 Task: Search one way flight ticket for 5 adults, 2 children, 1 infant in seat and 1 infant on lap in economy from Friday Harbor: Friday Harbor Airport to Indianapolis: Indianapolis International Airport on 8-5-2023. Choice of flights is Delta. Number of bags: 10 checked bags. Price is upto 40000. Outbound departure time preference is 21:00.
Action: Mouse moved to (352, 348)
Screenshot: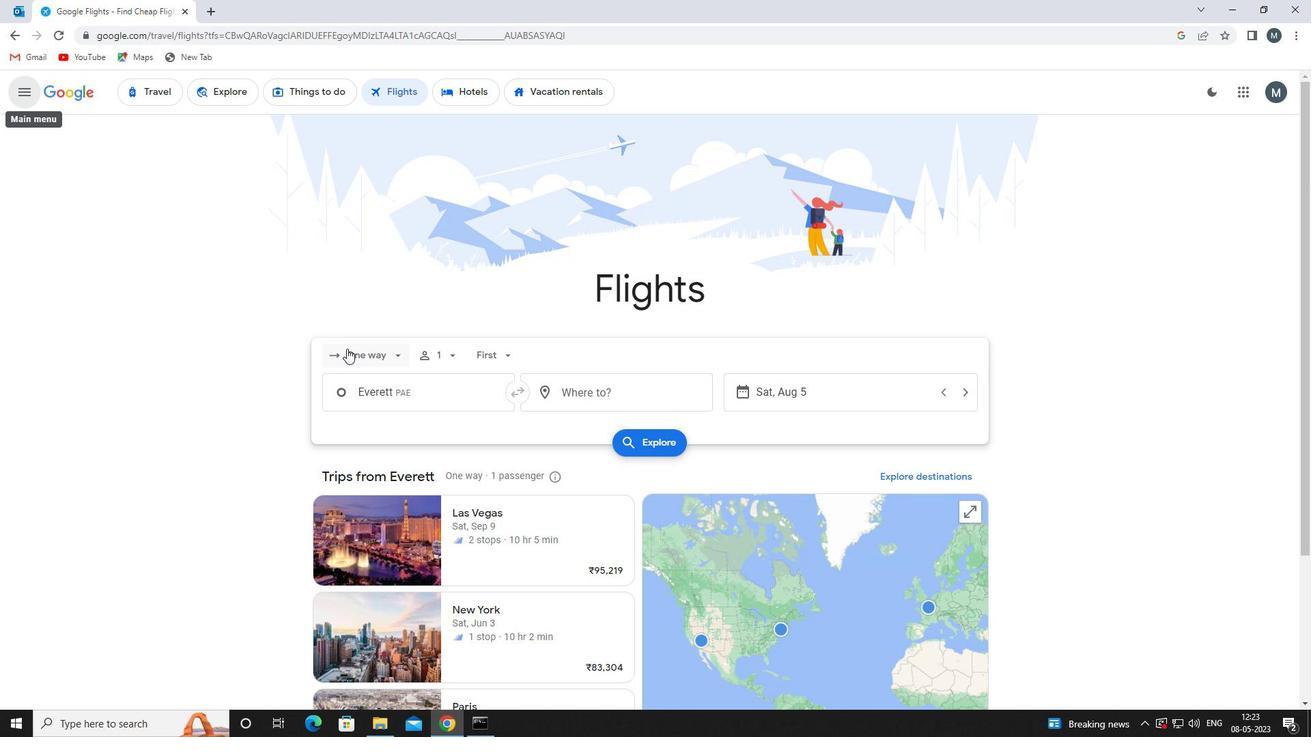 
Action: Mouse pressed left at (352, 348)
Screenshot: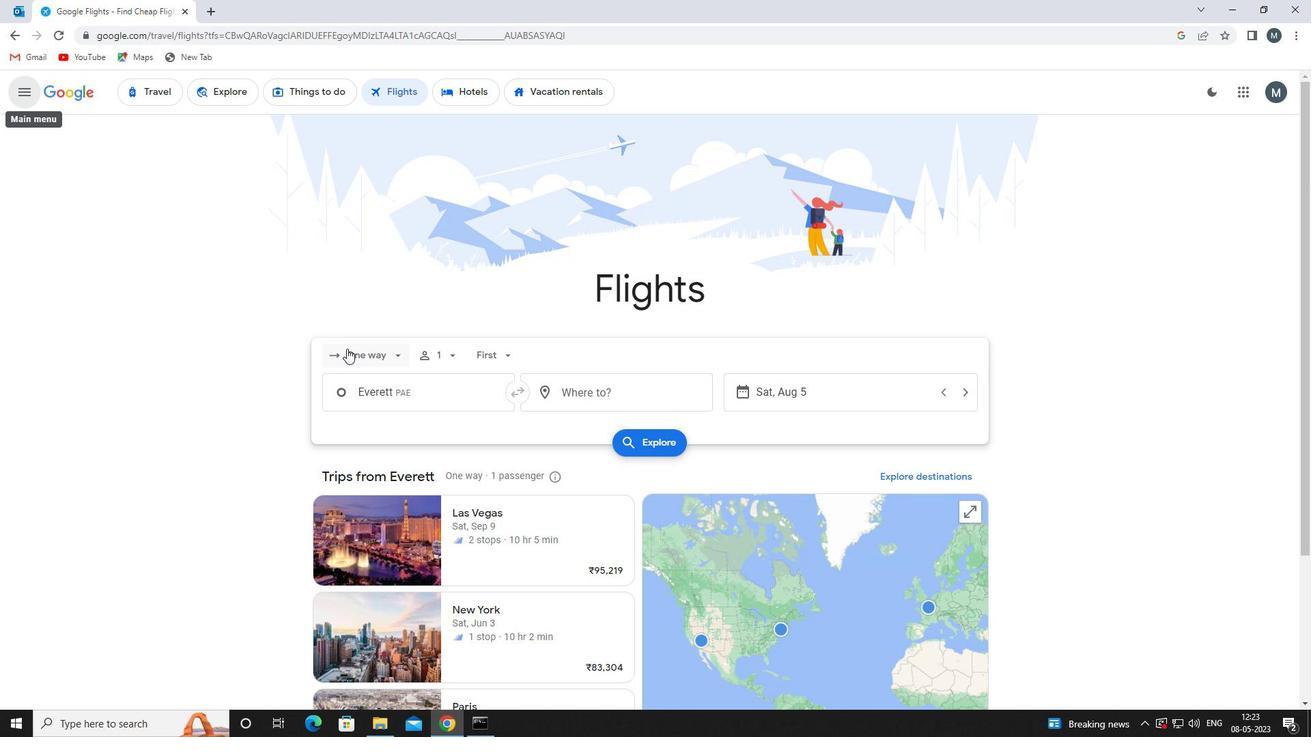 
Action: Mouse moved to (407, 420)
Screenshot: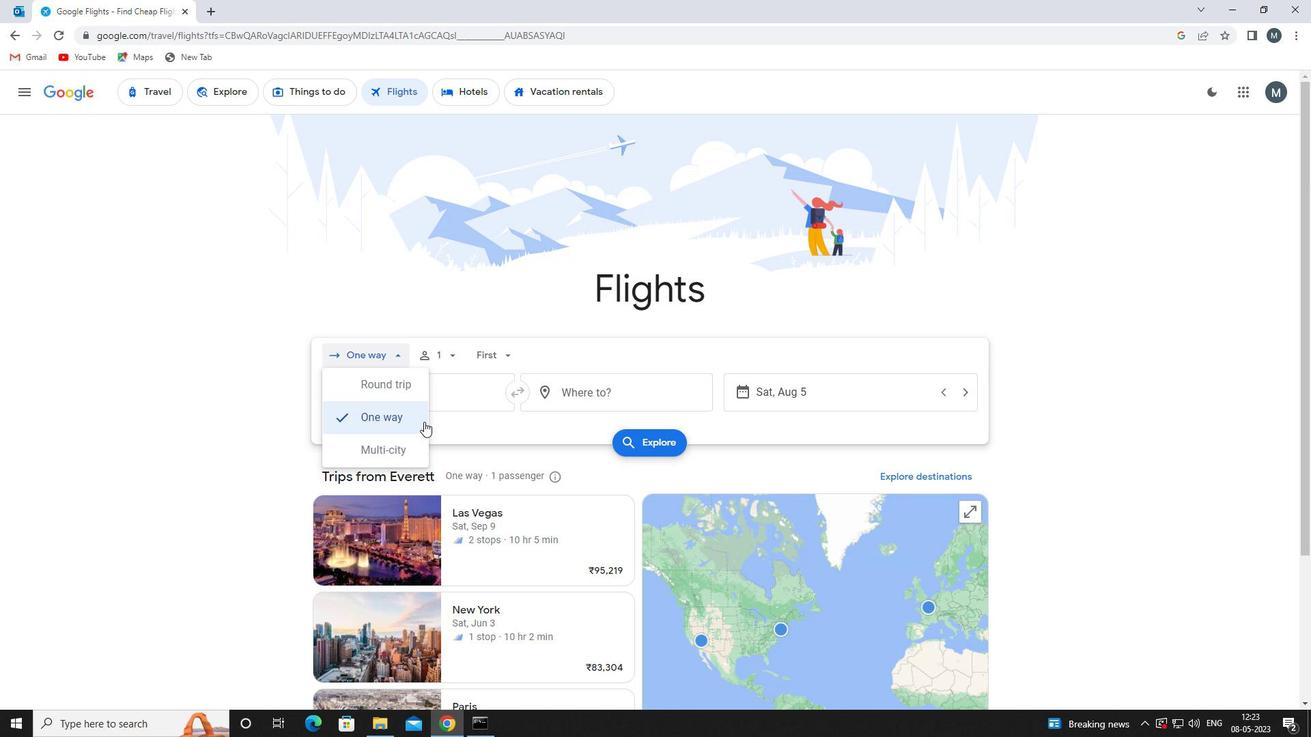
Action: Mouse pressed left at (407, 420)
Screenshot: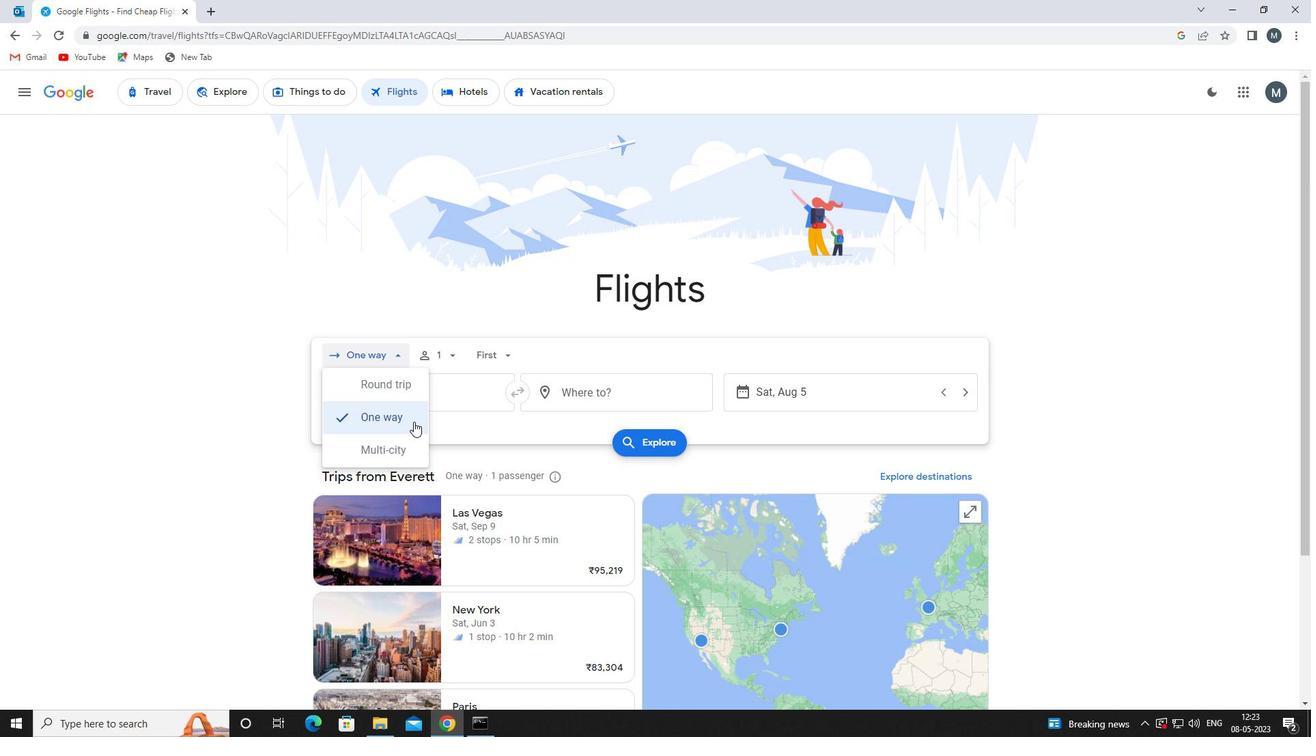 
Action: Mouse moved to (462, 354)
Screenshot: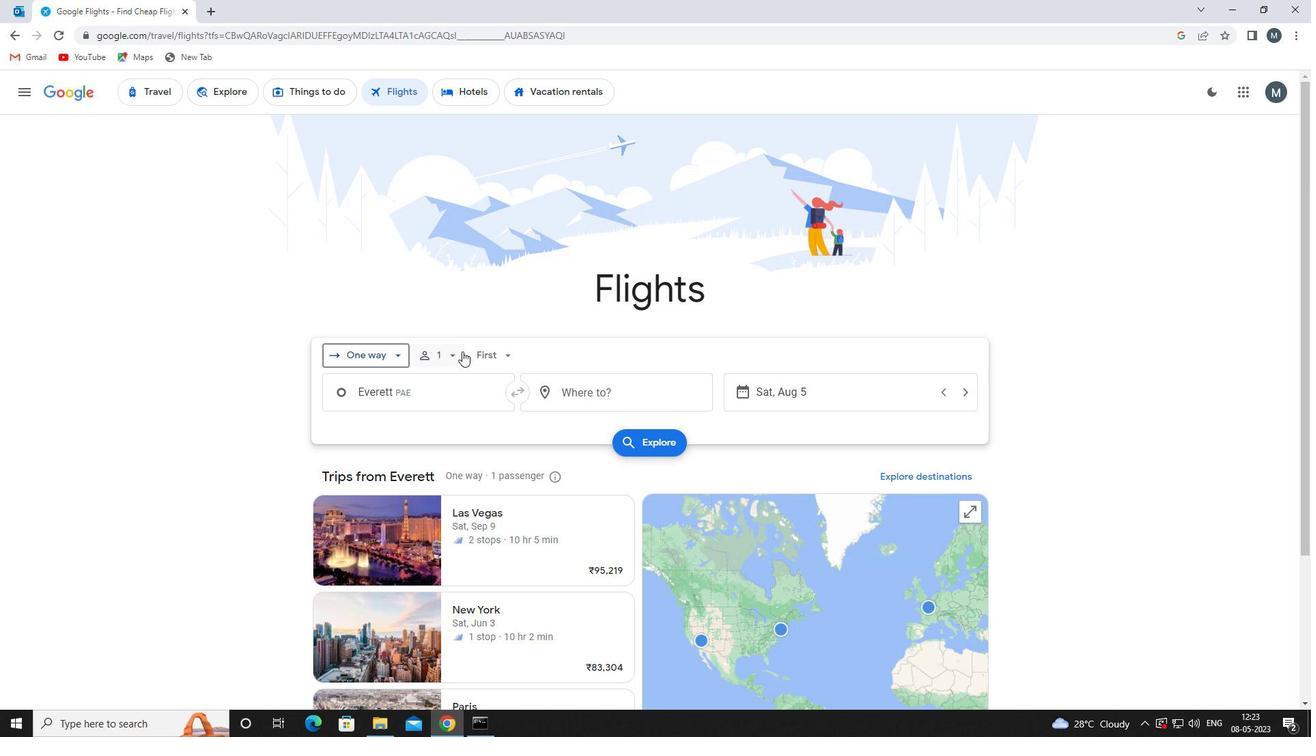 
Action: Mouse pressed left at (462, 354)
Screenshot: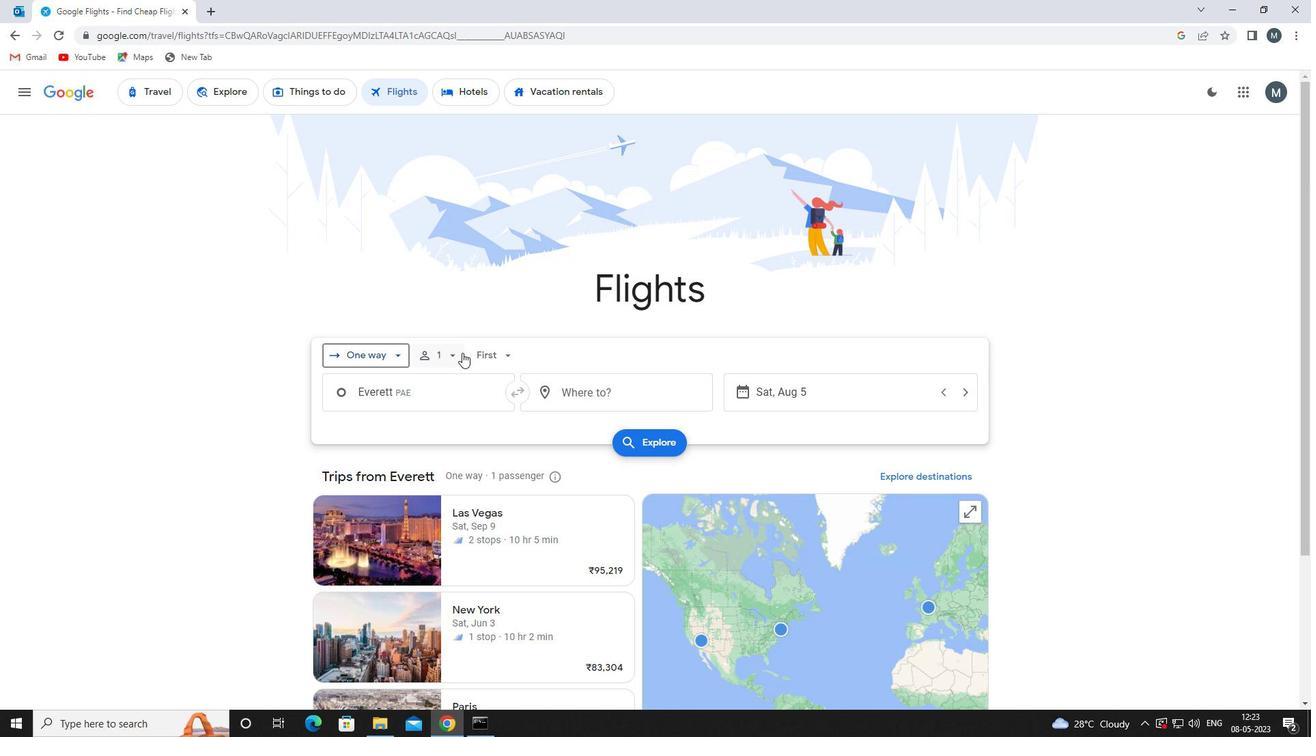 
Action: Mouse moved to (557, 391)
Screenshot: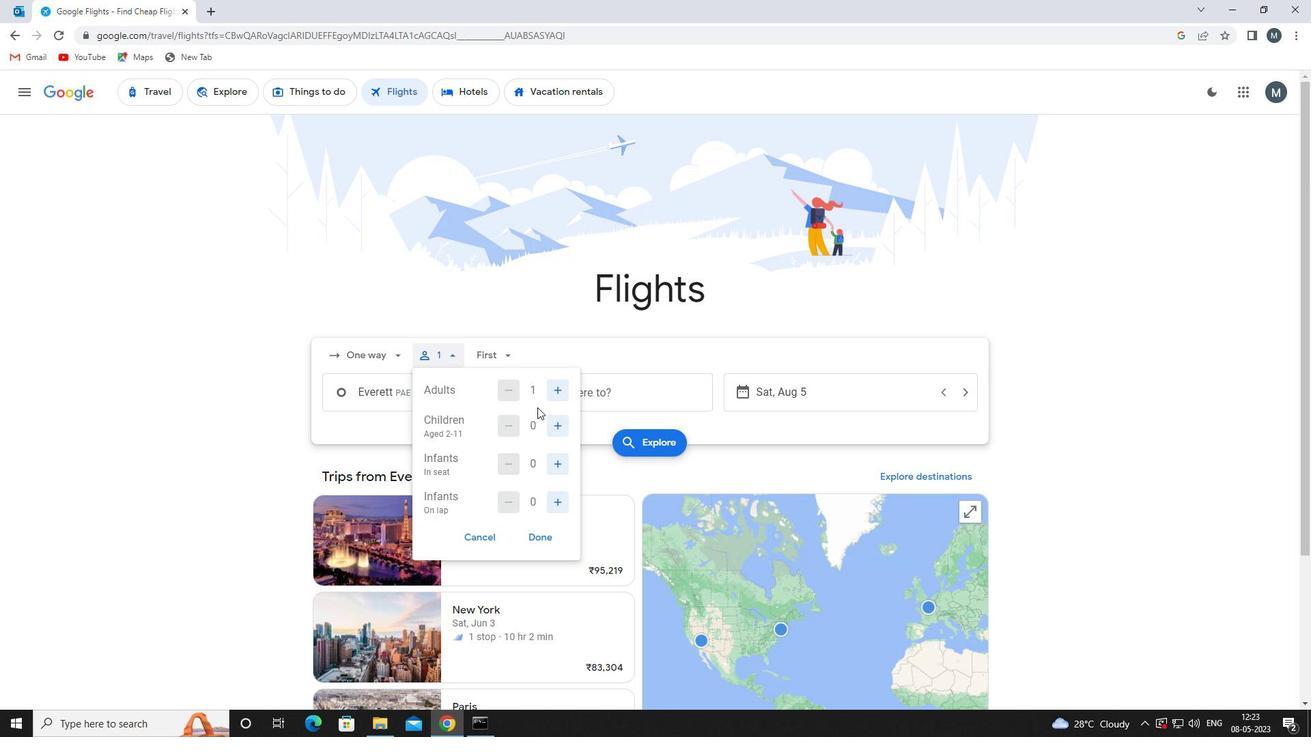 
Action: Mouse pressed left at (557, 391)
Screenshot: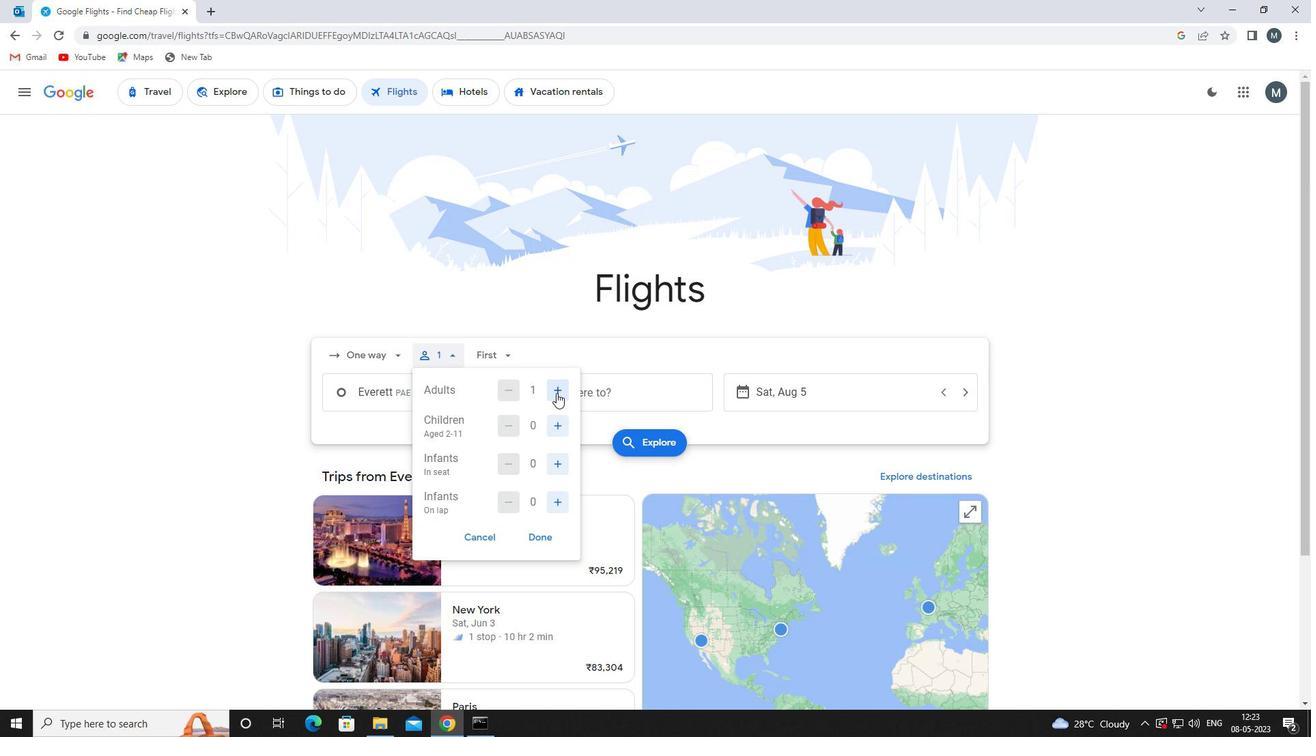 
Action: Mouse pressed left at (557, 391)
Screenshot: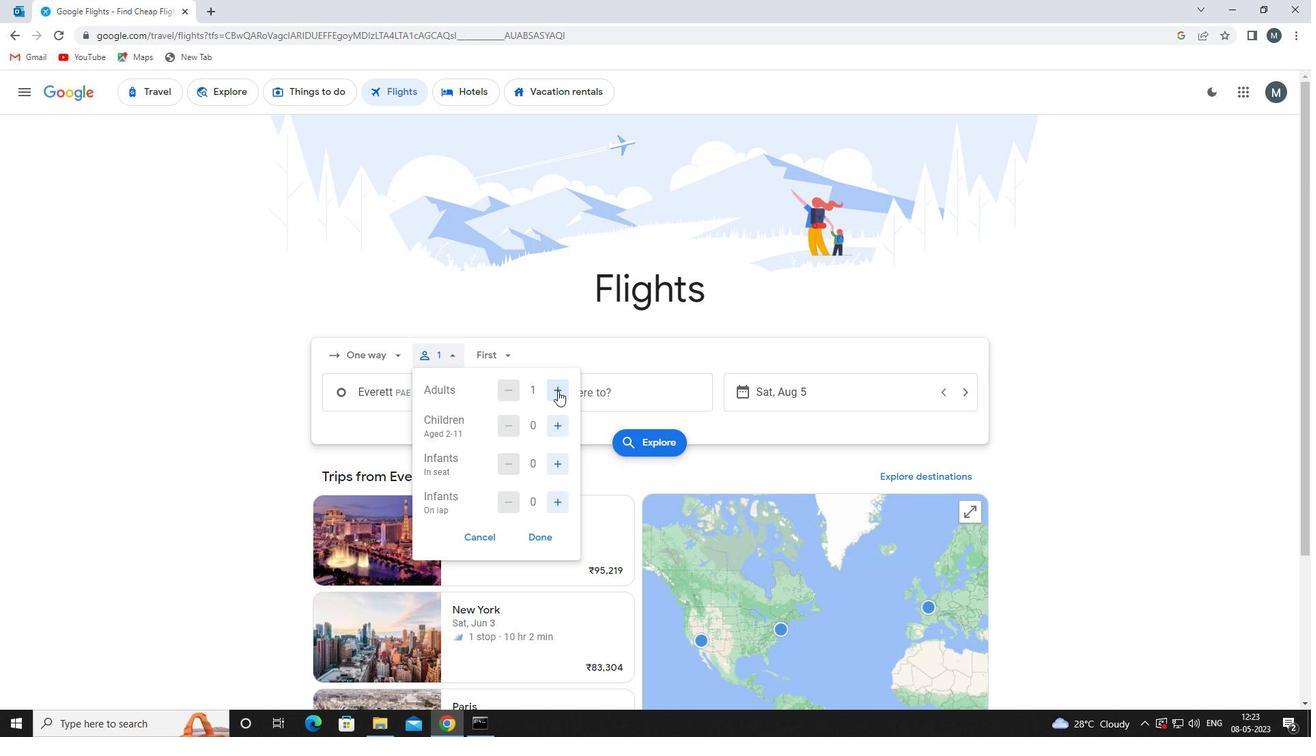 
Action: Mouse pressed left at (557, 391)
Screenshot: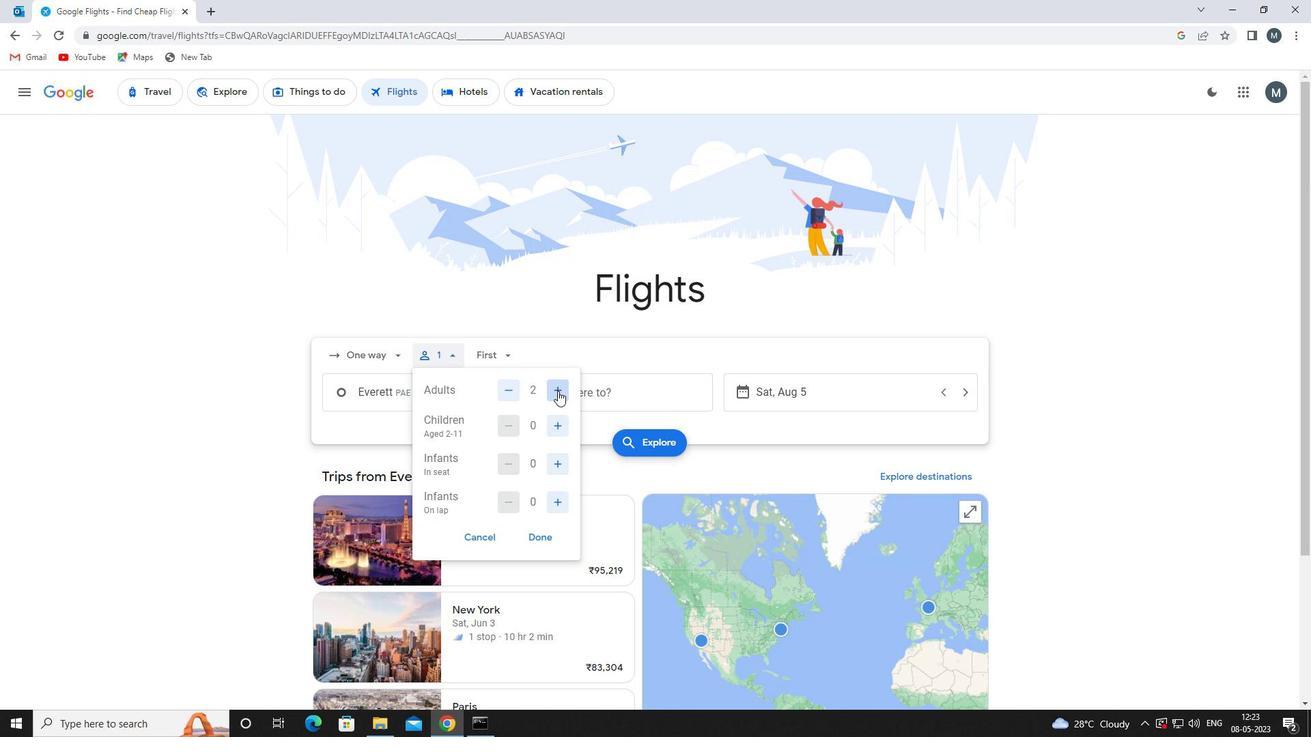
Action: Mouse pressed left at (557, 391)
Screenshot: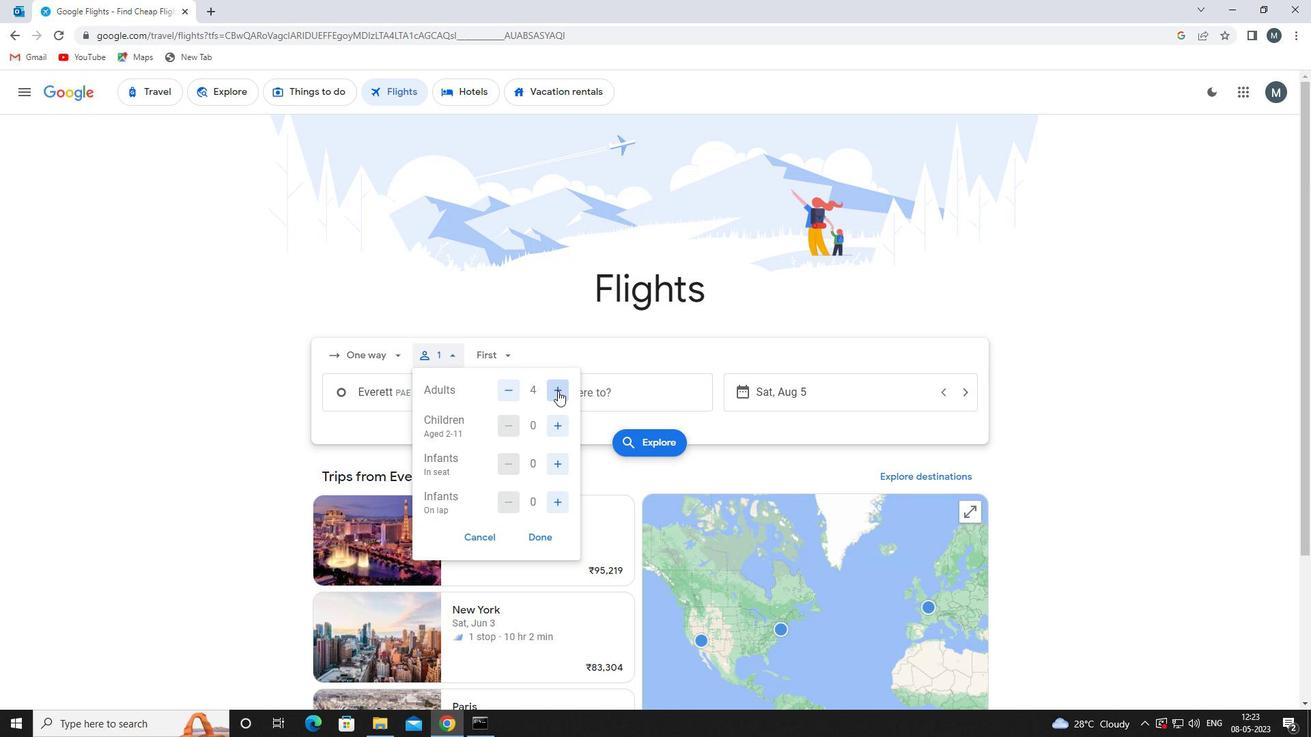 
Action: Mouse moved to (557, 423)
Screenshot: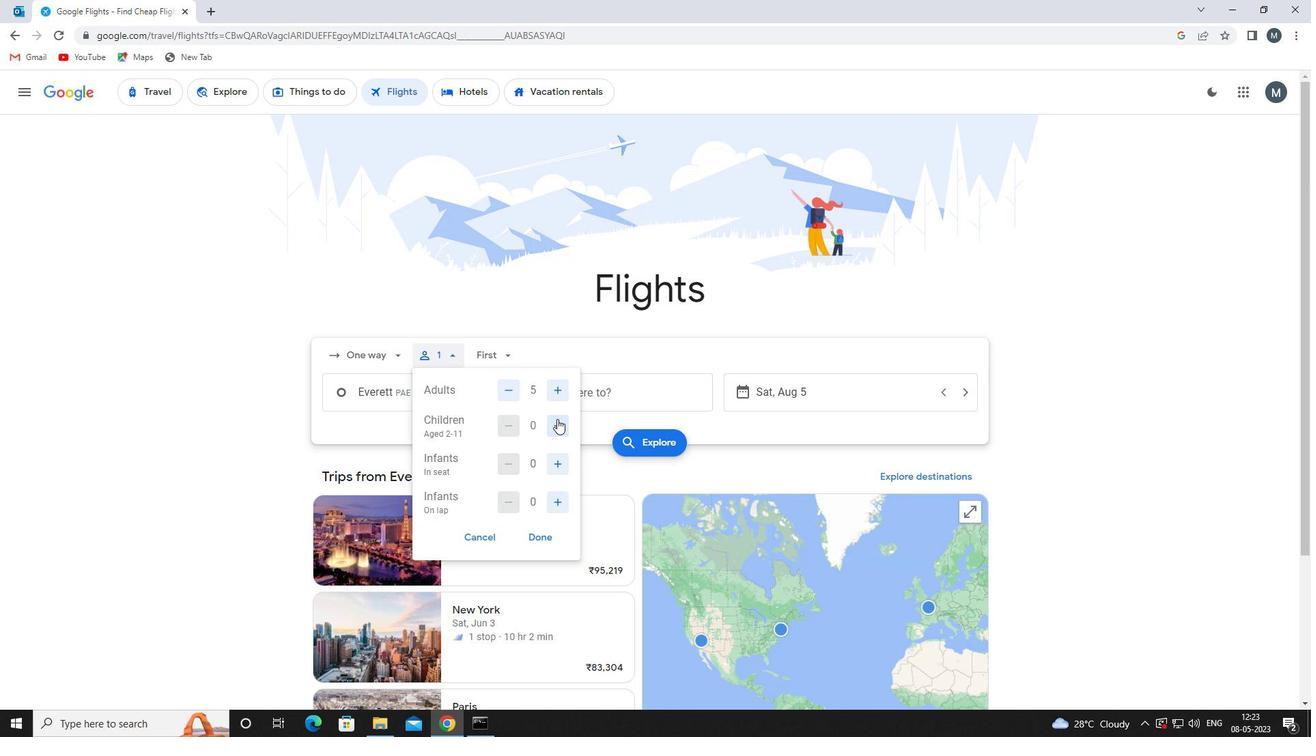 
Action: Mouse pressed left at (557, 423)
Screenshot: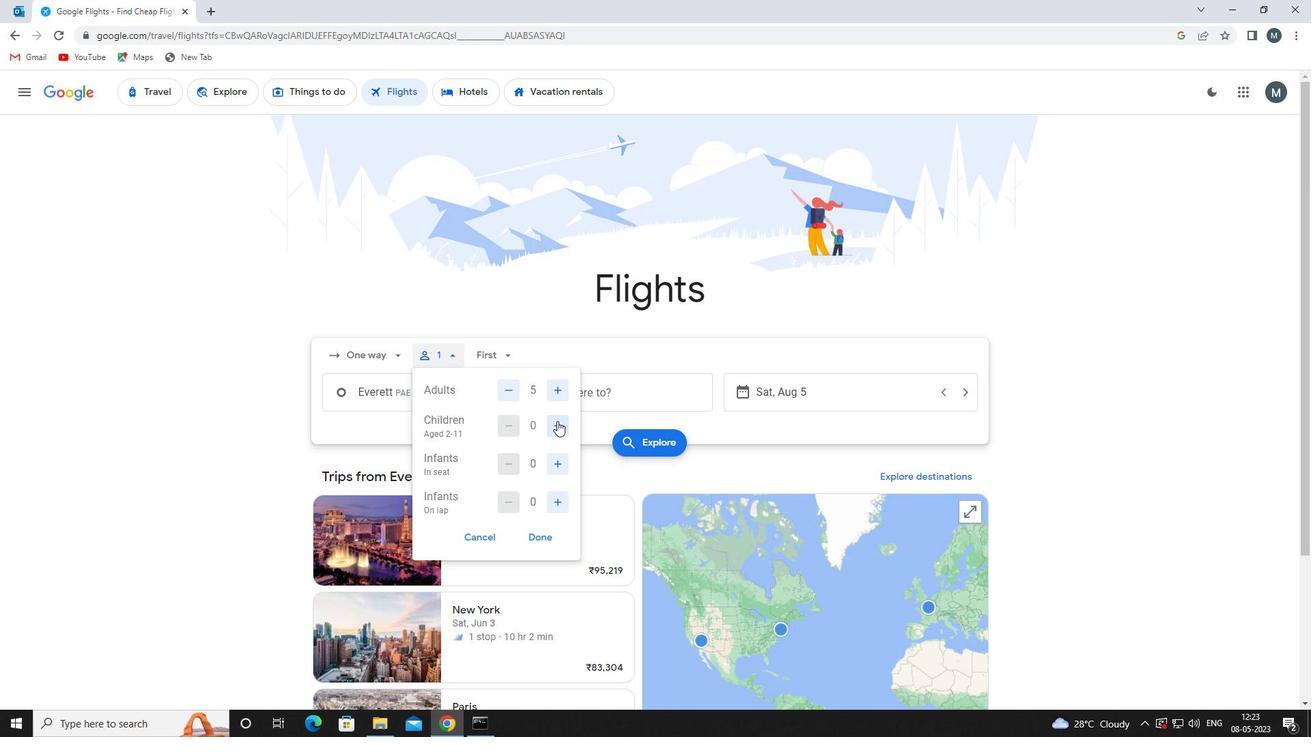 
Action: Mouse pressed left at (557, 423)
Screenshot: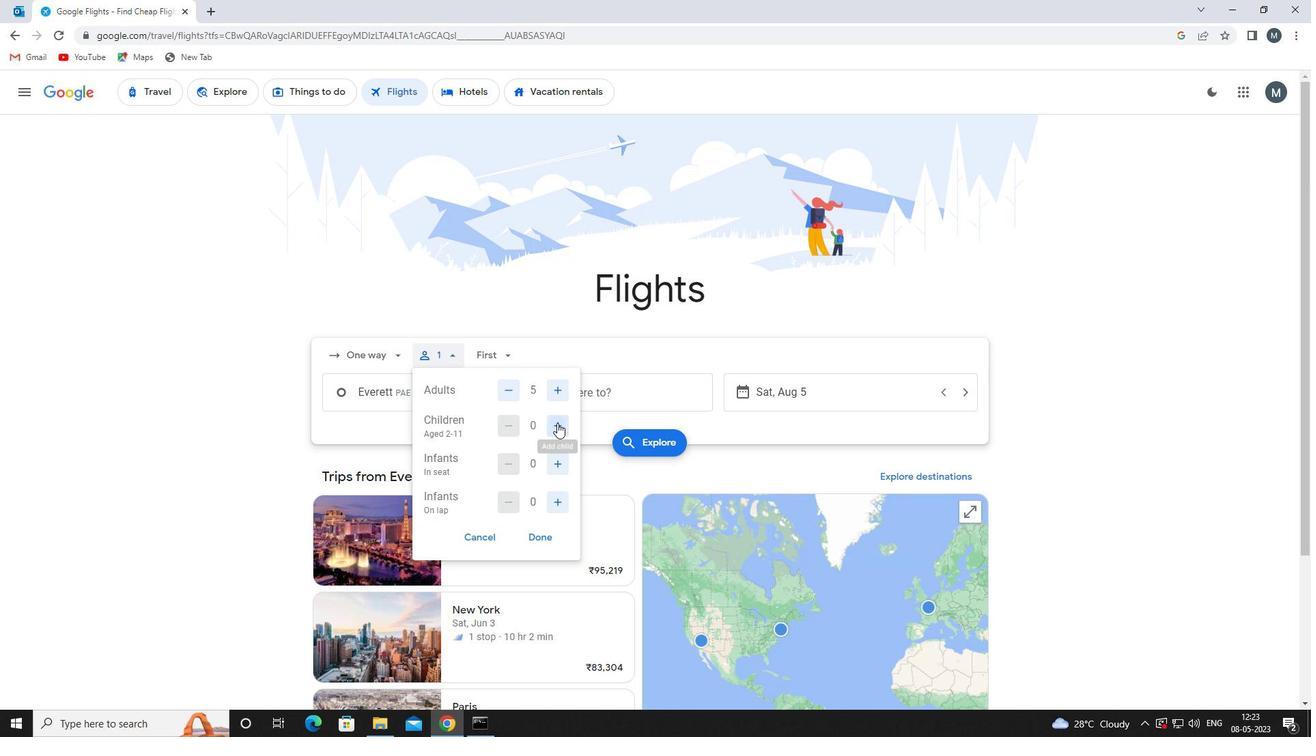 
Action: Mouse moved to (557, 469)
Screenshot: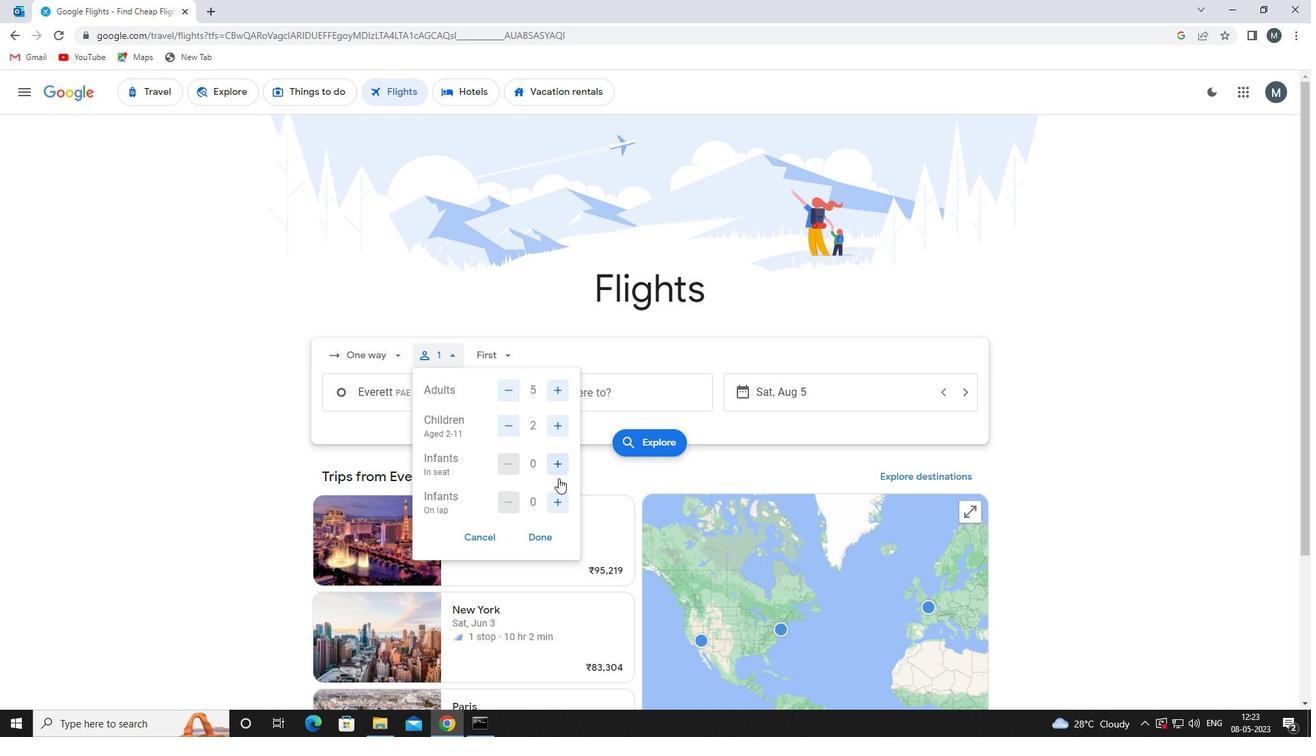 
Action: Mouse pressed left at (557, 469)
Screenshot: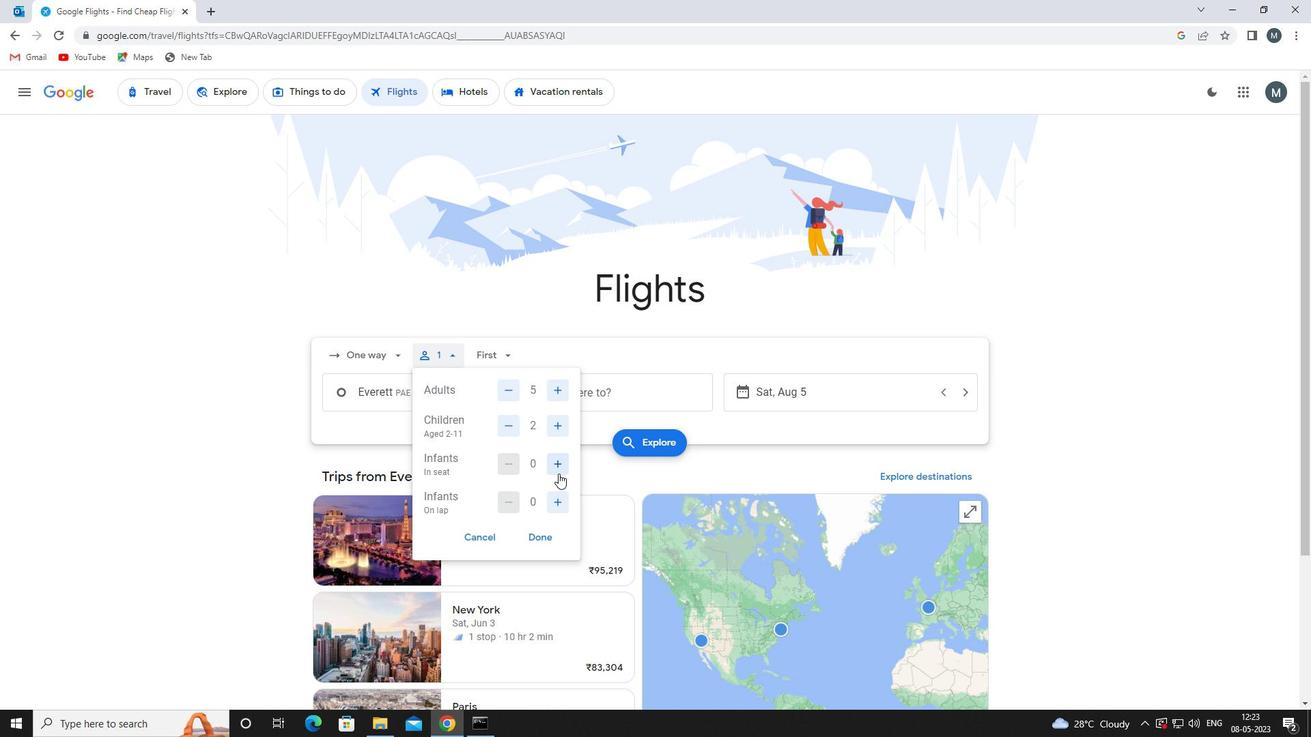 
Action: Mouse moved to (556, 507)
Screenshot: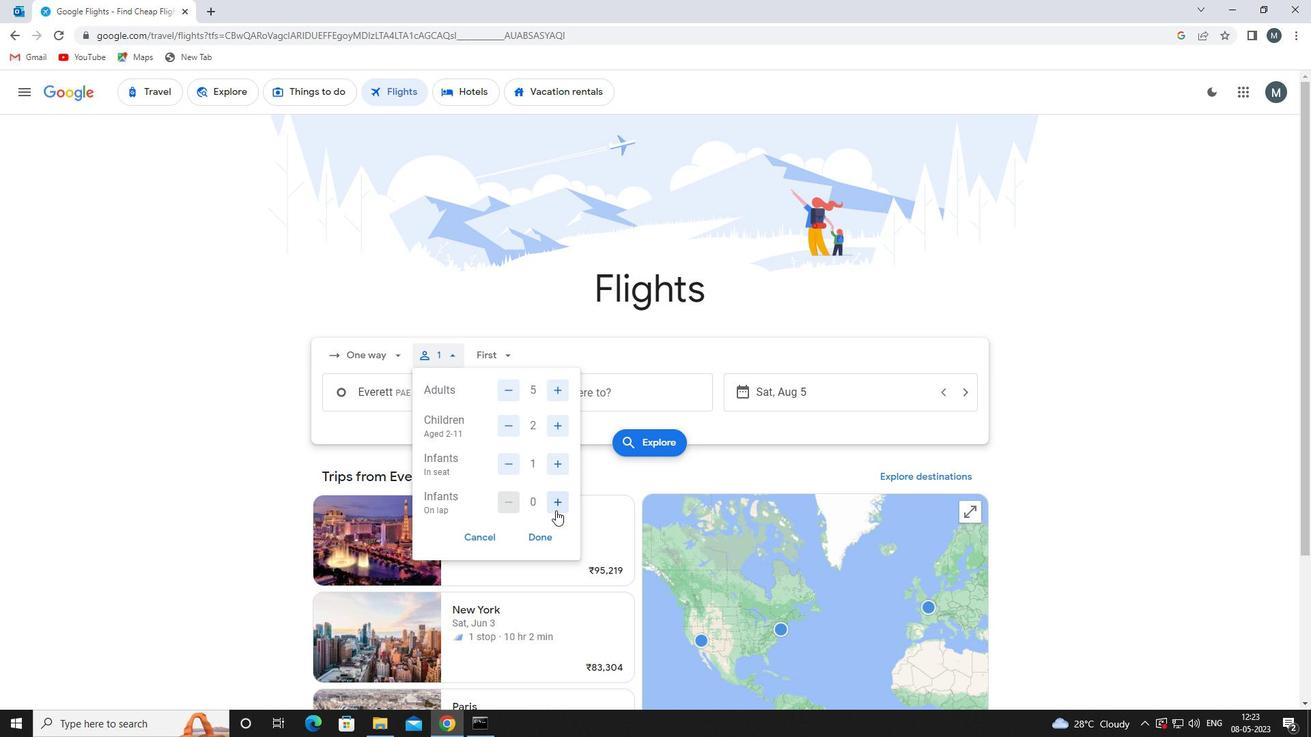 
Action: Mouse pressed left at (556, 507)
Screenshot: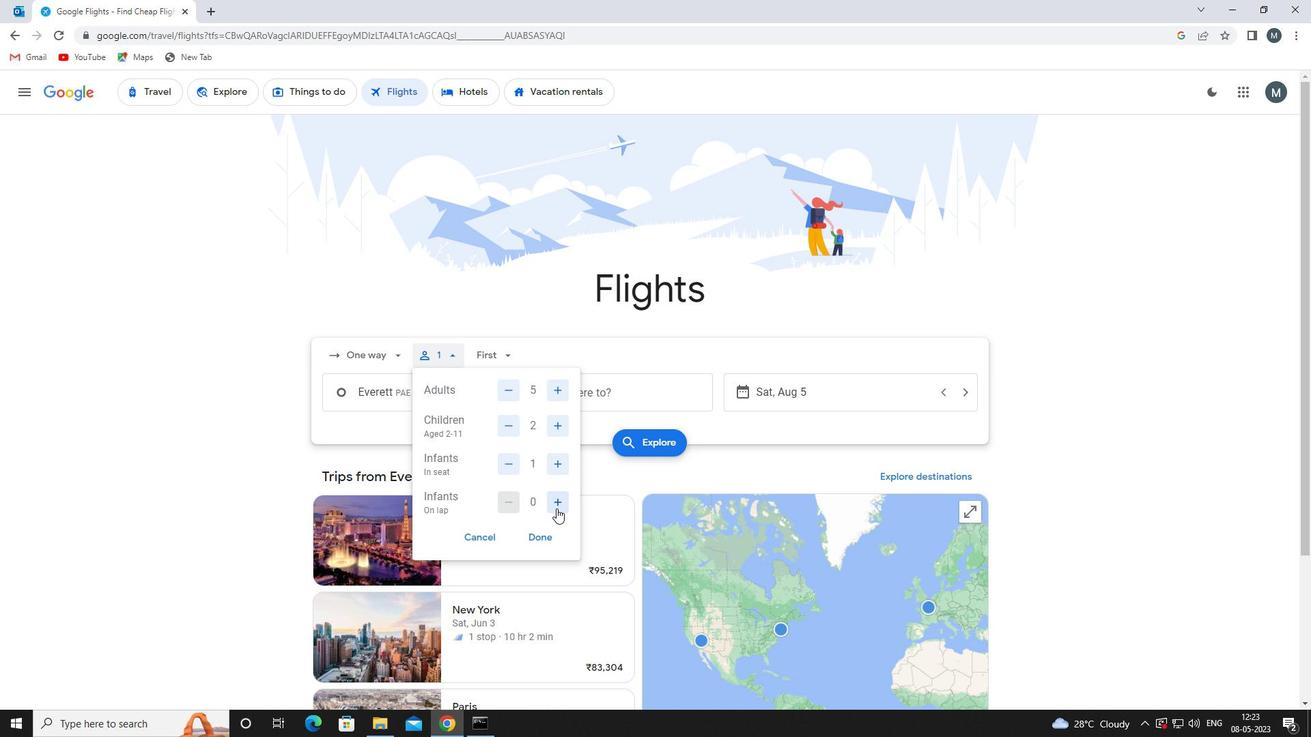 
Action: Mouse moved to (540, 538)
Screenshot: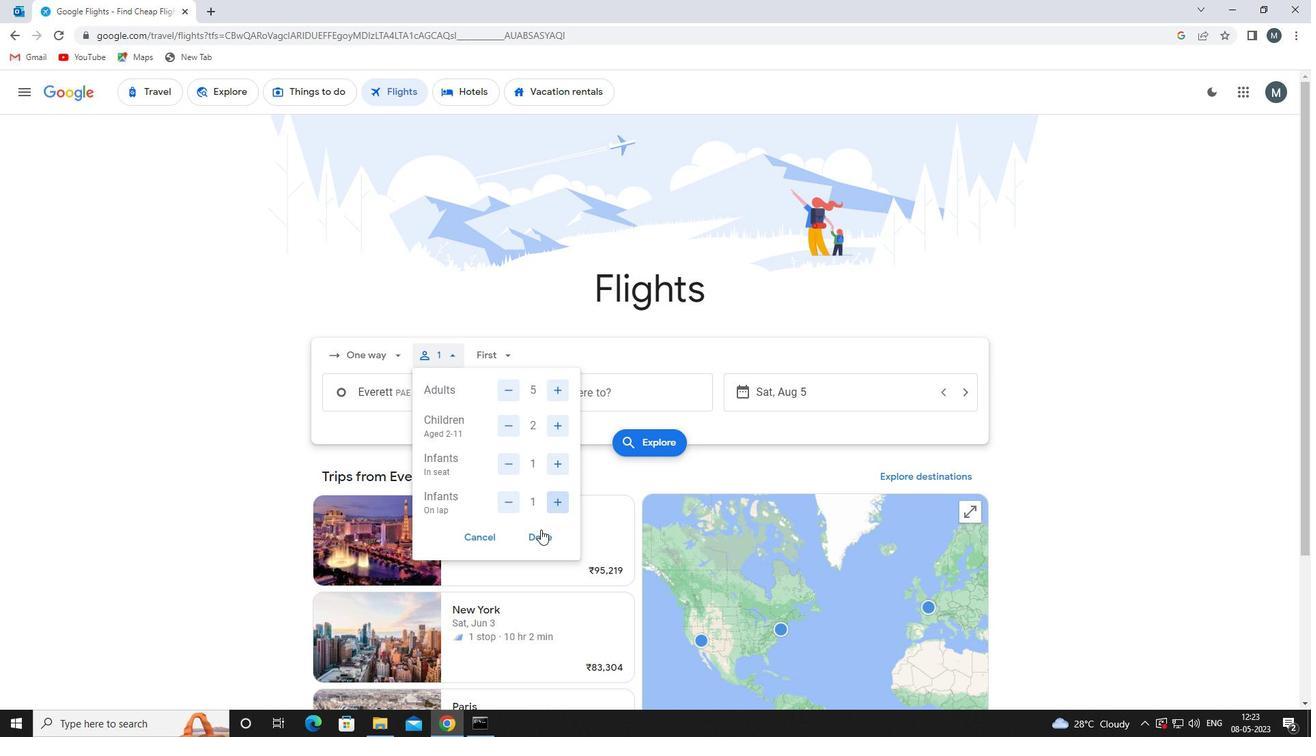 
Action: Mouse pressed left at (540, 538)
Screenshot: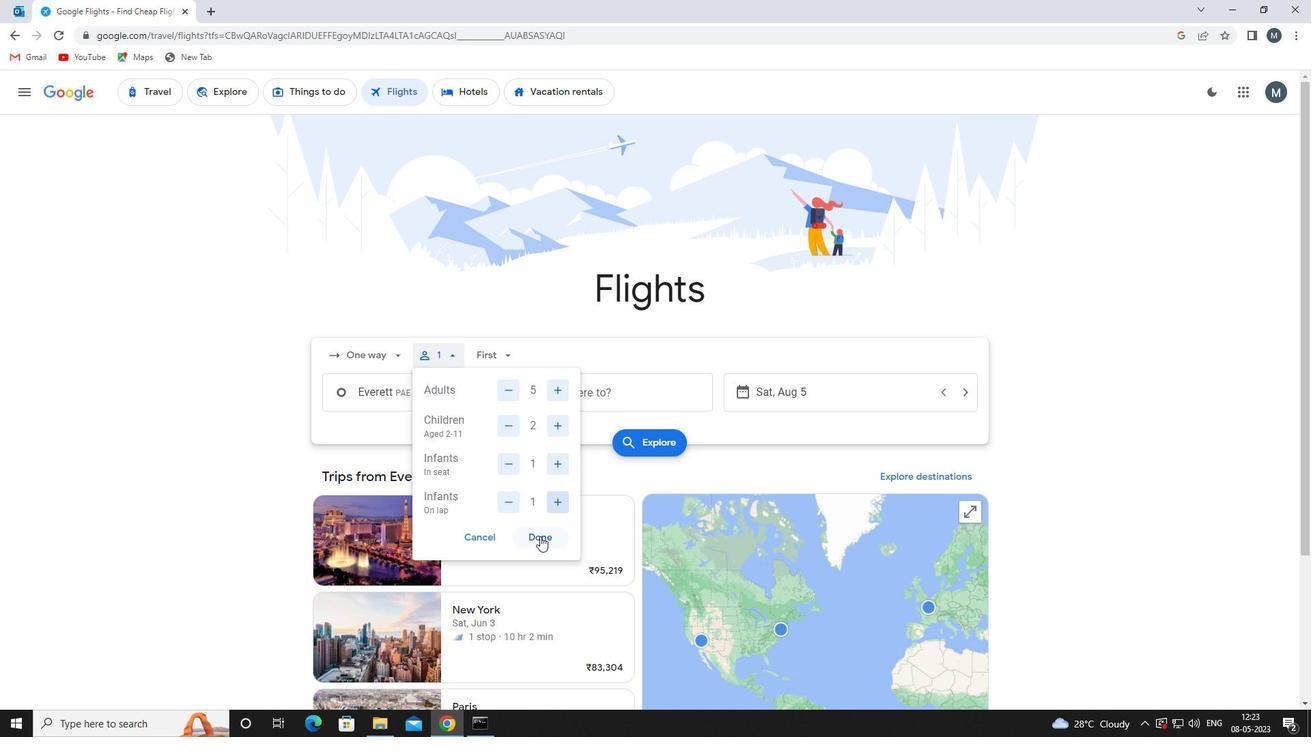
Action: Mouse moved to (480, 353)
Screenshot: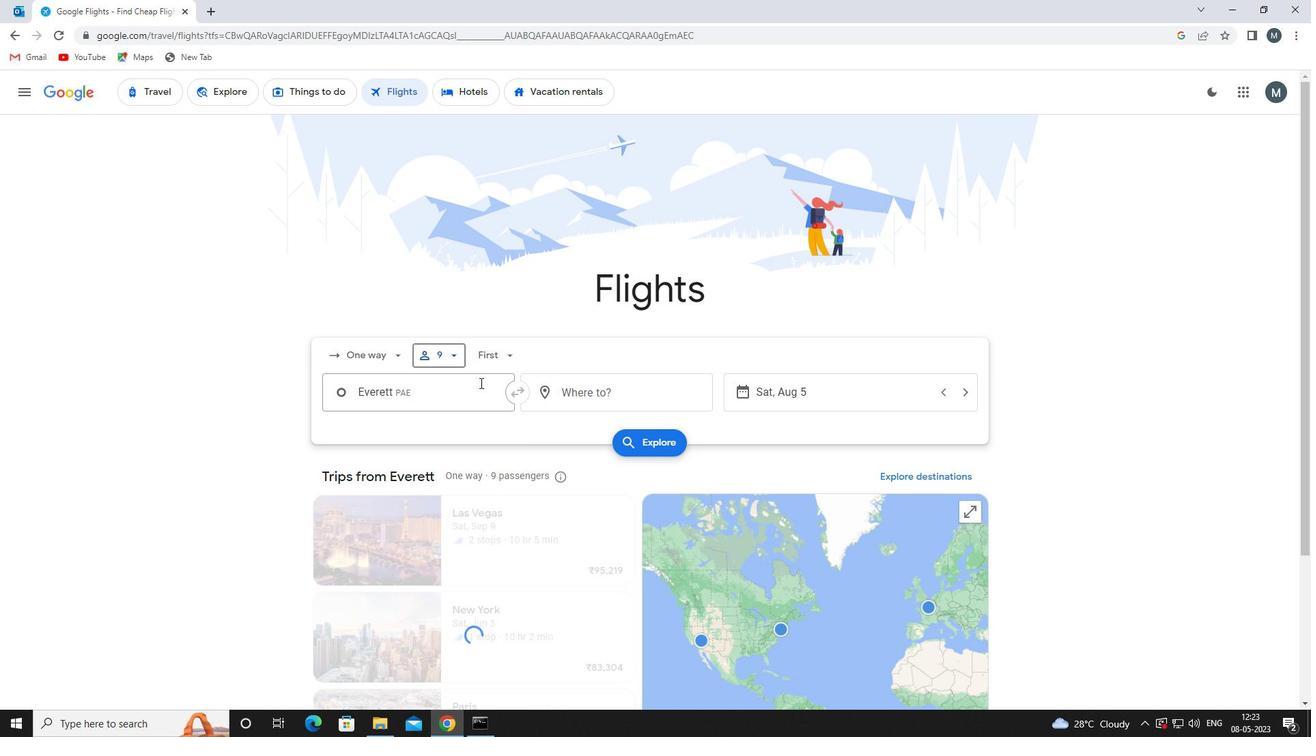 
Action: Mouse pressed left at (480, 353)
Screenshot: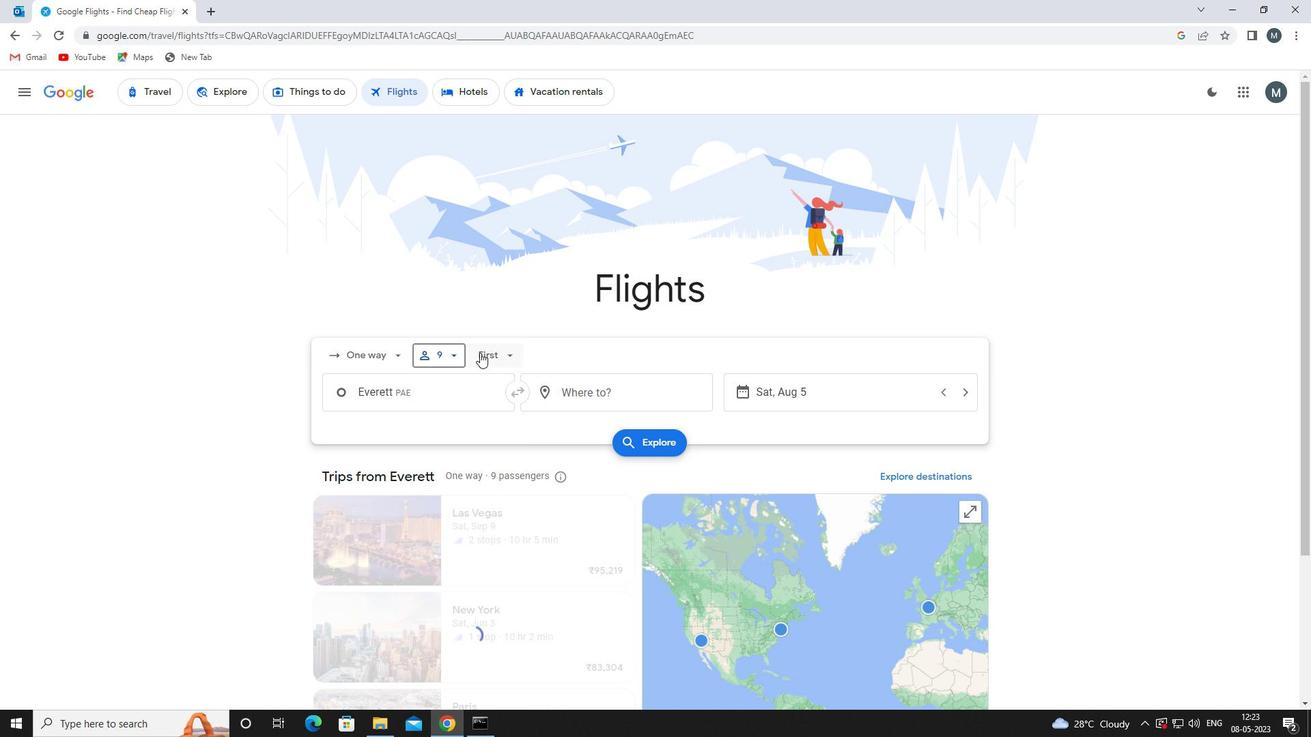 
Action: Mouse moved to (536, 385)
Screenshot: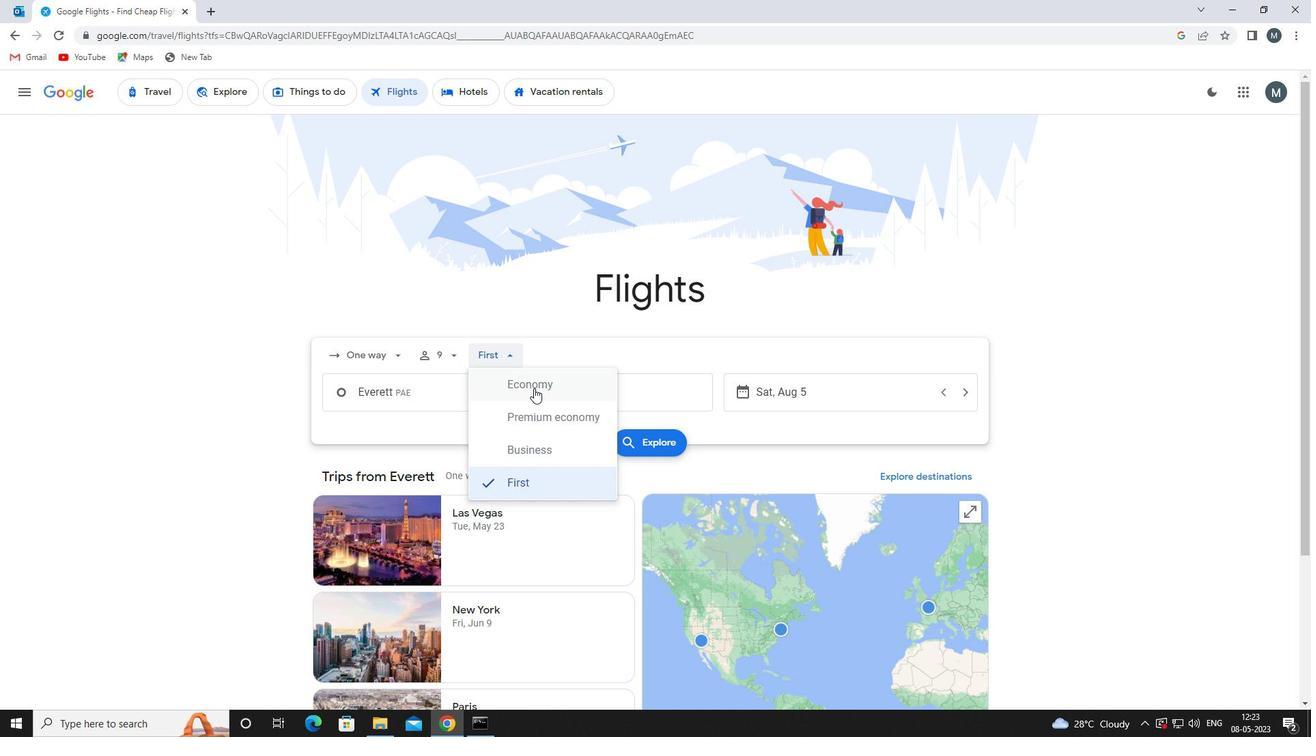 
Action: Mouse pressed left at (536, 385)
Screenshot: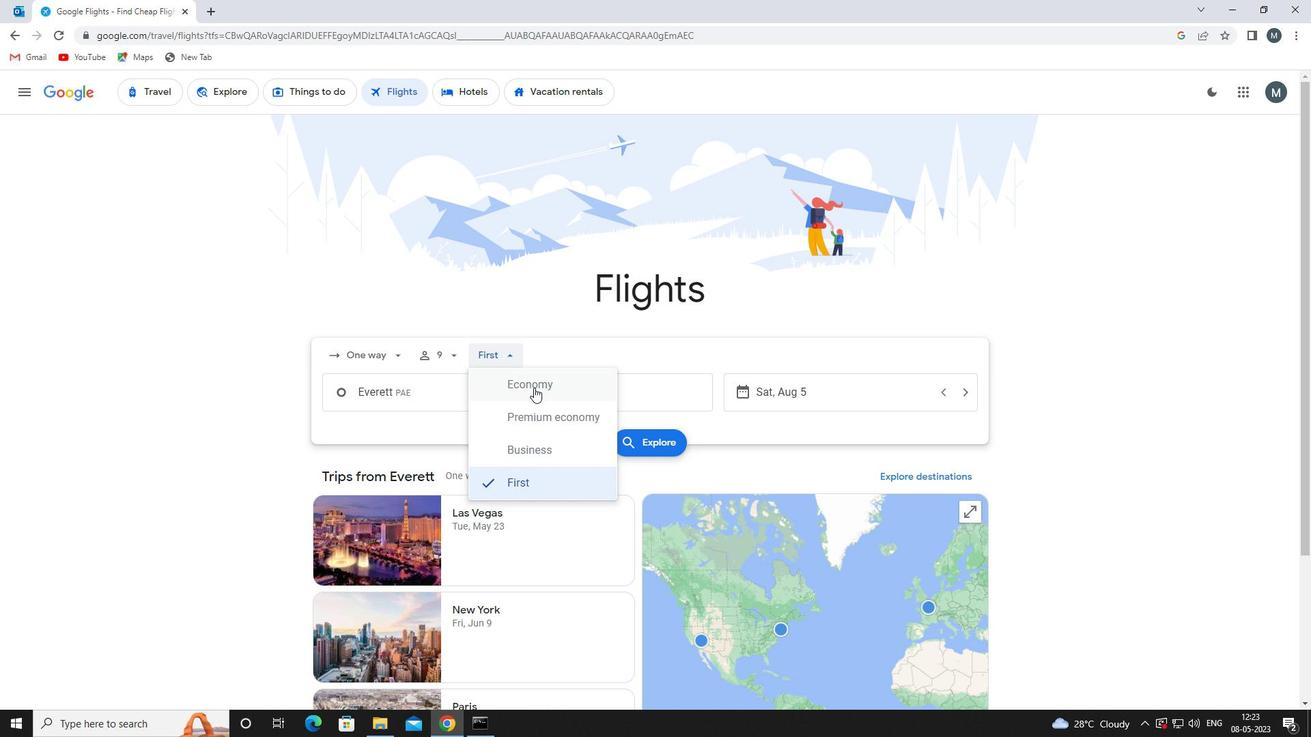 
Action: Mouse moved to (428, 392)
Screenshot: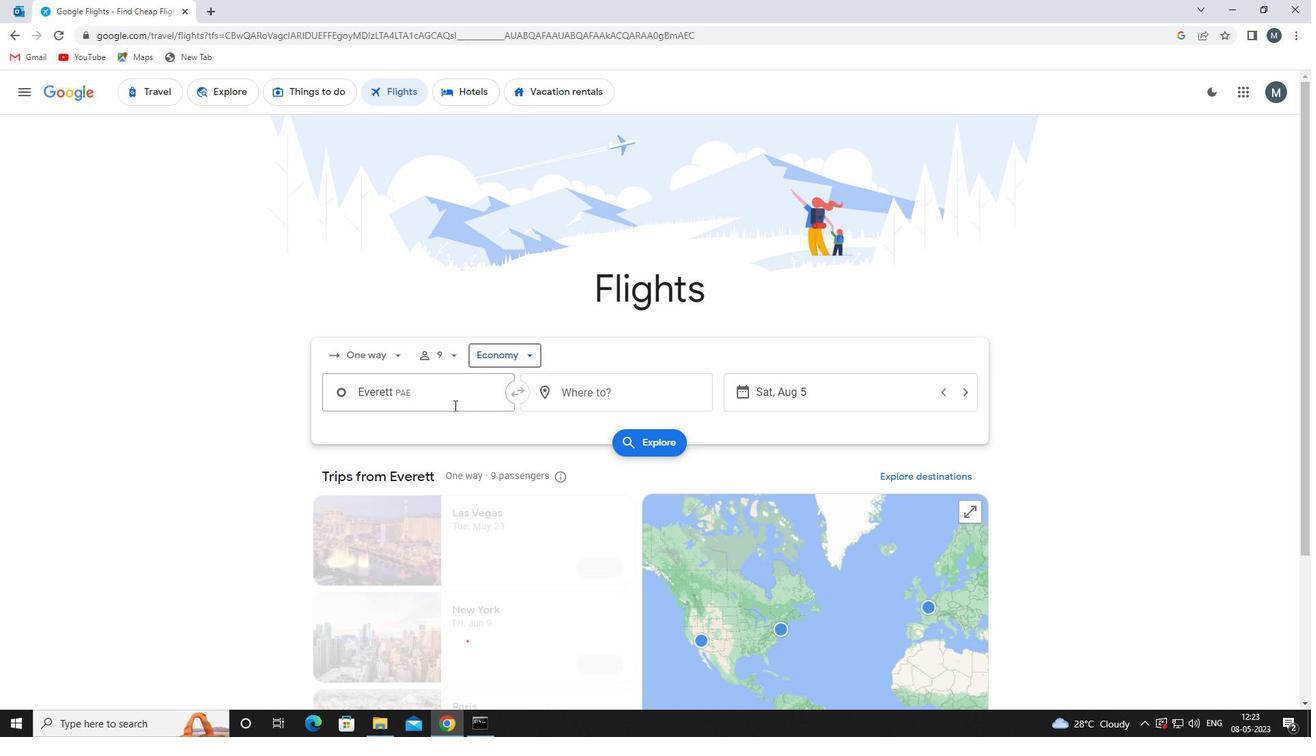 
Action: Mouse pressed left at (428, 392)
Screenshot: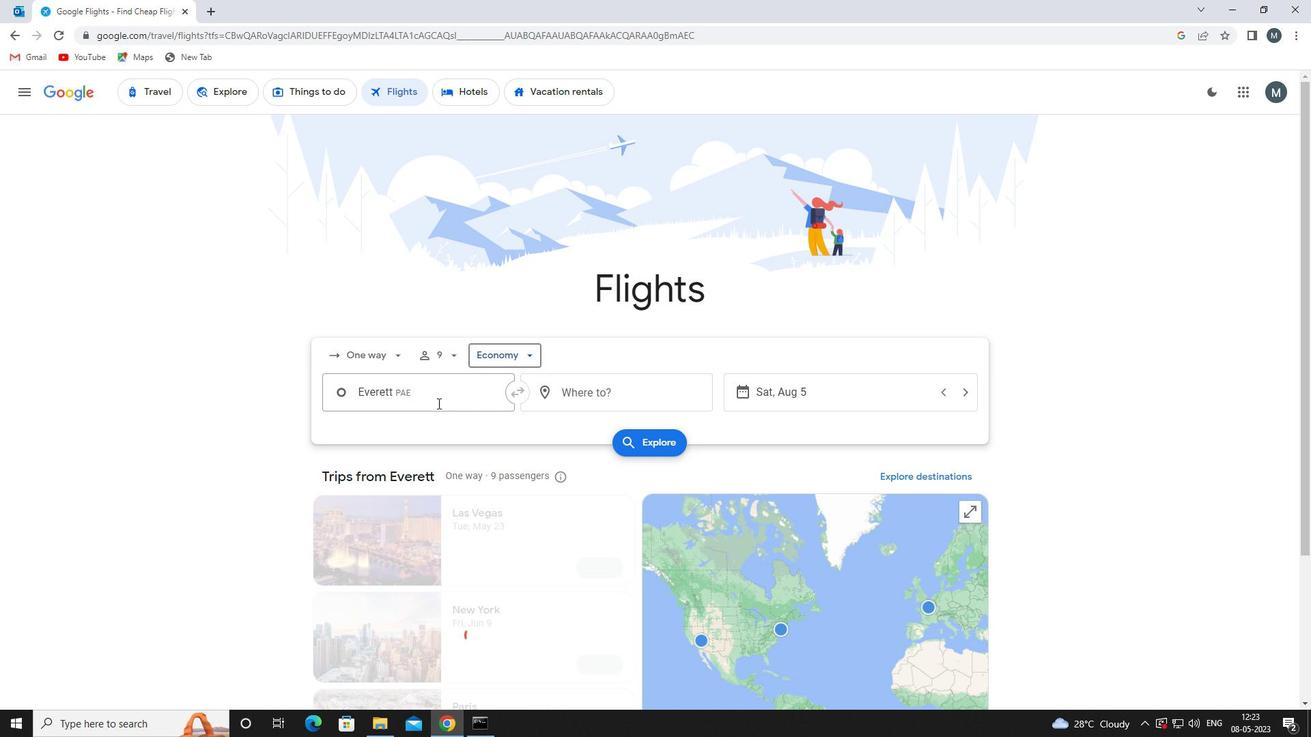 
Action: Key pressed friday<Key.space>har
Screenshot: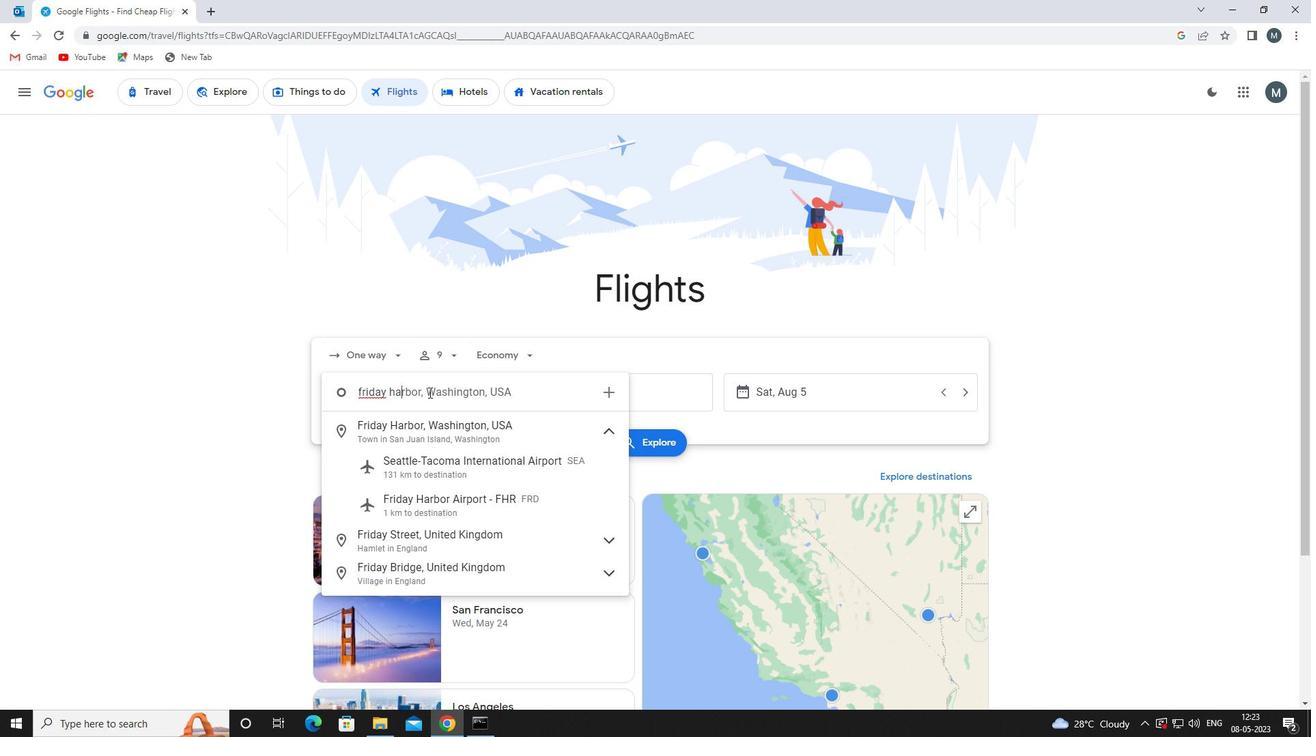 
Action: Mouse moved to (450, 437)
Screenshot: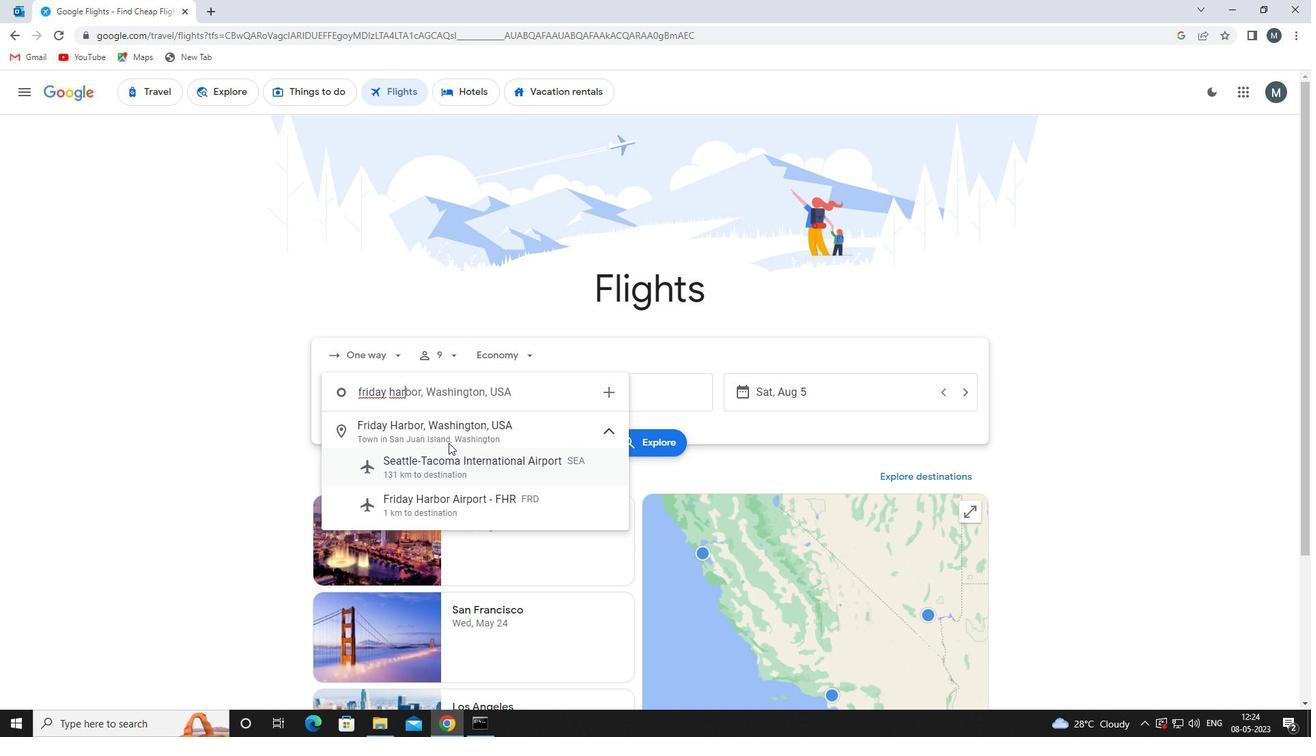 
Action: Mouse pressed left at (450, 437)
Screenshot: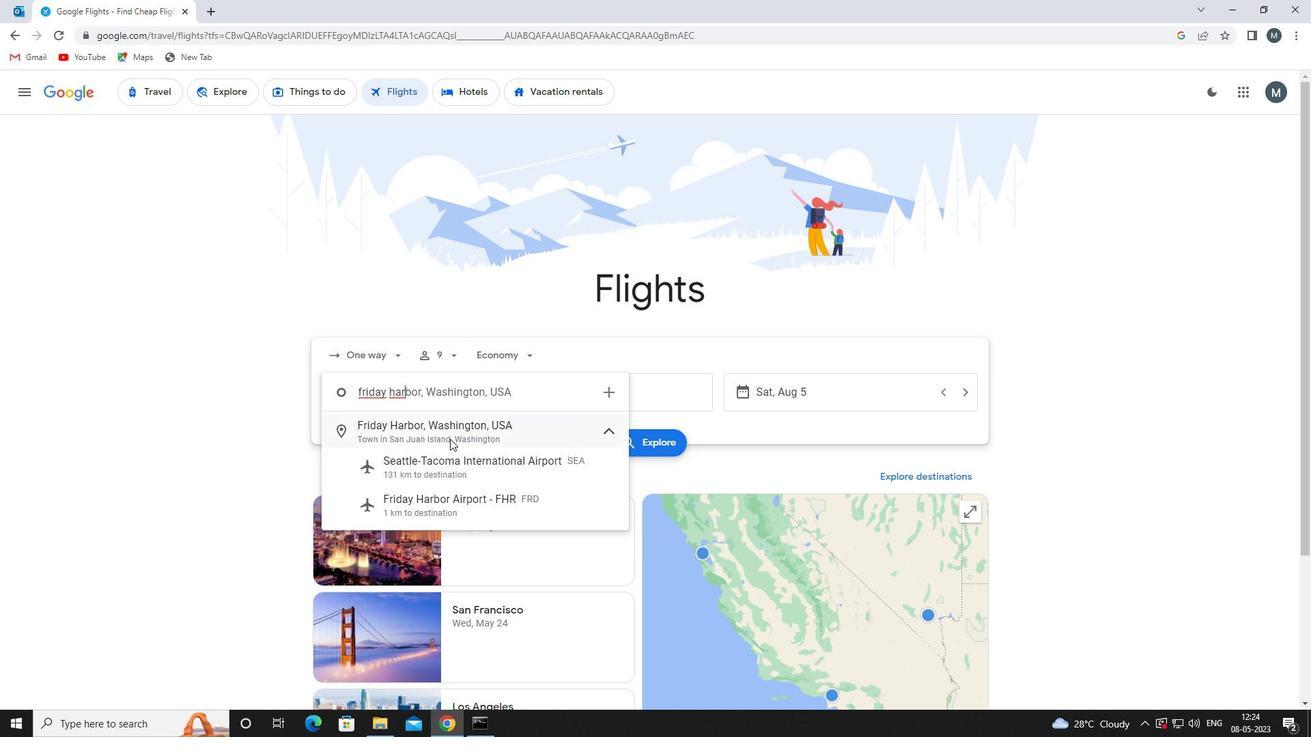 
Action: Mouse moved to (594, 396)
Screenshot: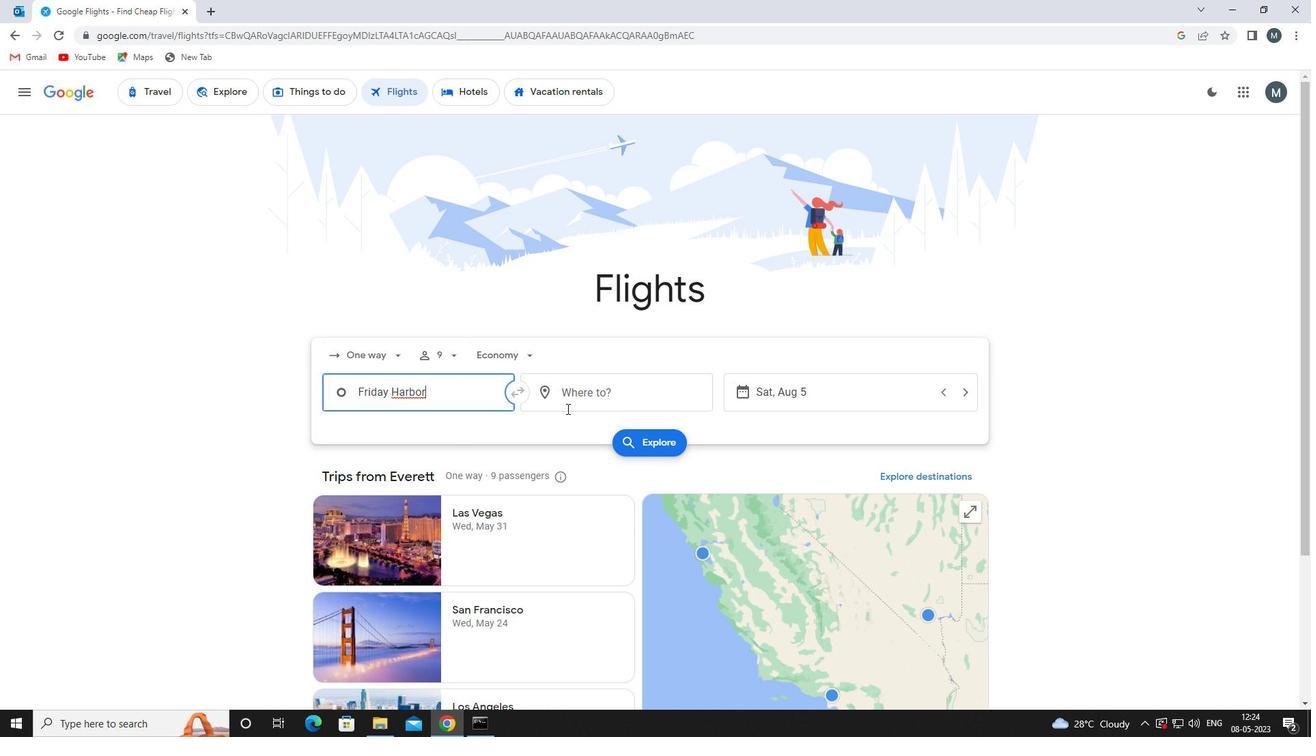 
Action: Mouse pressed left at (594, 396)
Screenshot: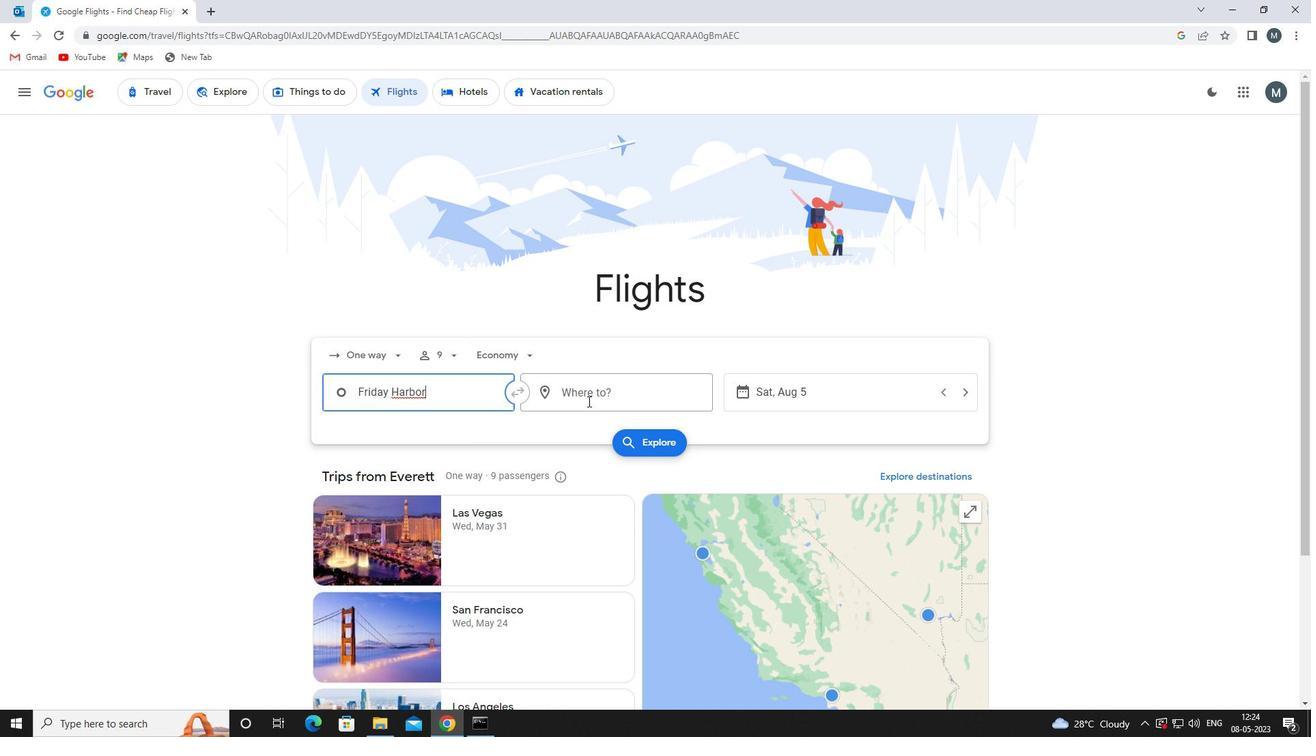 
Action: Mouse moved to (594, 396)
Screenshot: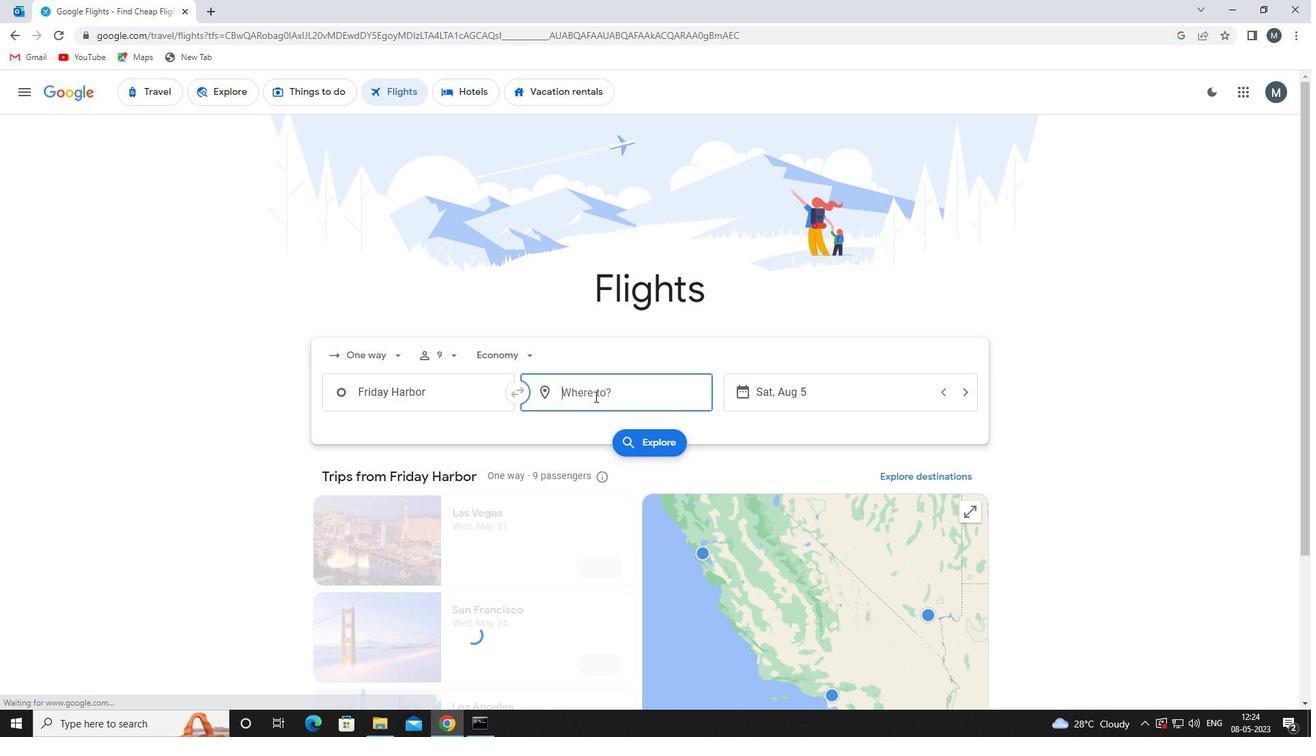 
Action: Key pressed ind
Screenshot: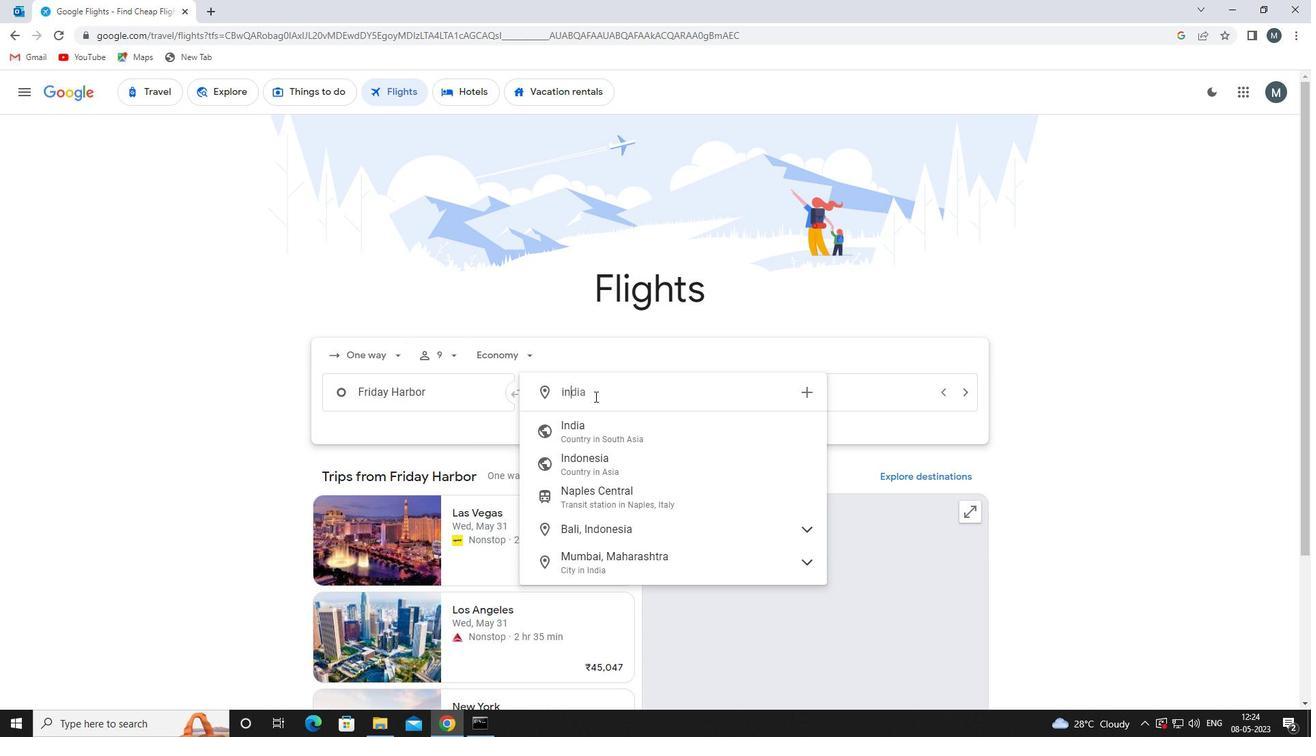 
Action: Mouse moved to (611, 425)
Screenshot: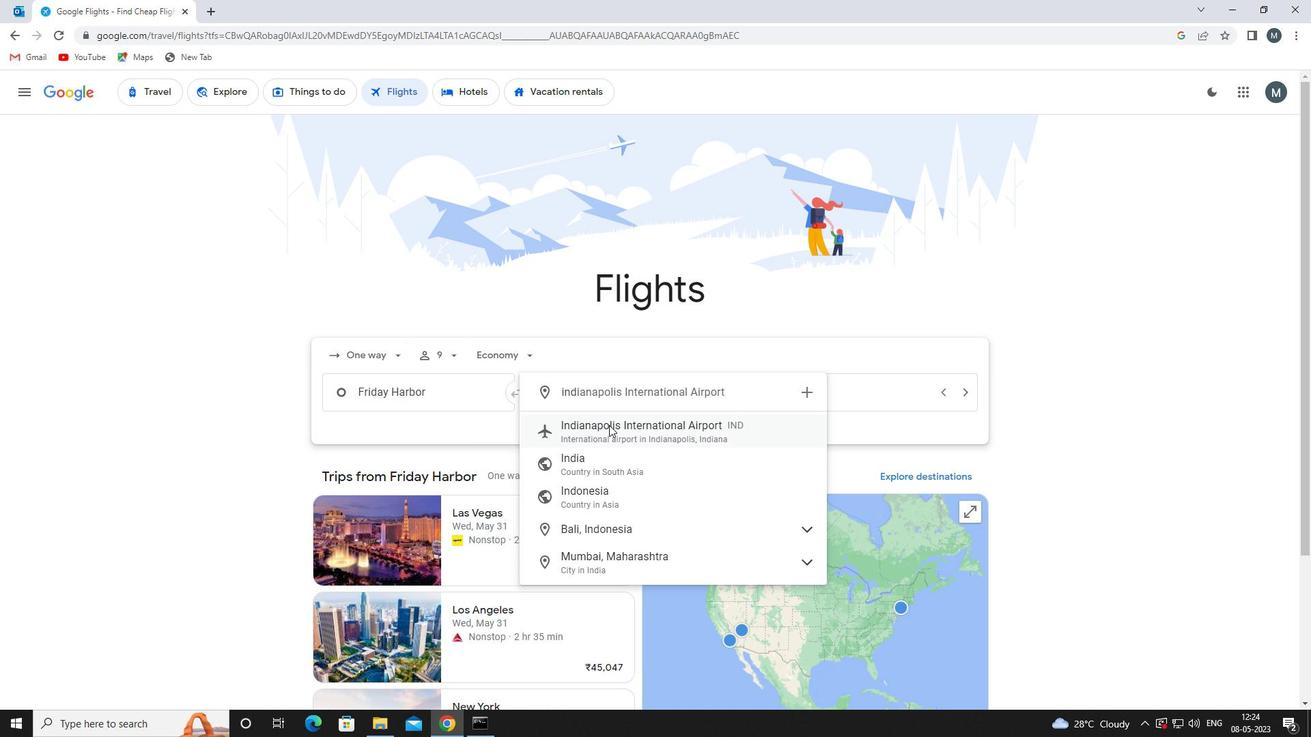 
Action: Mouse pressed left at (611, 425)
Screenshot: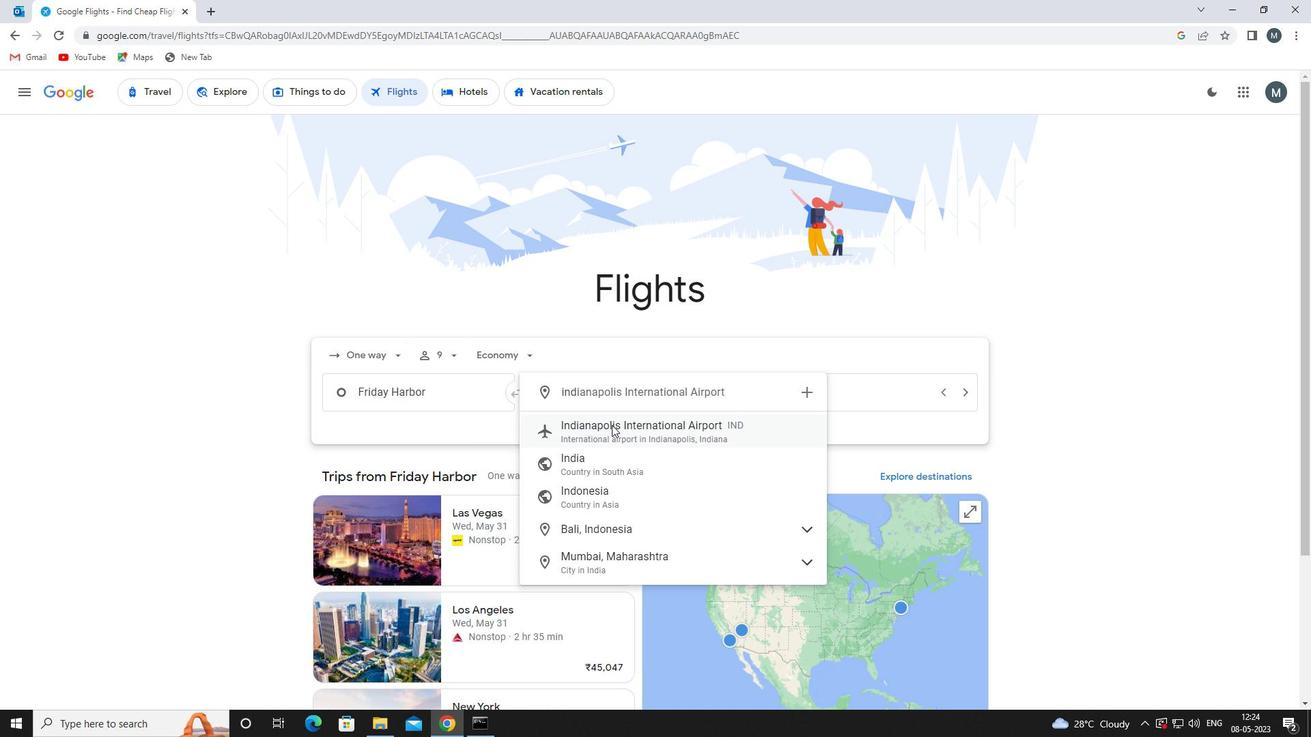 
Action: Mouse moved to (749, 393)
Screenshot: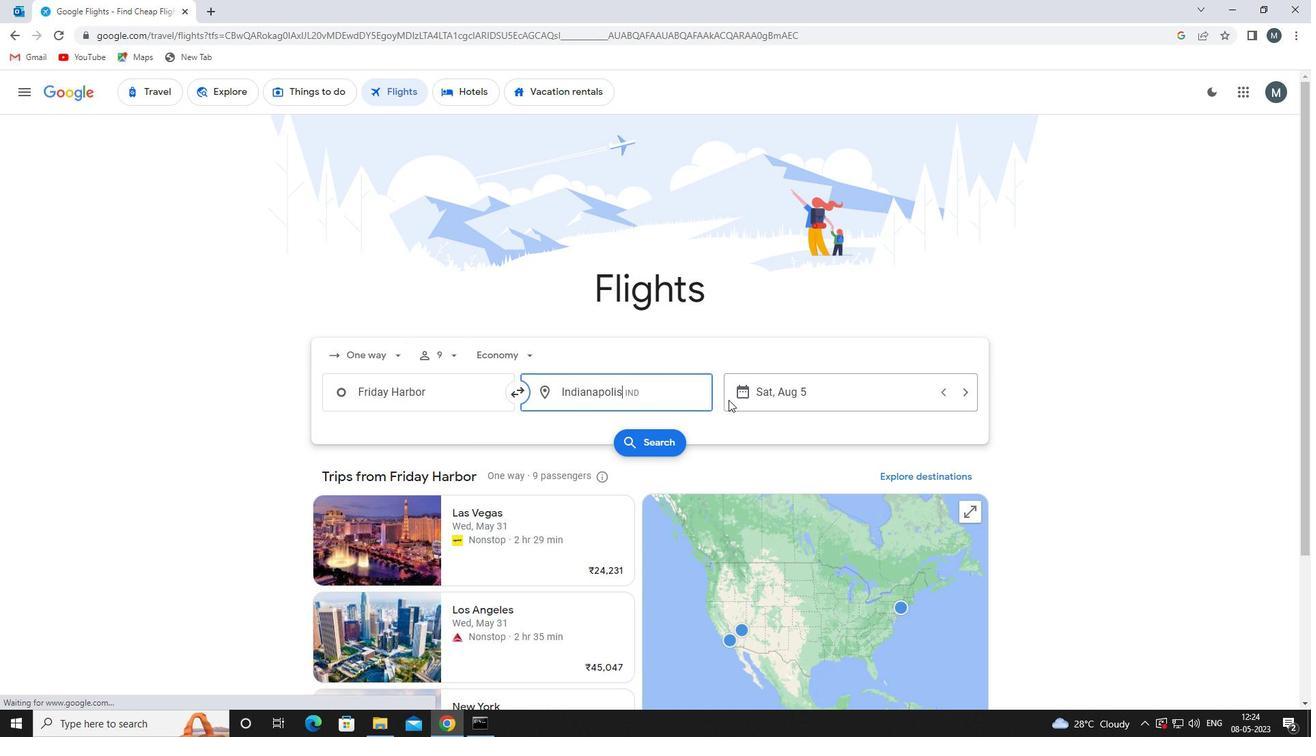 
Action: Mouse pressed left at (749, 393)
Screenshot: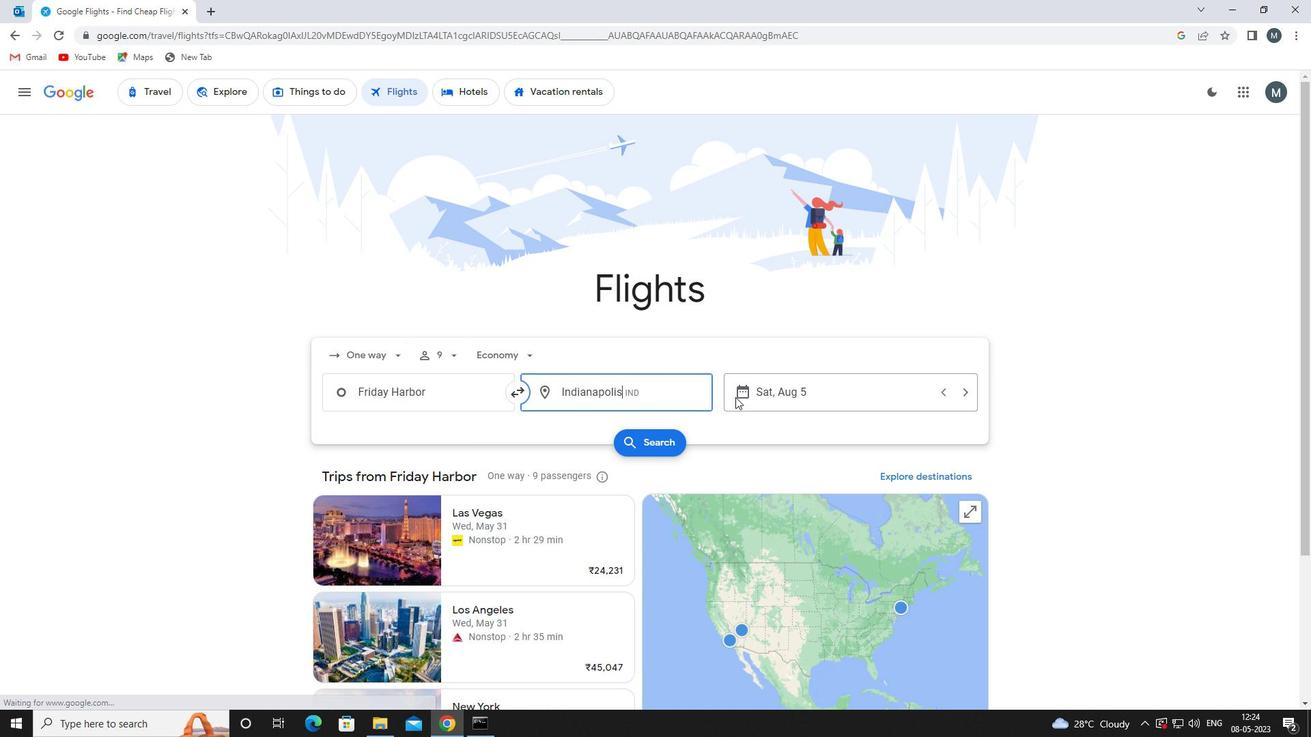 
Action: Mouse moved to (685, 454)
Screenshot: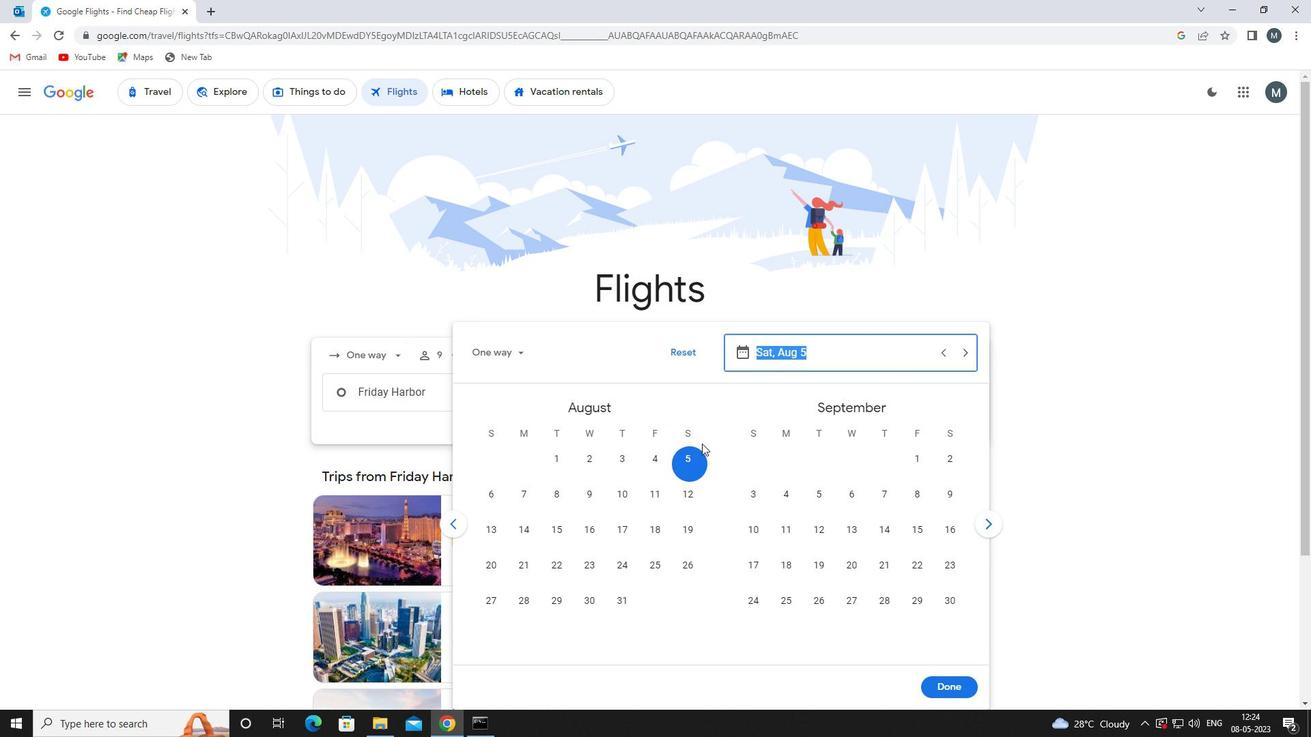 
Action: Mouse pressed left at (685, 454)
Screenshot: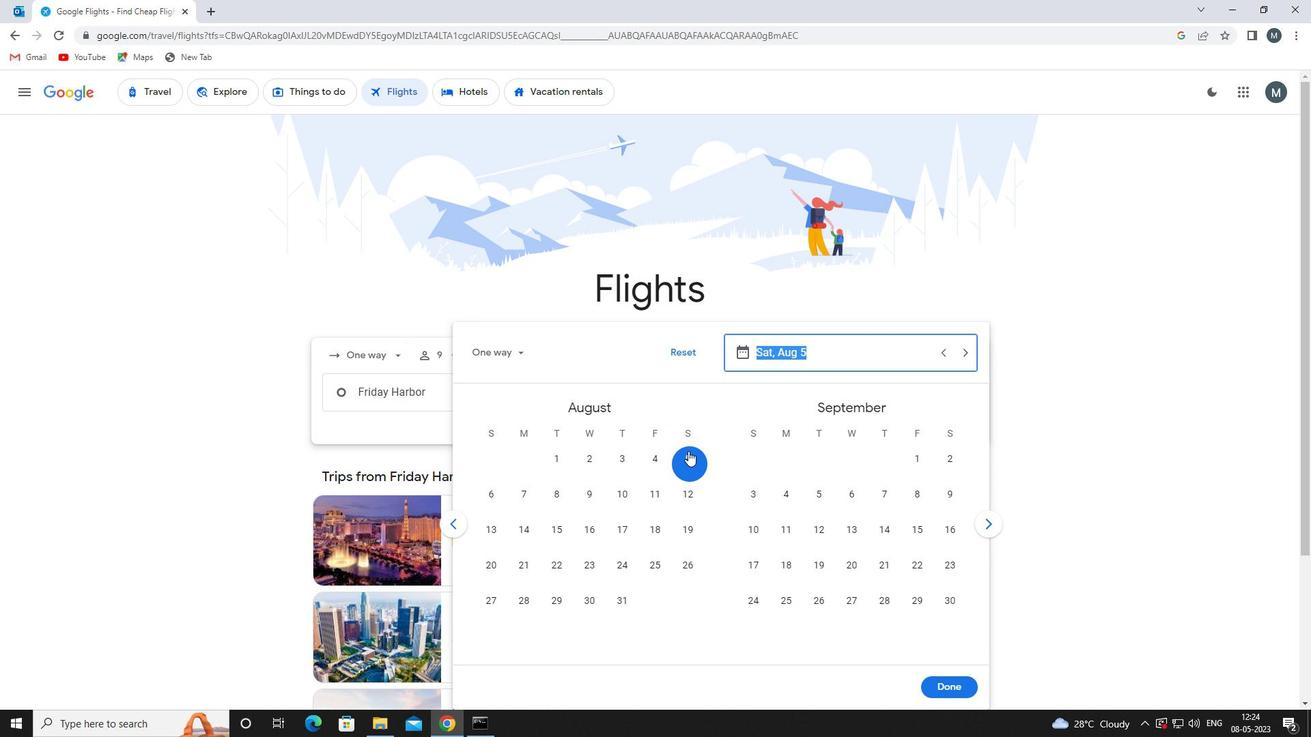 
Action: Mouse moved to (957, 681)
Screenshot: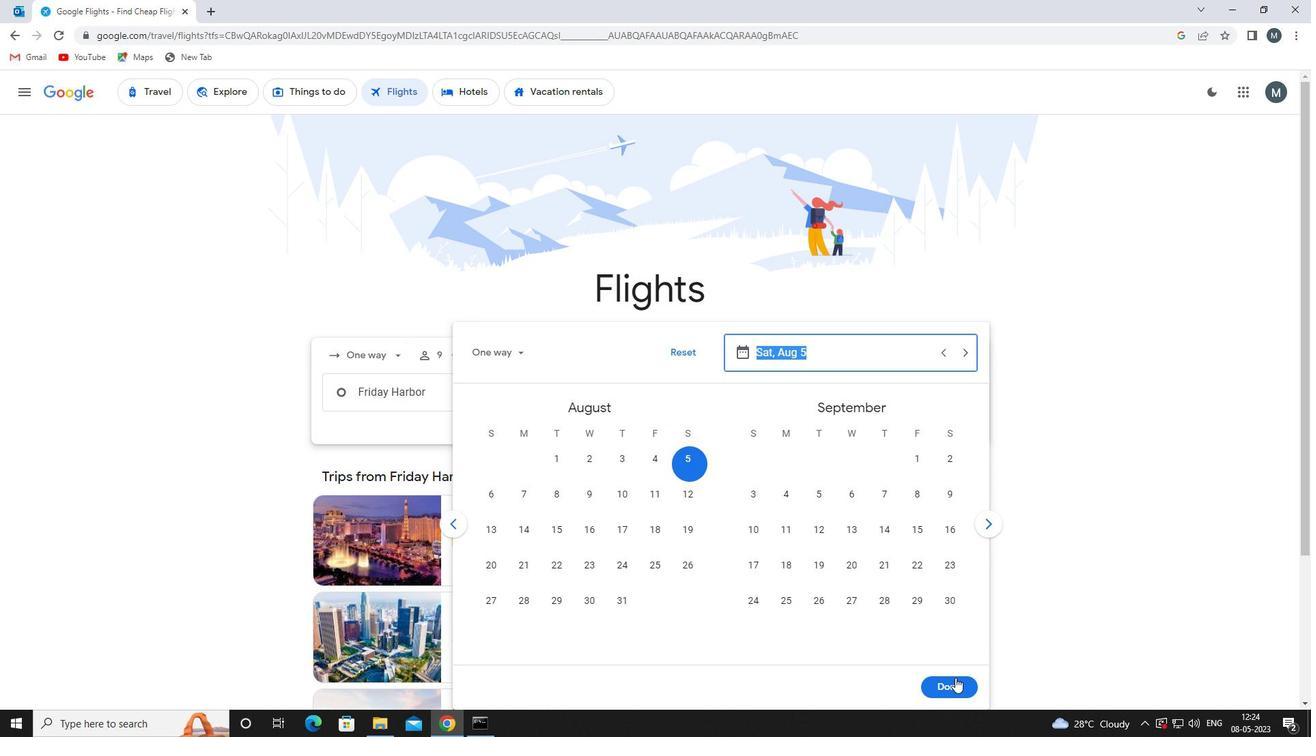 
Action: Mouse pressed left at (957, 681)
Screenshot: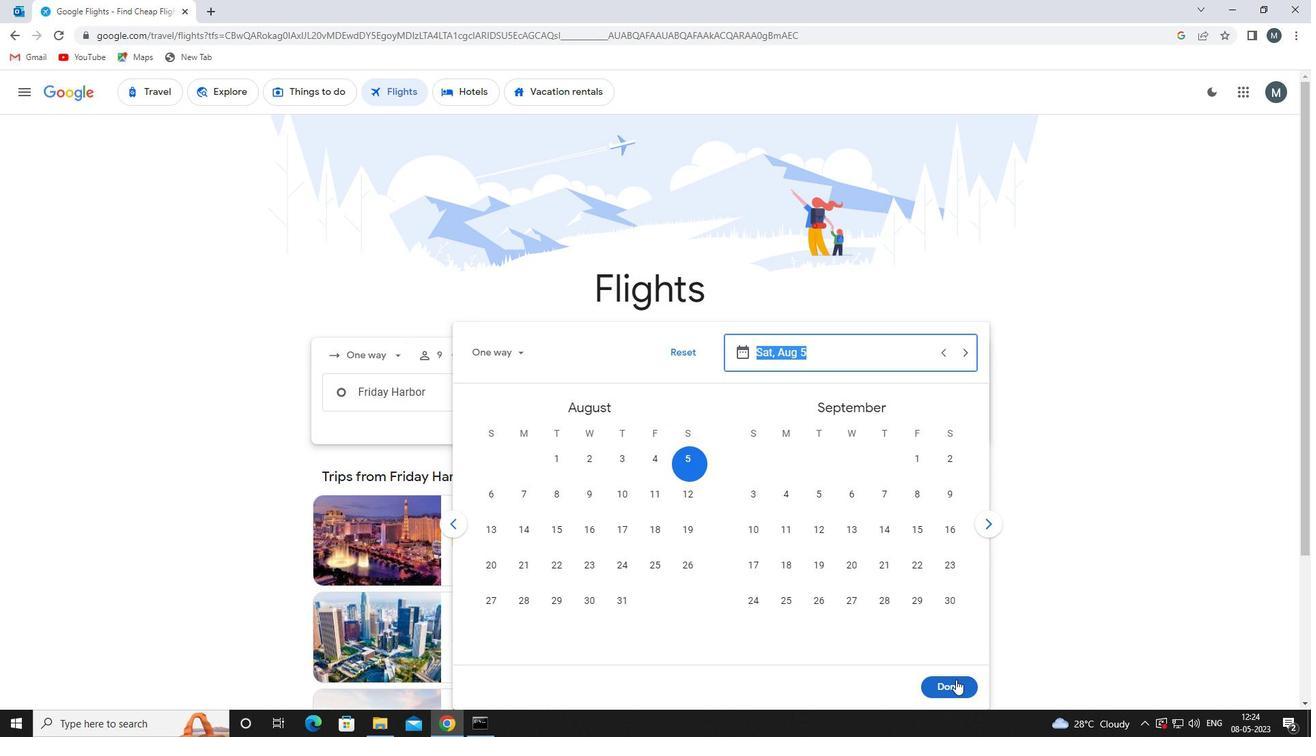 
Action: Mouse moved to (641, 447)
Screenshot: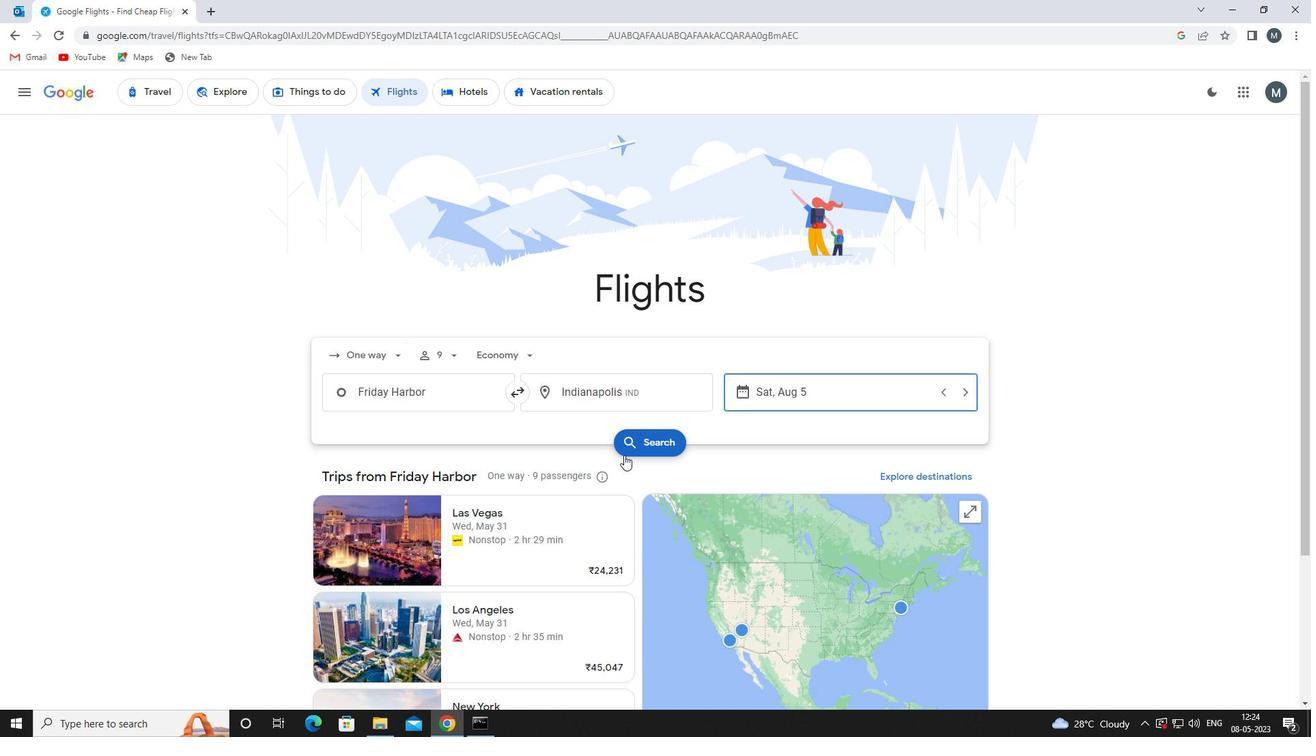 
Action: Mouse pressed left at (641, 447)
Screenshot: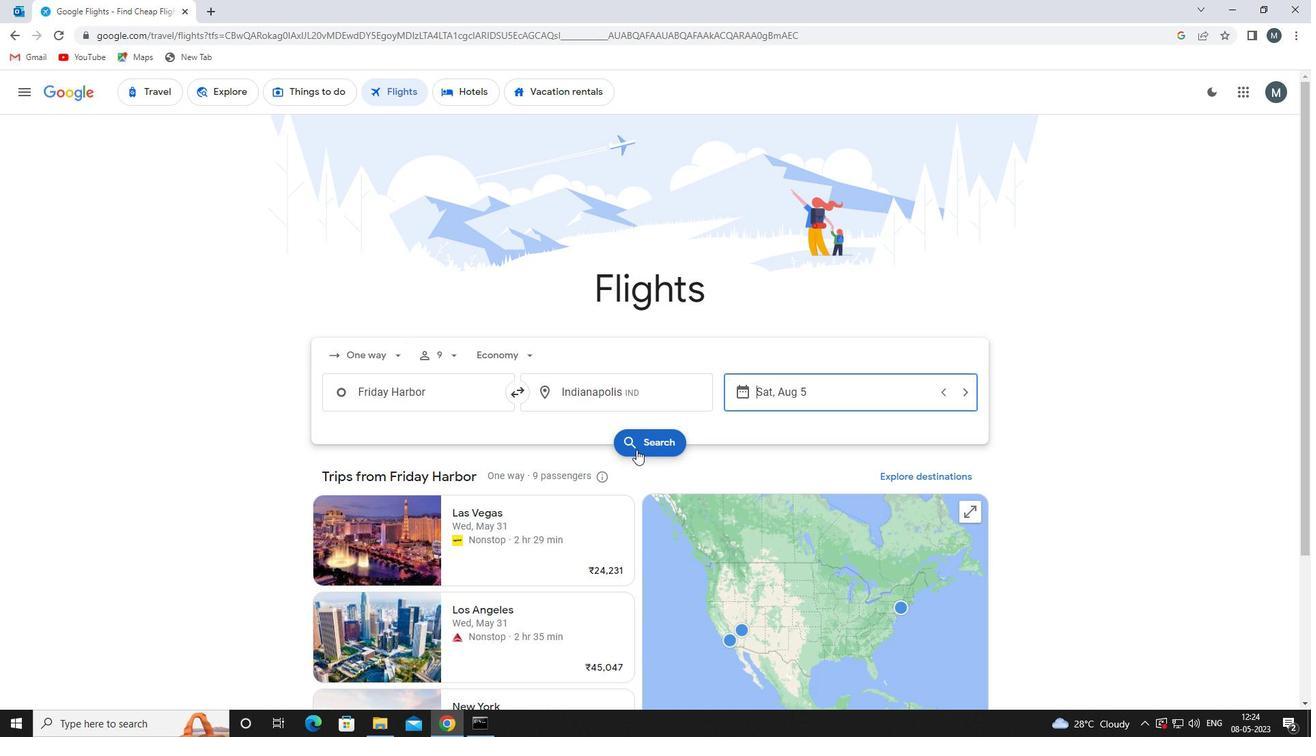 
Action: Mouse moved to (318, 226)
Screenshot: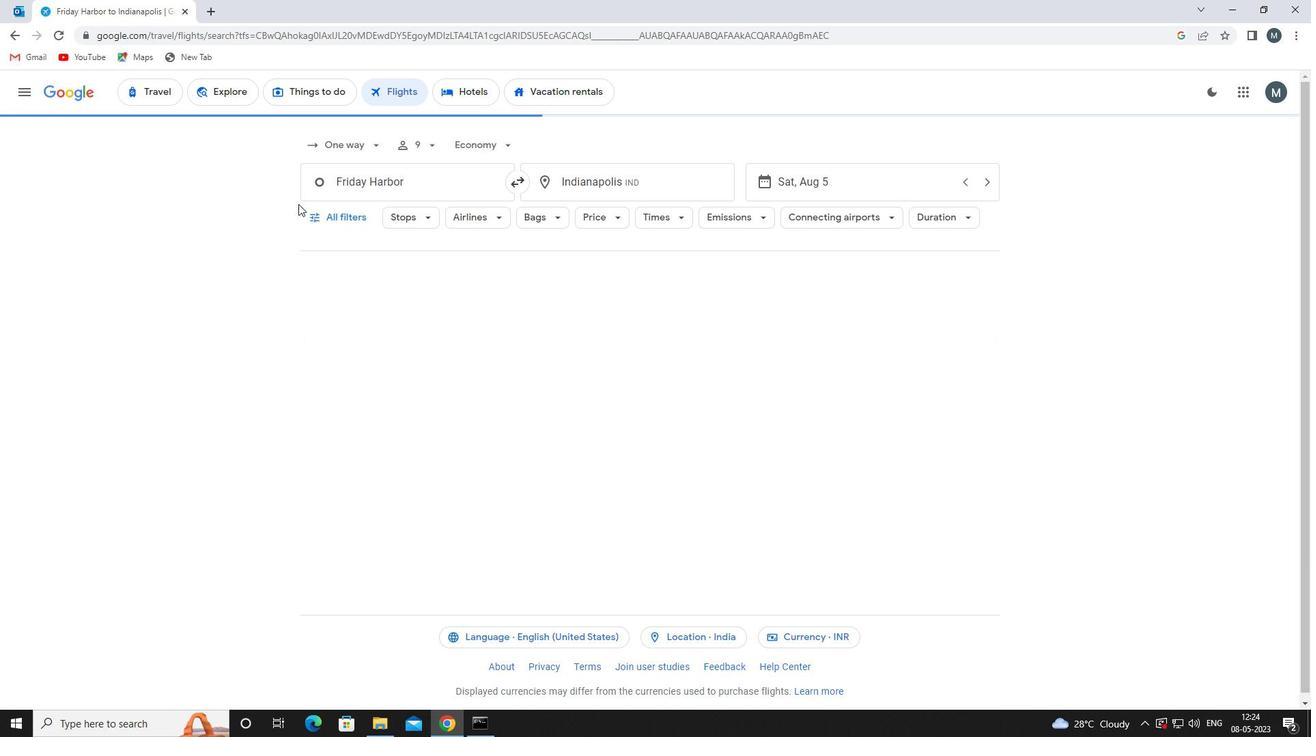 
Action: Mouse pressed left at (318, 226)
Screenshot: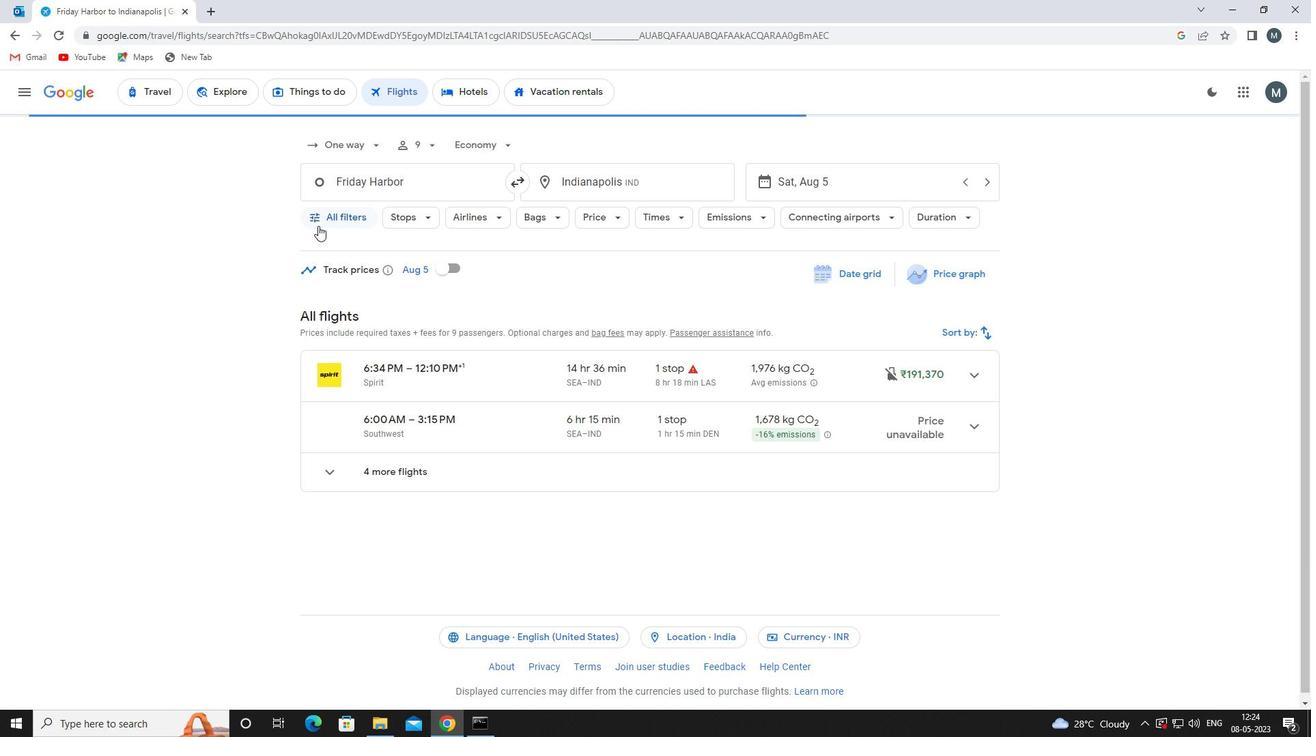 
Action: Mouse moved to (382, 295)
Screenshot: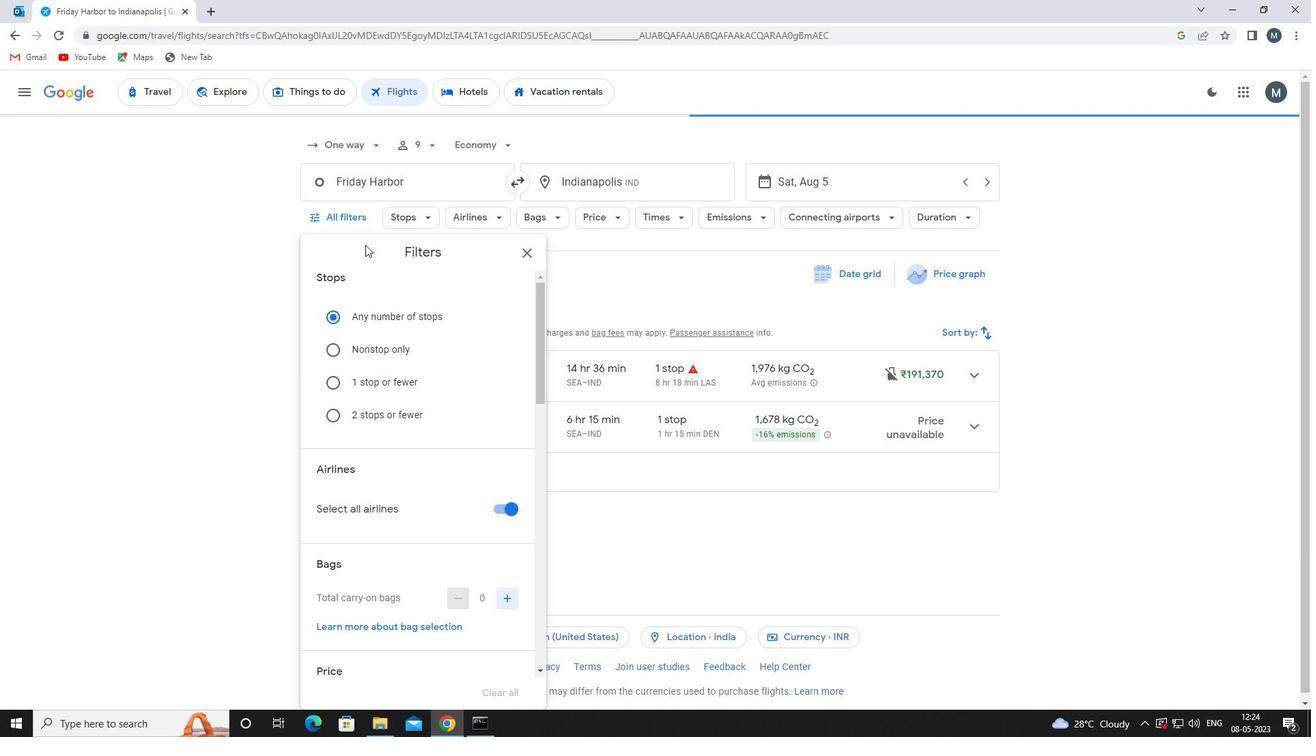 
Action: Mouse scrolled (382, 295) with delta (0, 0)
Screenshot: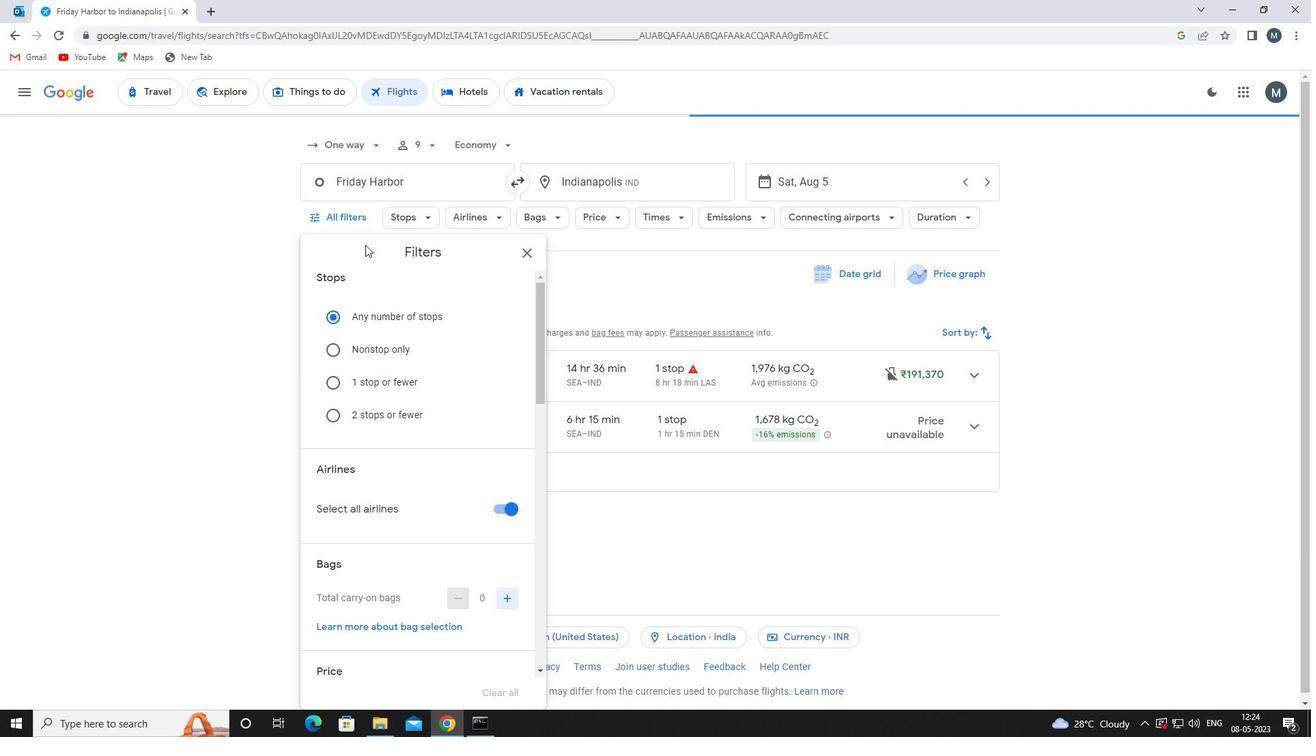 
Action: Mouse moved to (382, 300)
Screenshot: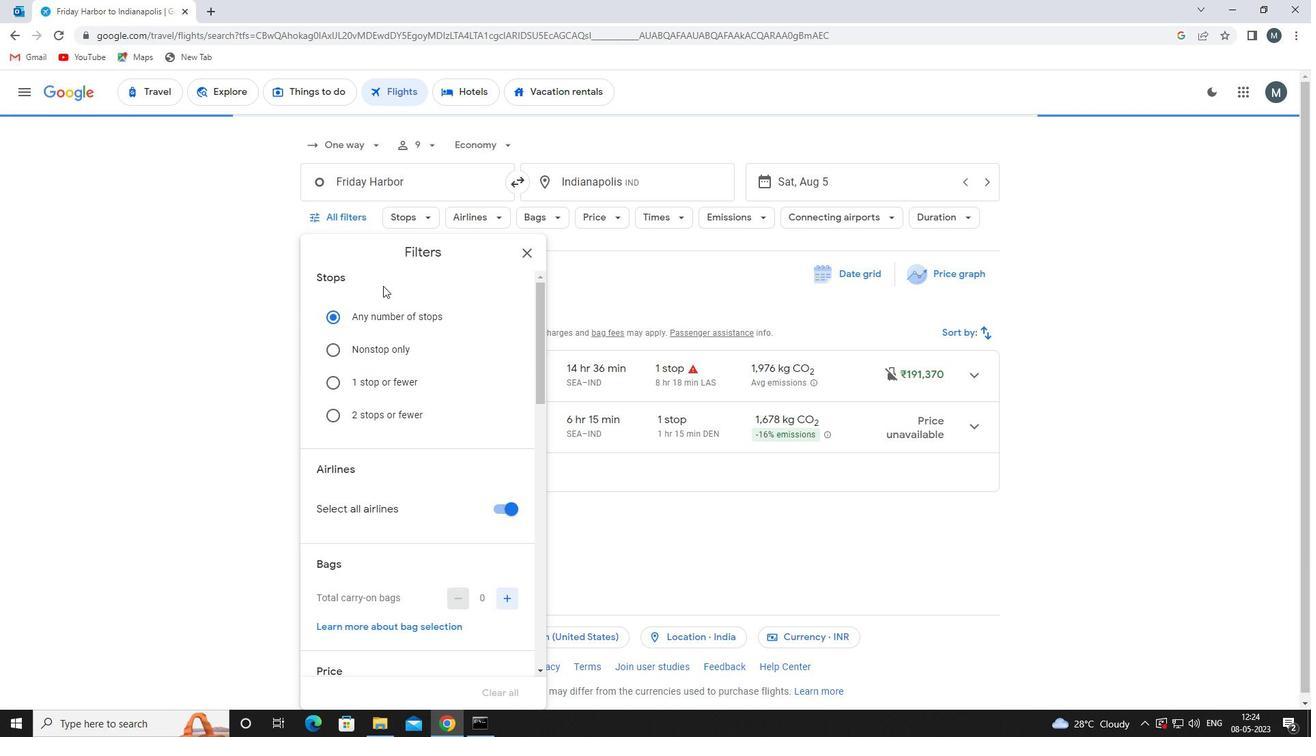 
Action: Mouse scrolled (382, 299) with delta (0, 0)
Screenshot: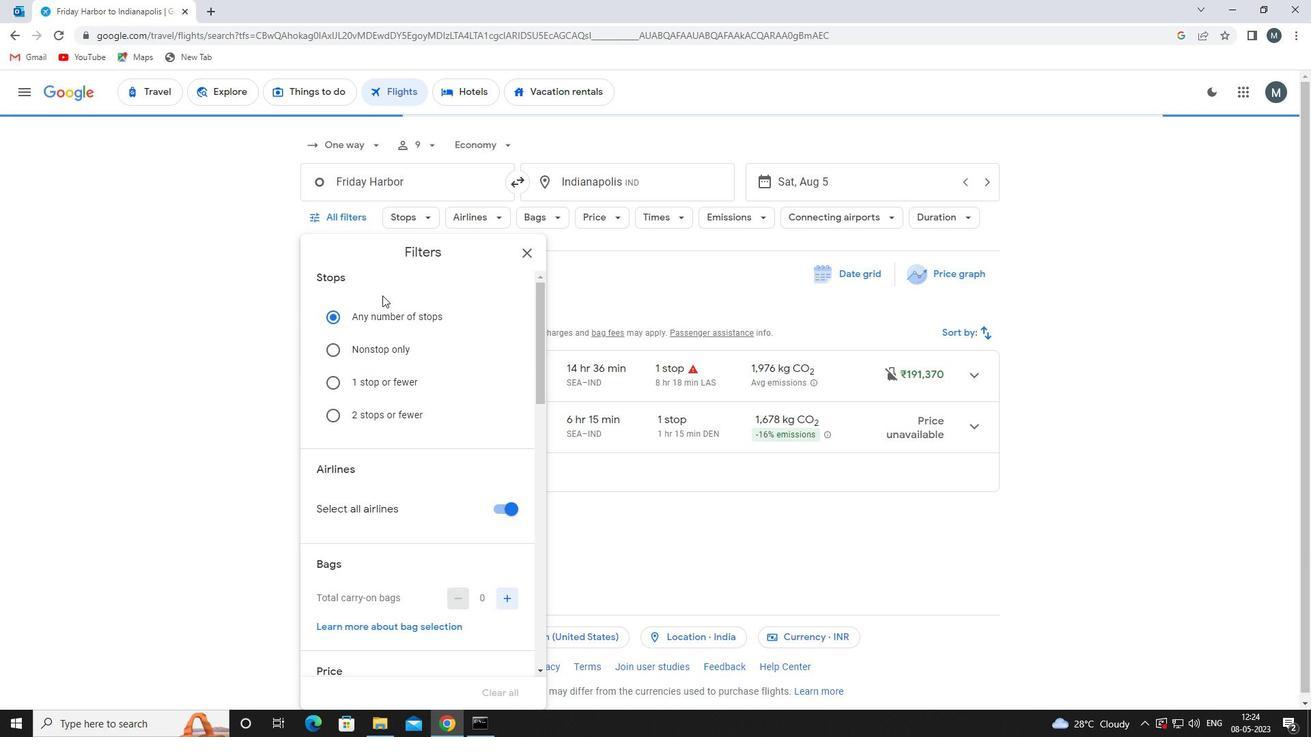 
Action: Mouse moved to (499, 376)
Screenshot: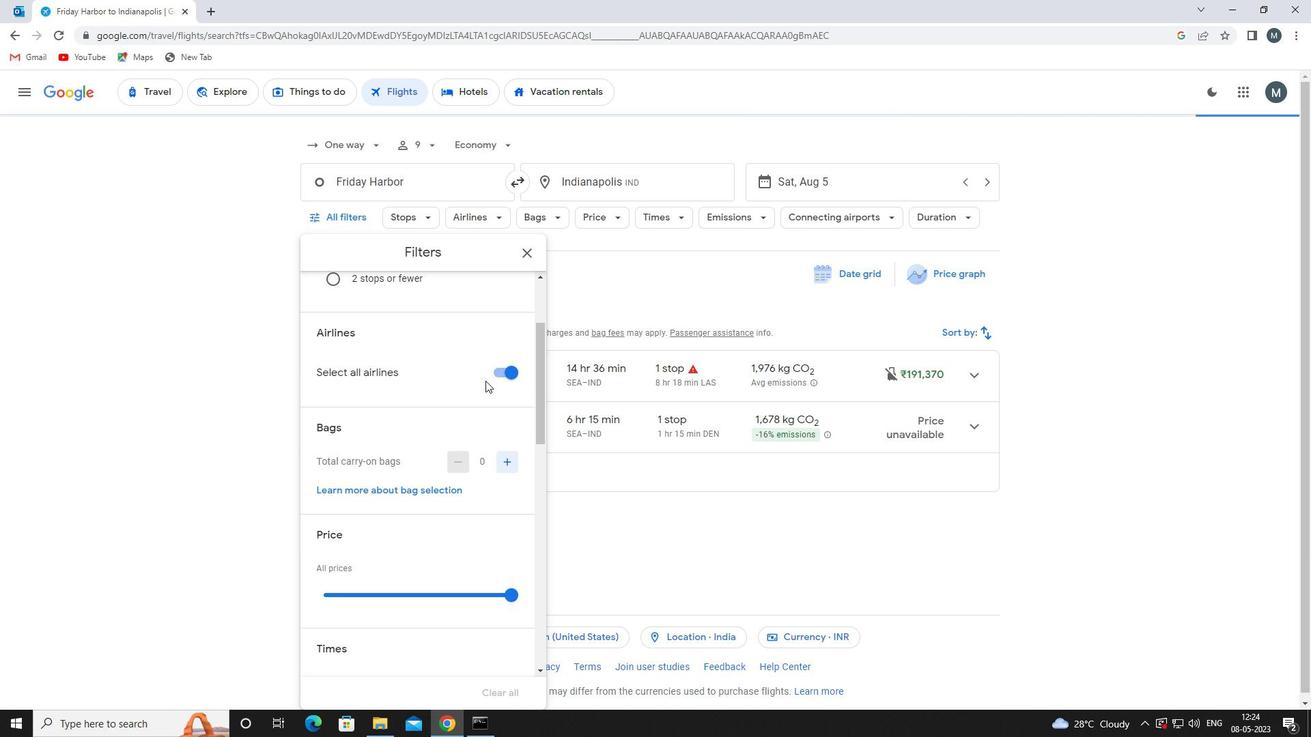 
Action: Mouse pressed left at (499, 376)
Screenshot: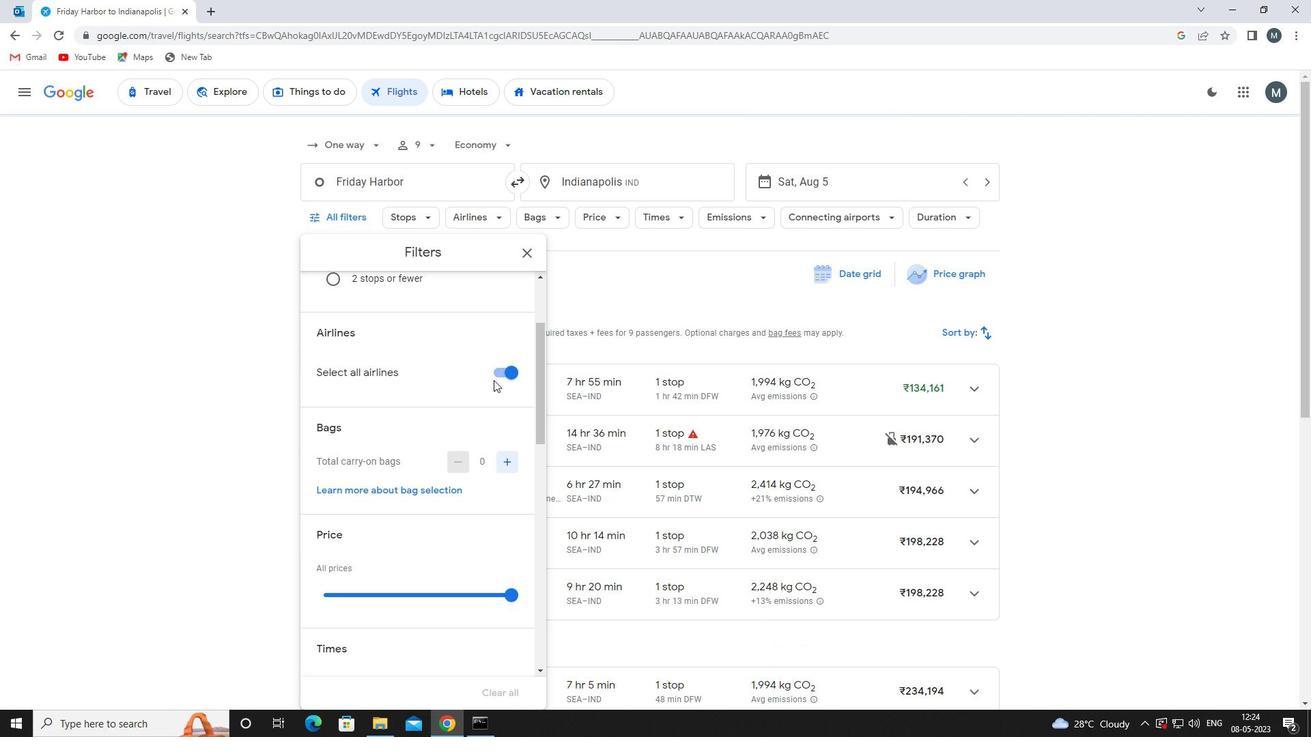 
Action: Mouse moved to (494, 376)
Screenshot: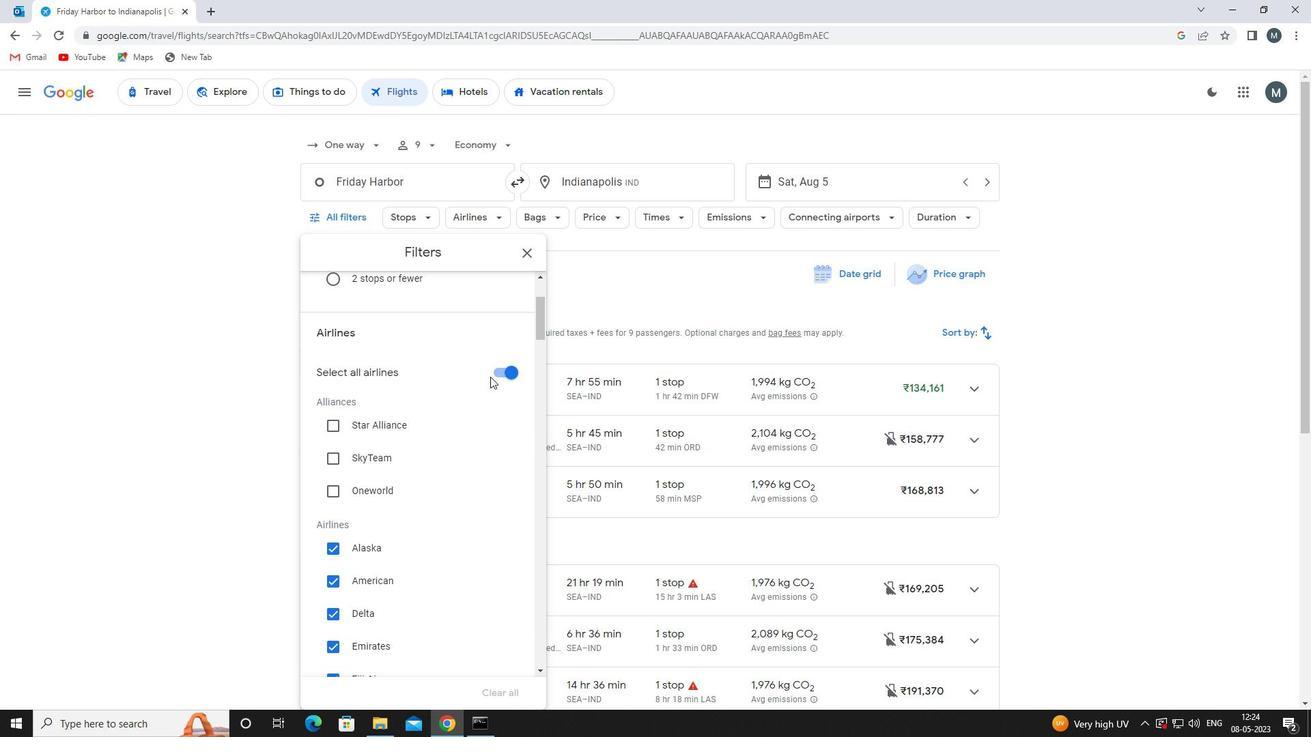 
Action: Mouse pressed left at (494, 376)
Screenshot: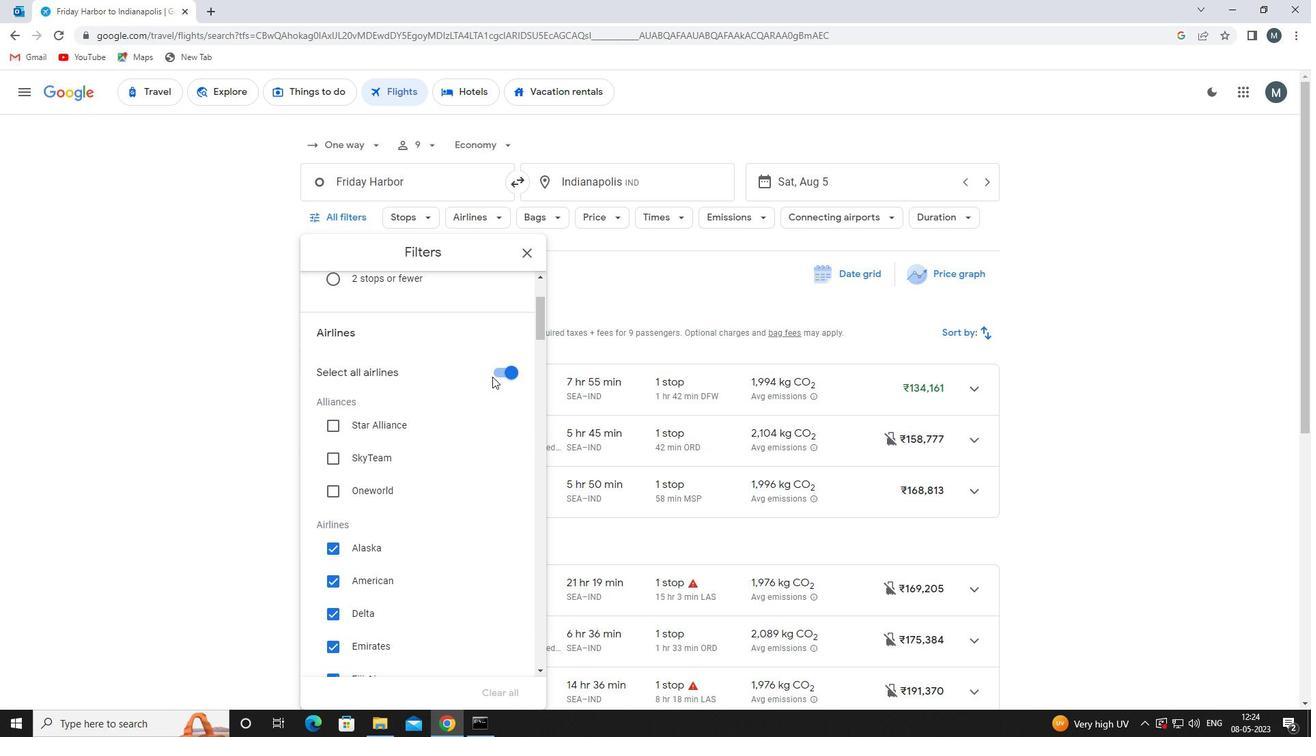 
Action: Mouse moved to (466, 390)
Screenshot: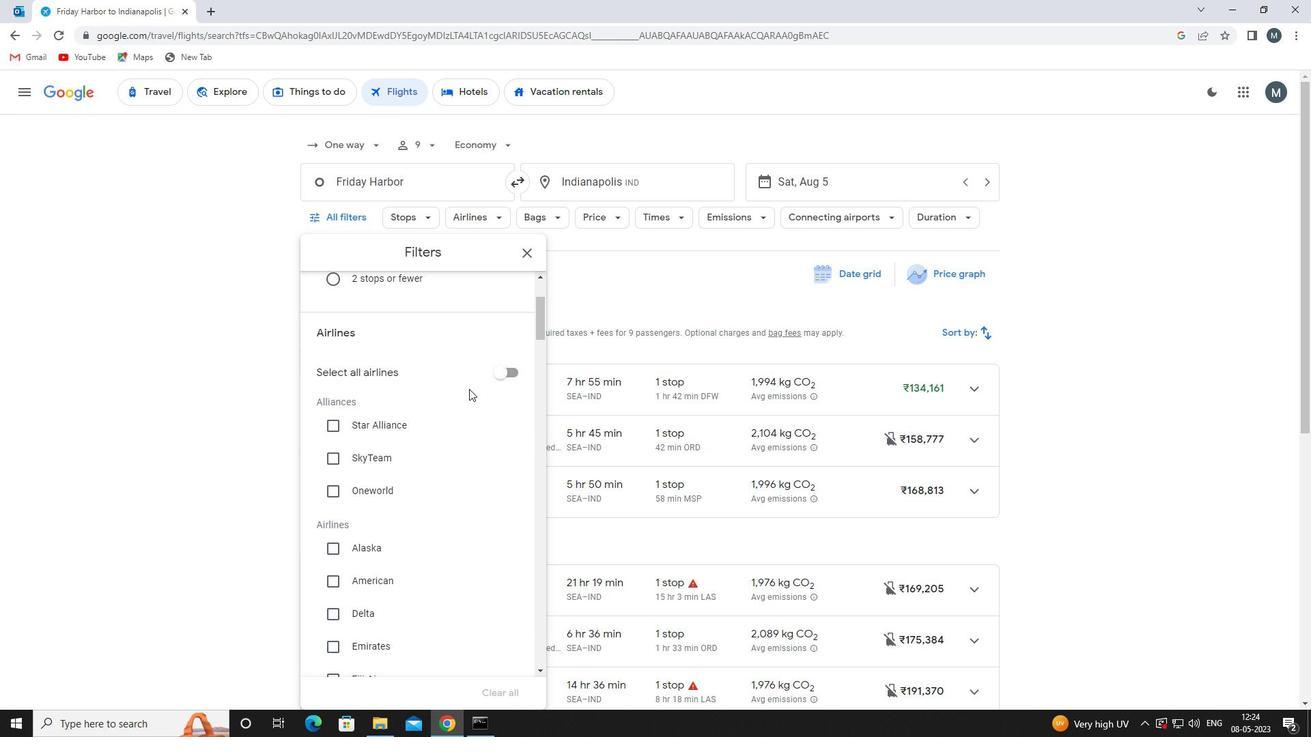 
Action: Mouse scrolled (466, 389) with delta (0, 0)
Screenshot: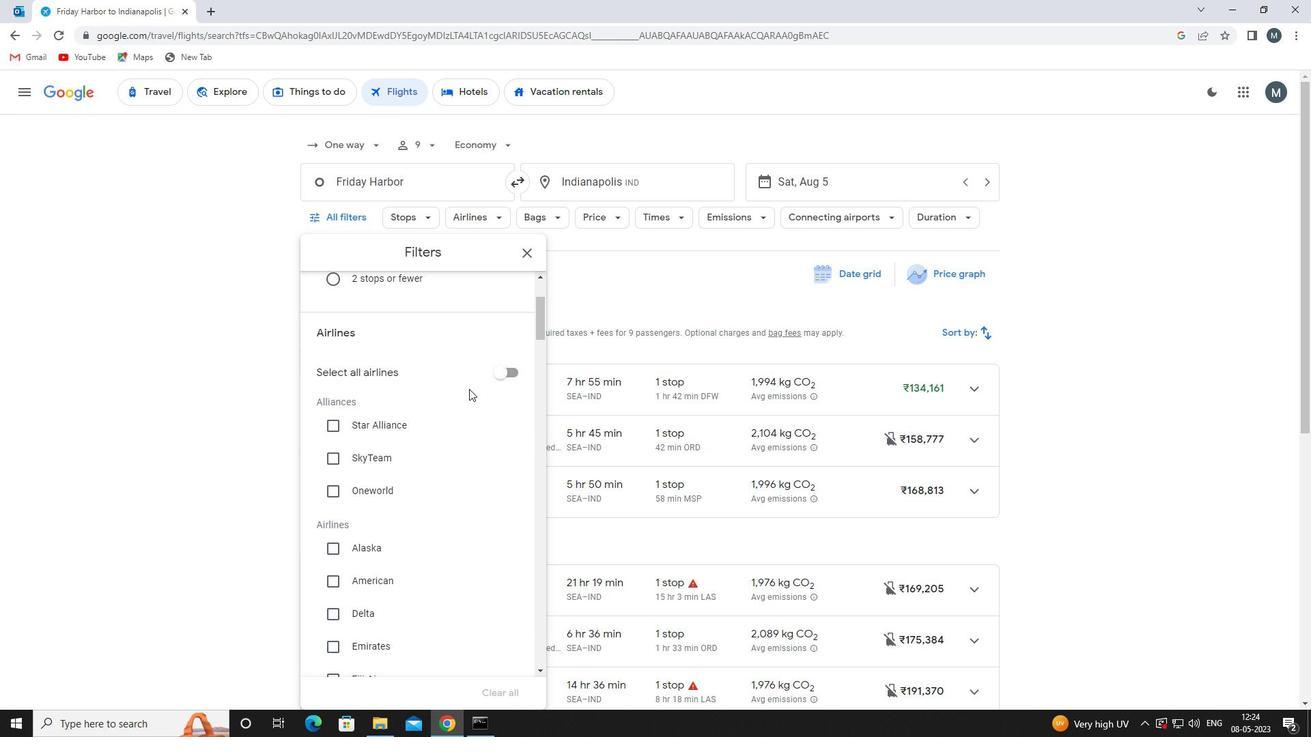 
Action: Mouse moved to (460, 393)
Screenshot: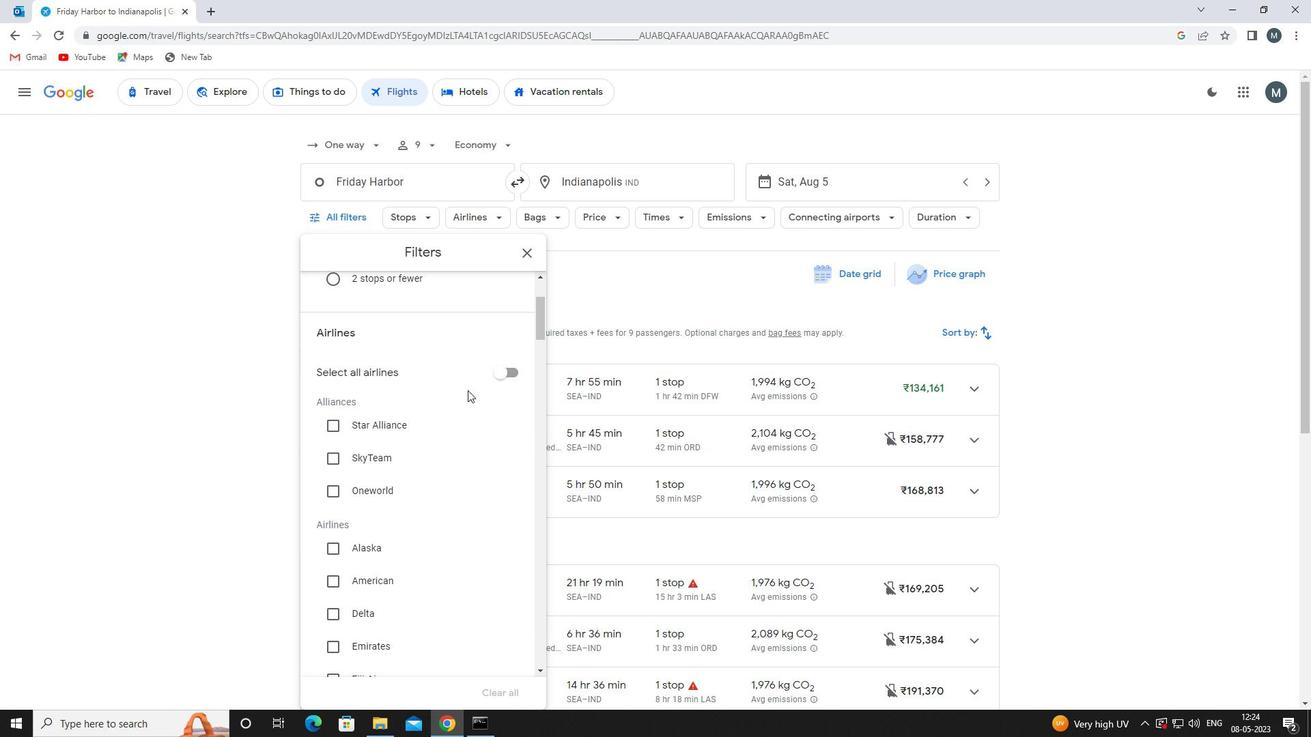 
Action: Mouse scrolled (460, 392) with delta (0, 0)
Screenshot: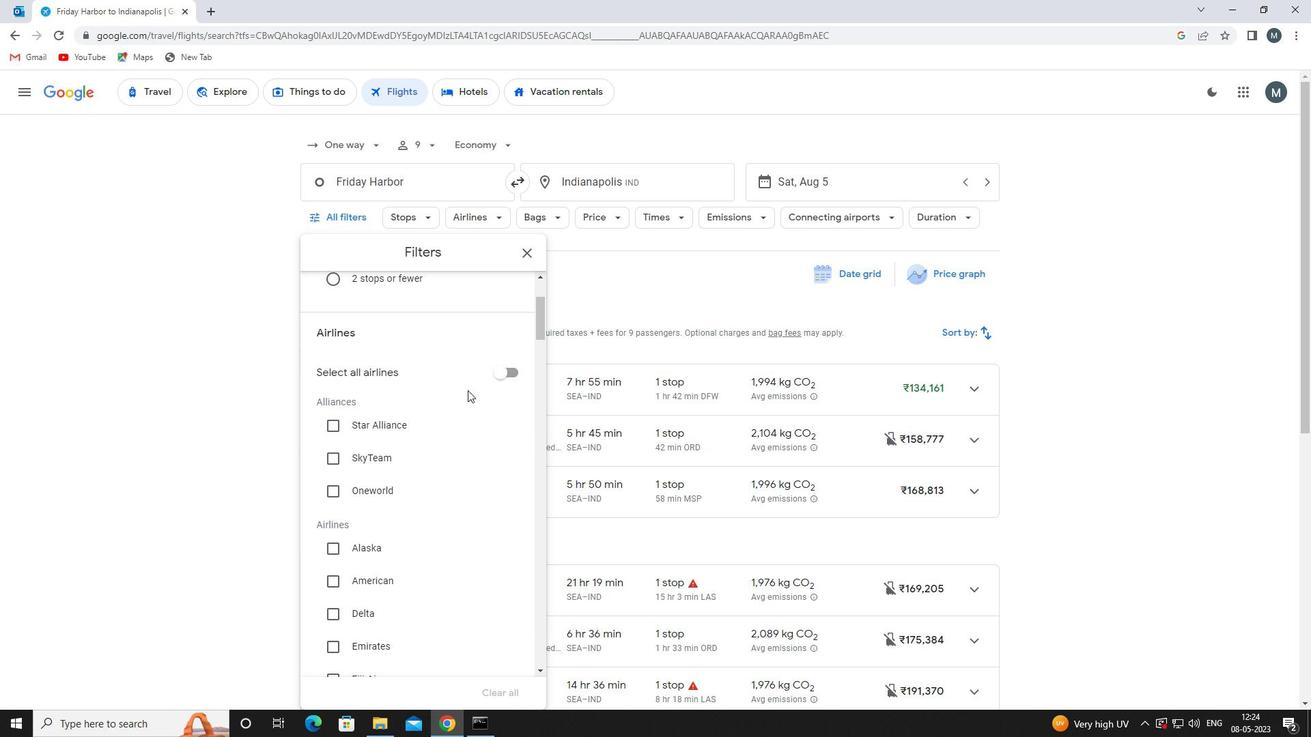 
Action: Mouse moved to (458, 394)
Screenshot: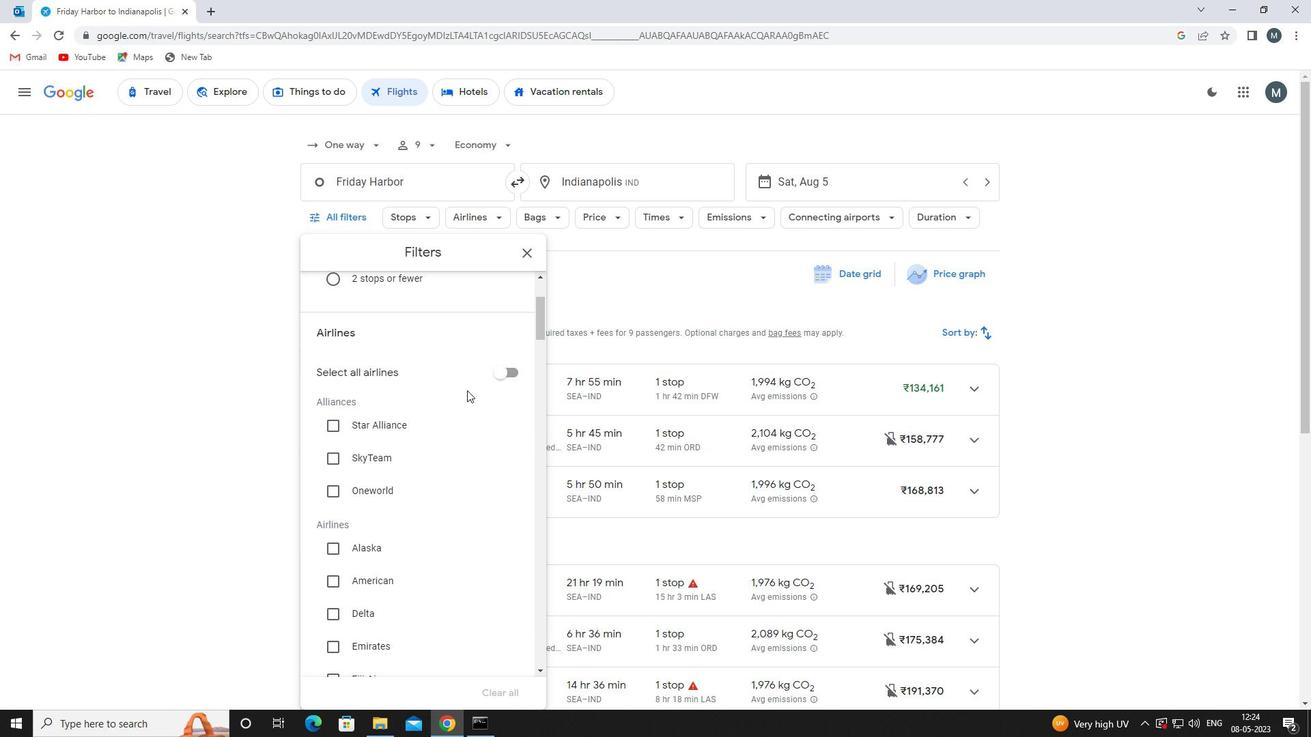 
Action: Mouse scrolled (458, 393) with delta (0, 0)
Screenshot: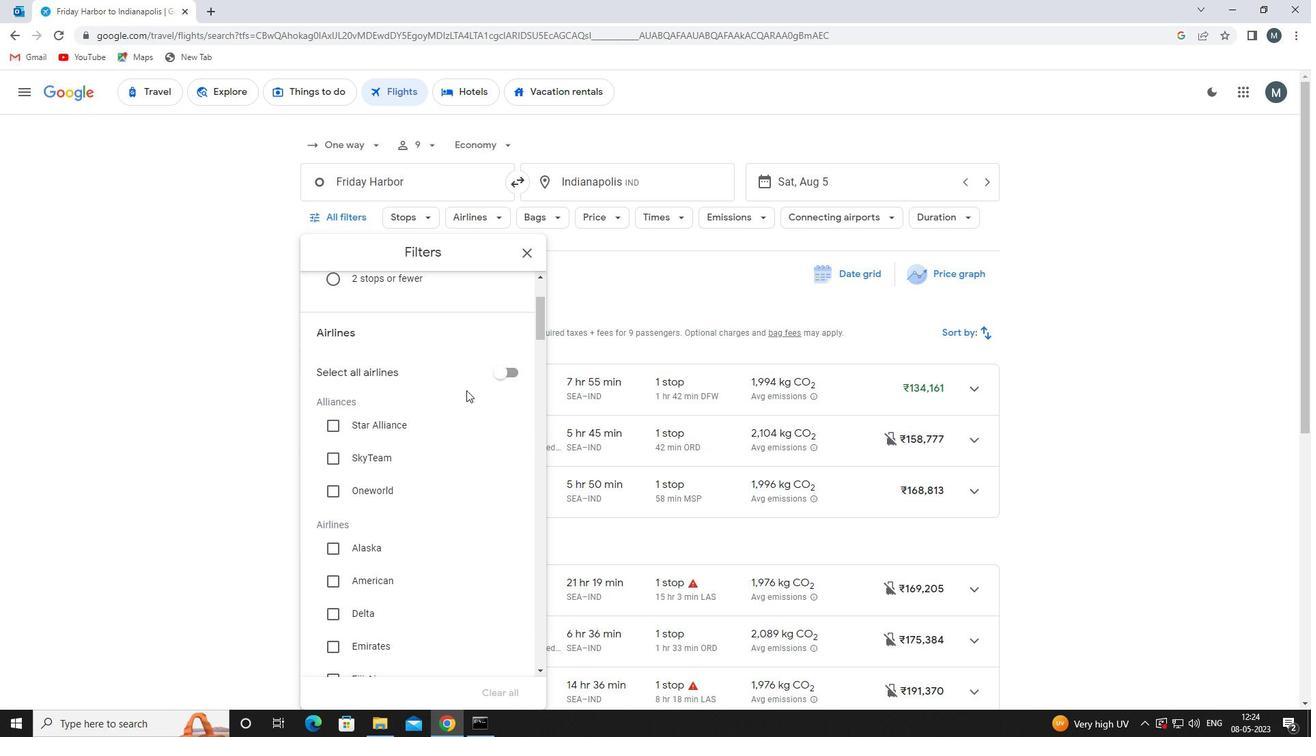 
Action: Mouse moved to (439, 411)
Screenshot: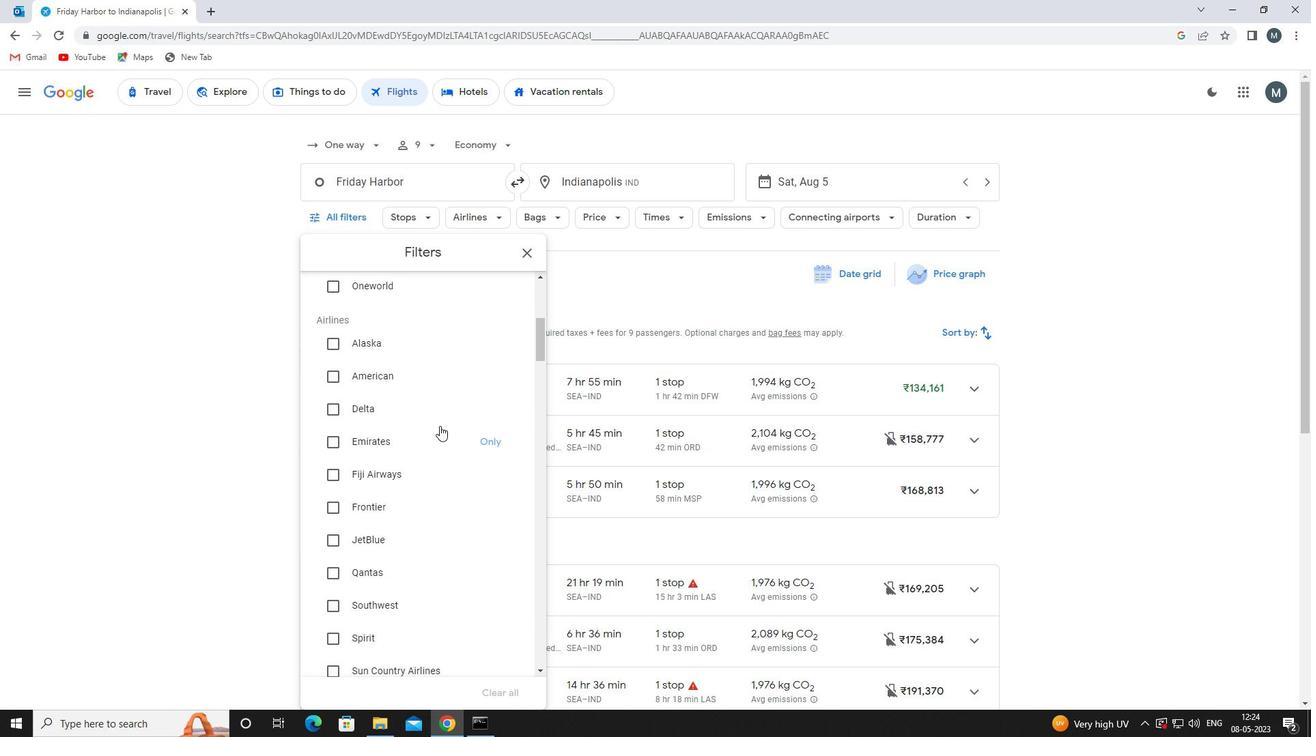 
Action: Mouse pressed left at (439, 411)
Screenshot: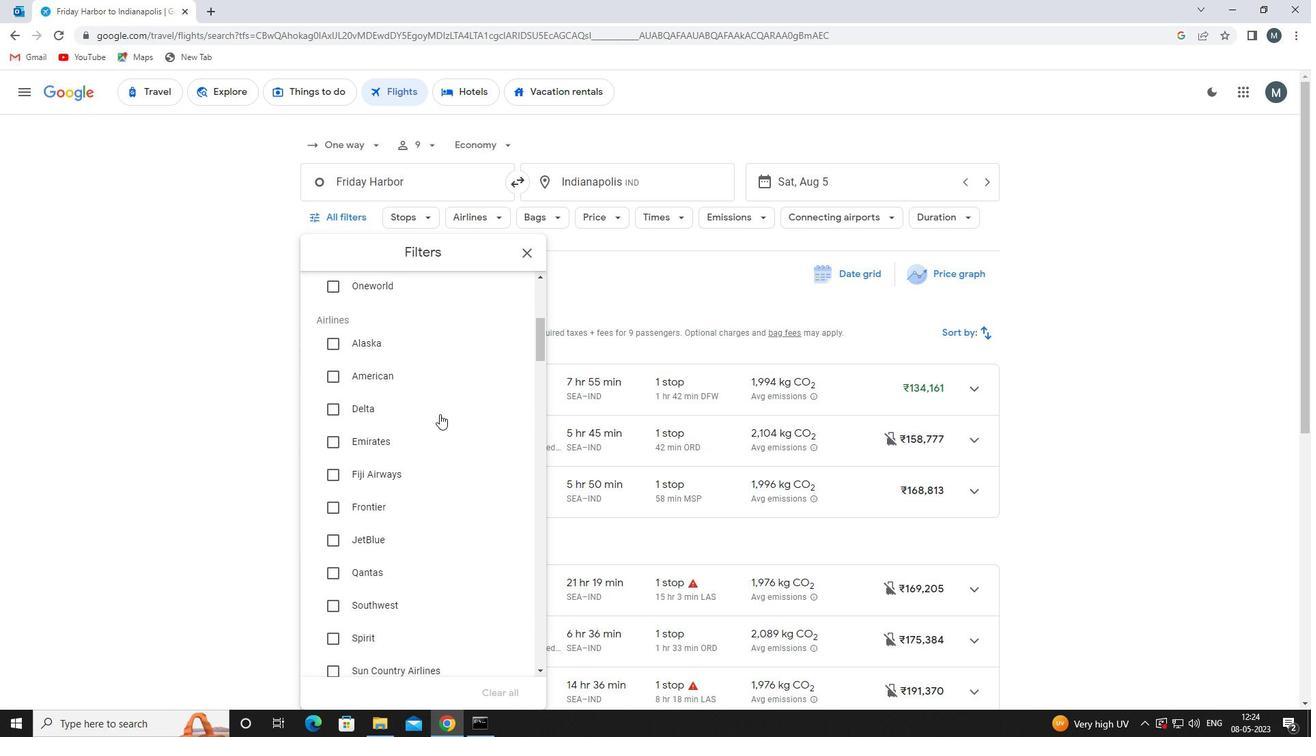 
Action: Mouse moved to (422, 390)
Screenshot: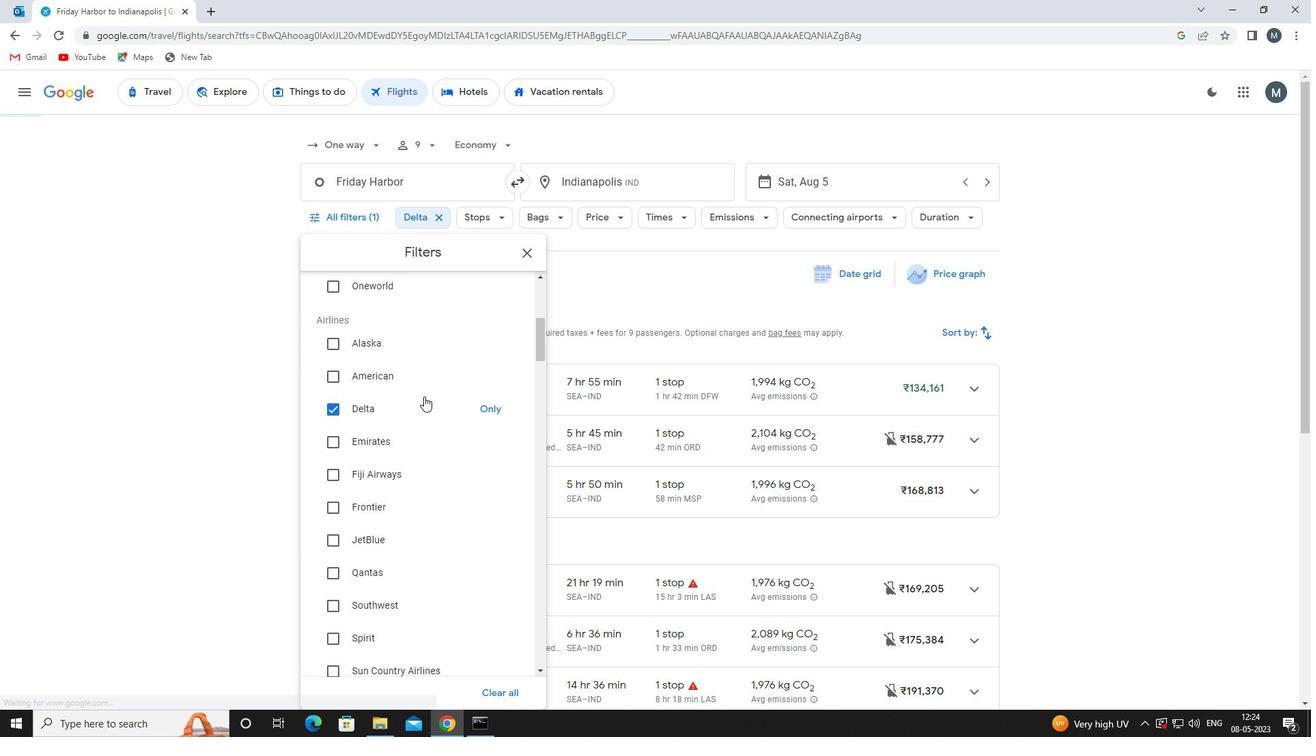 
Action: Mouse scrolled (422, 389) with delta (0, 0)
Screenshot: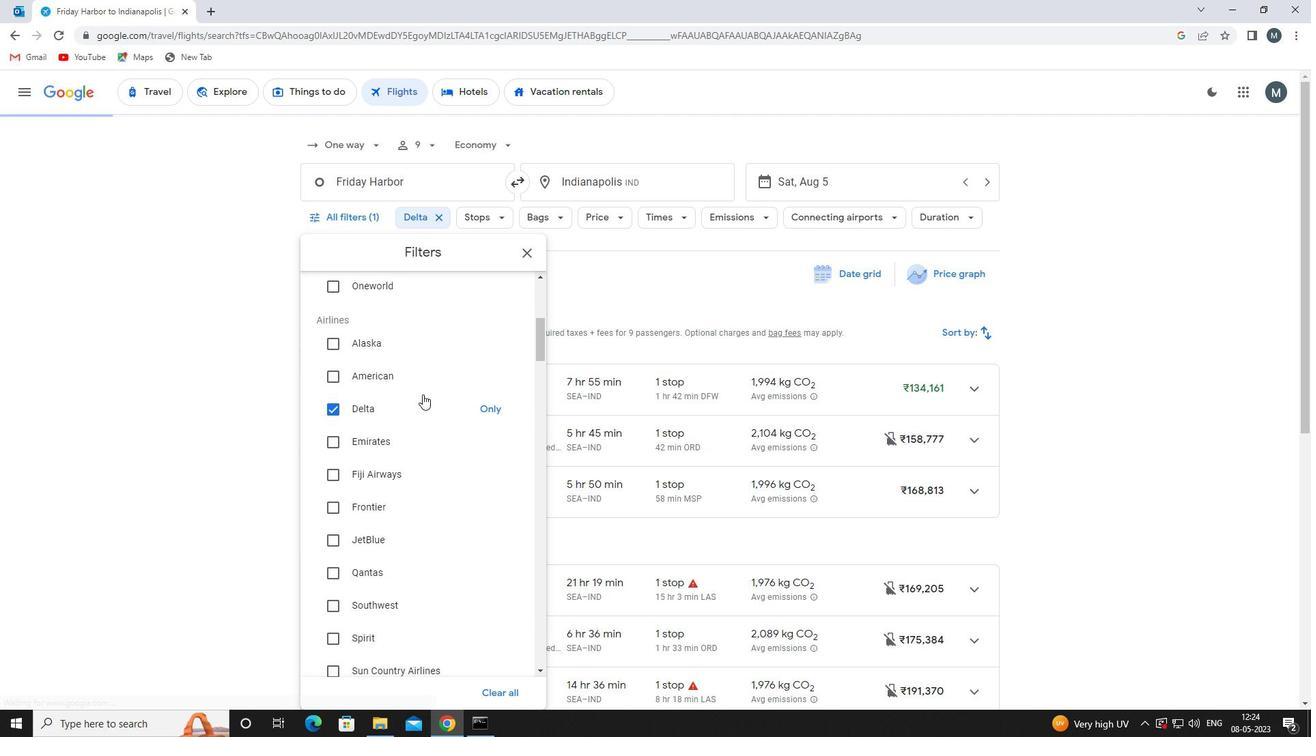 
Action: Mouse moved to (422, 389)
Screenshot: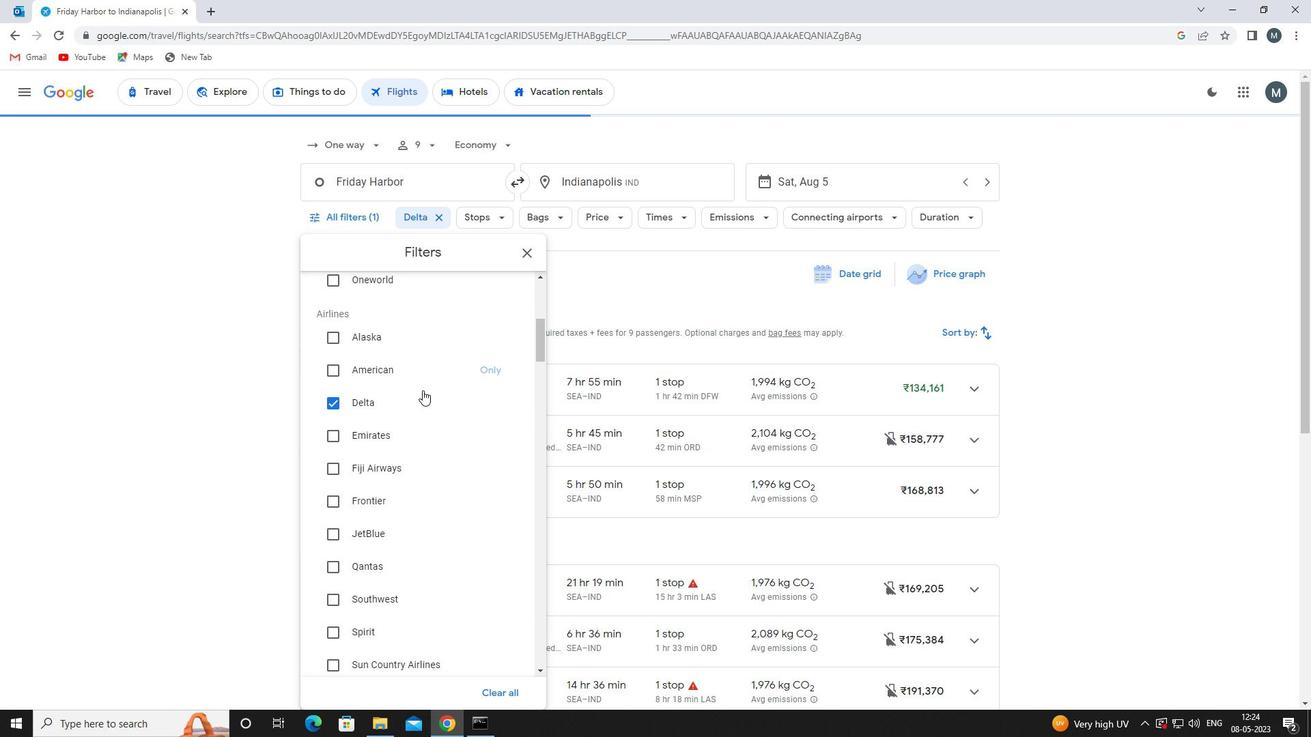 
Action: Mouse scrolled (422, 389) with delta (0, 0)
Screenshot: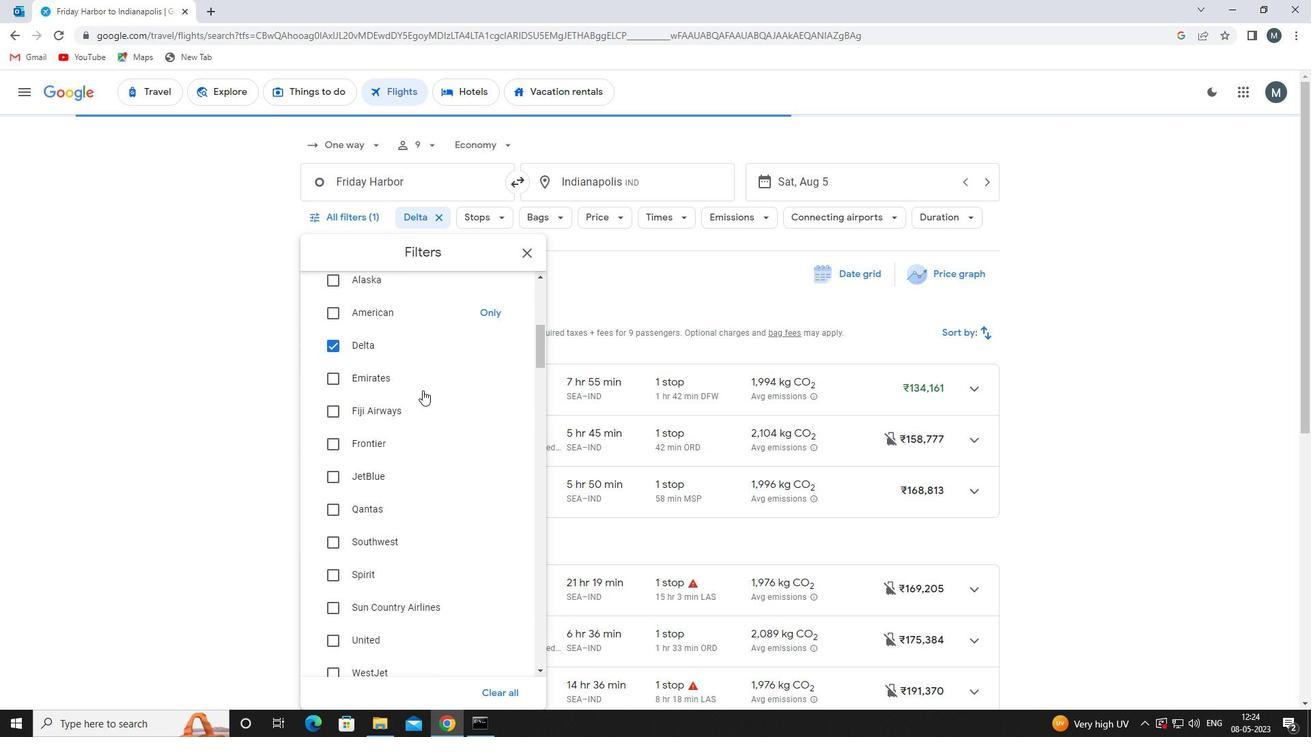 
Action: Mouse scrolled (422, 389) with delta (0, 0)
Screenshot: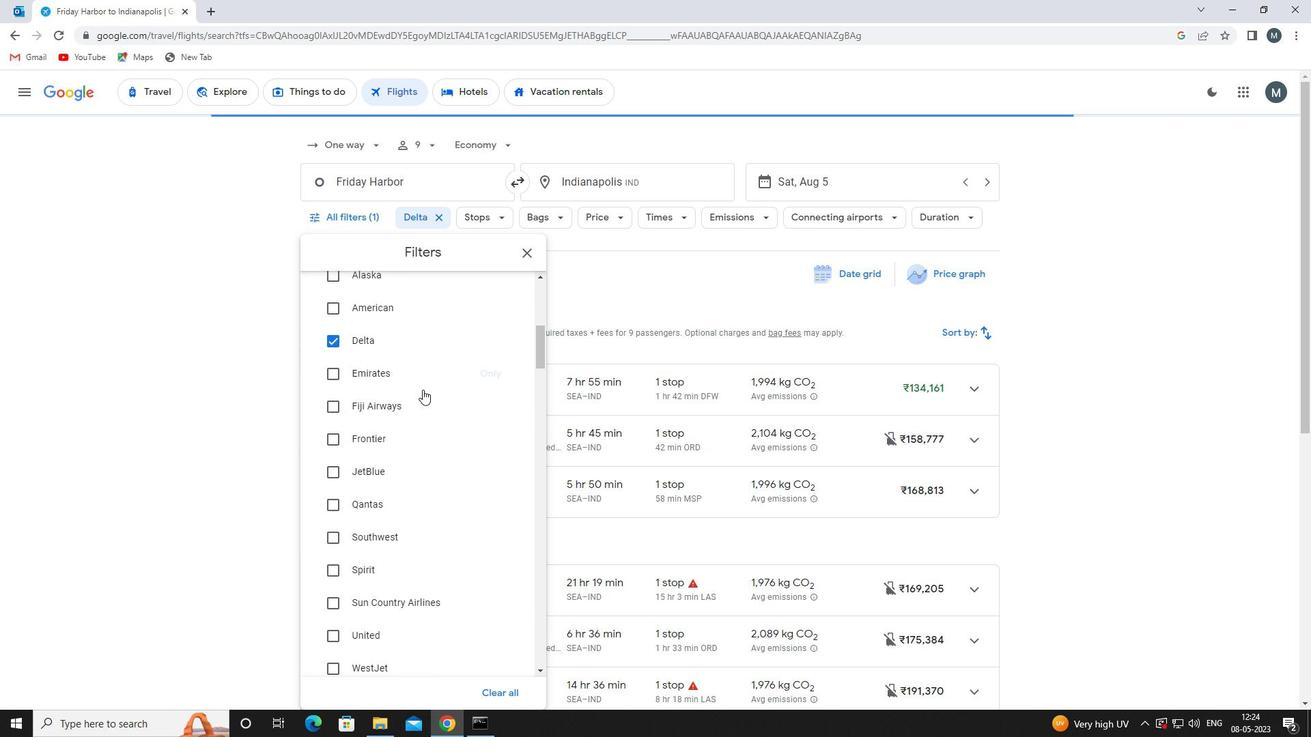 
Action: Mouse scrolled (422, 389) with delta (0, 0)
Screenshot: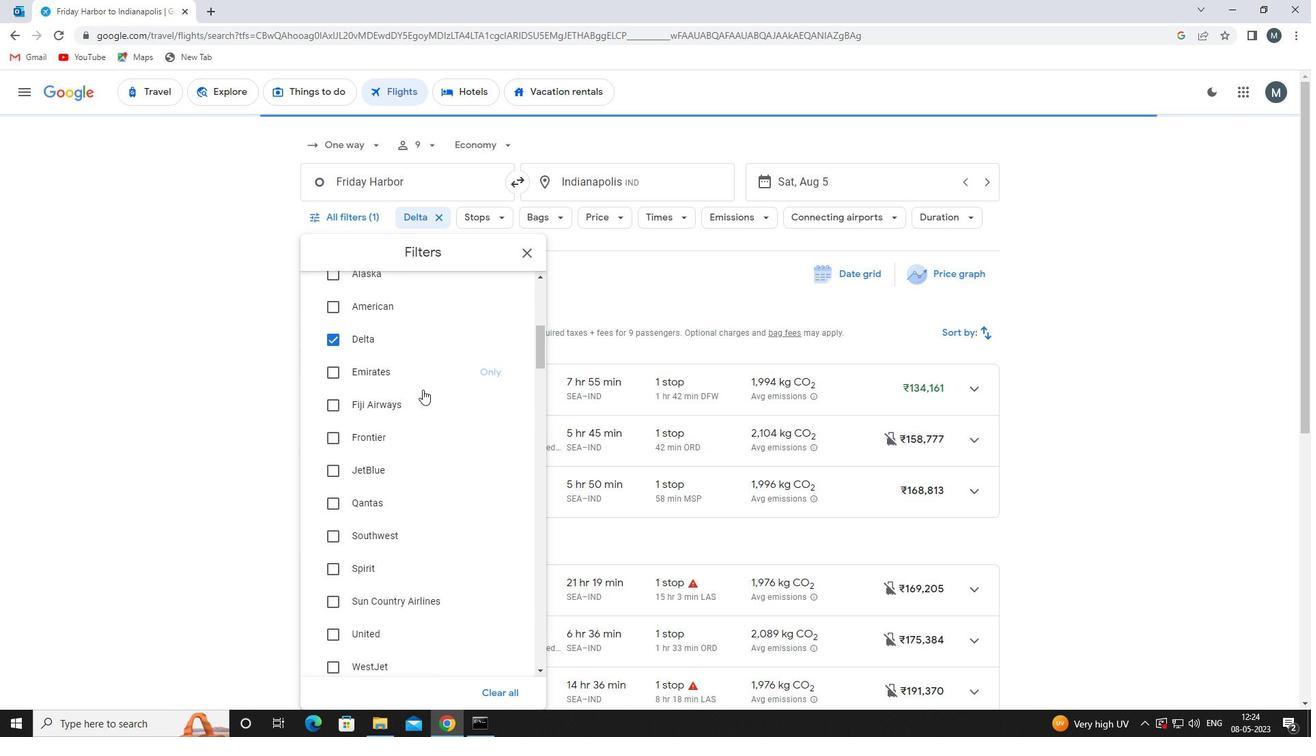 
Action: Mouse scrolled (422, 389) with delta (0, 0)
Screenshot: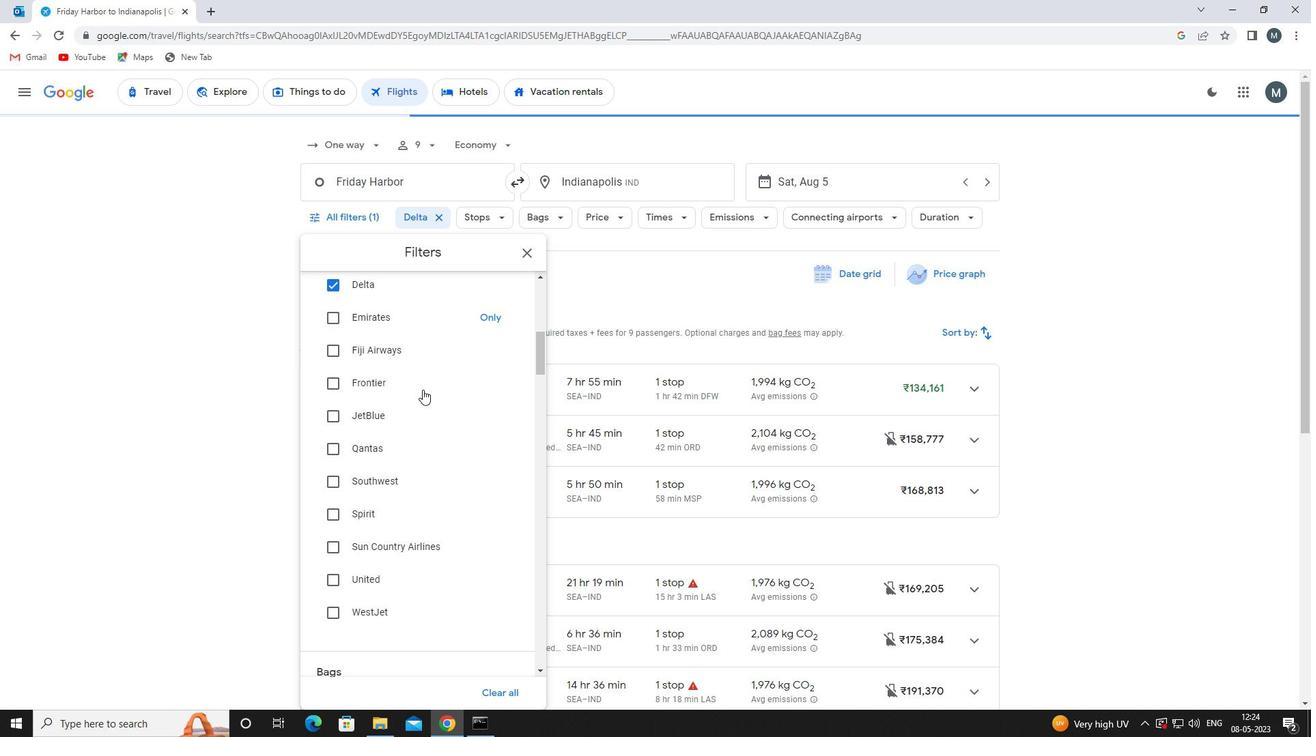 
Action: Mouse scrolled (422, 389) with delta (0, 0)
Screenshot: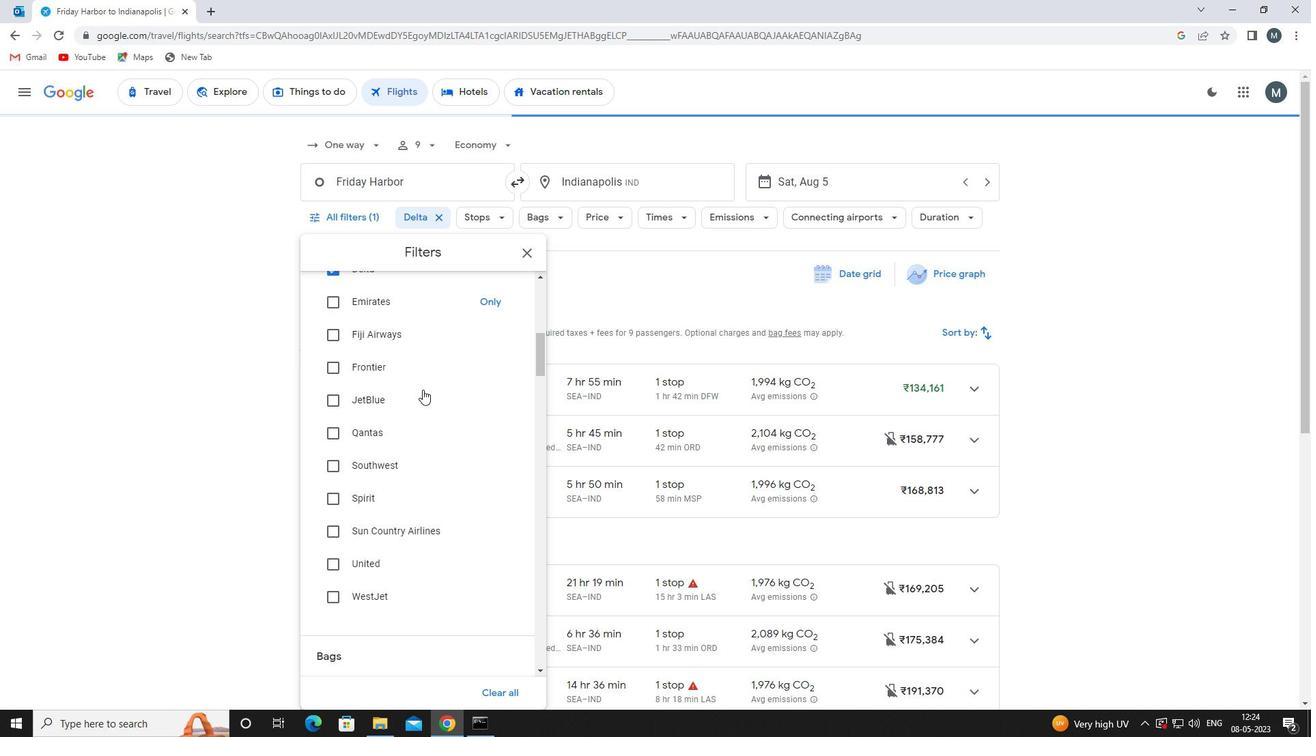 
Action: Mouse moved to (517, 458)
Screenshot: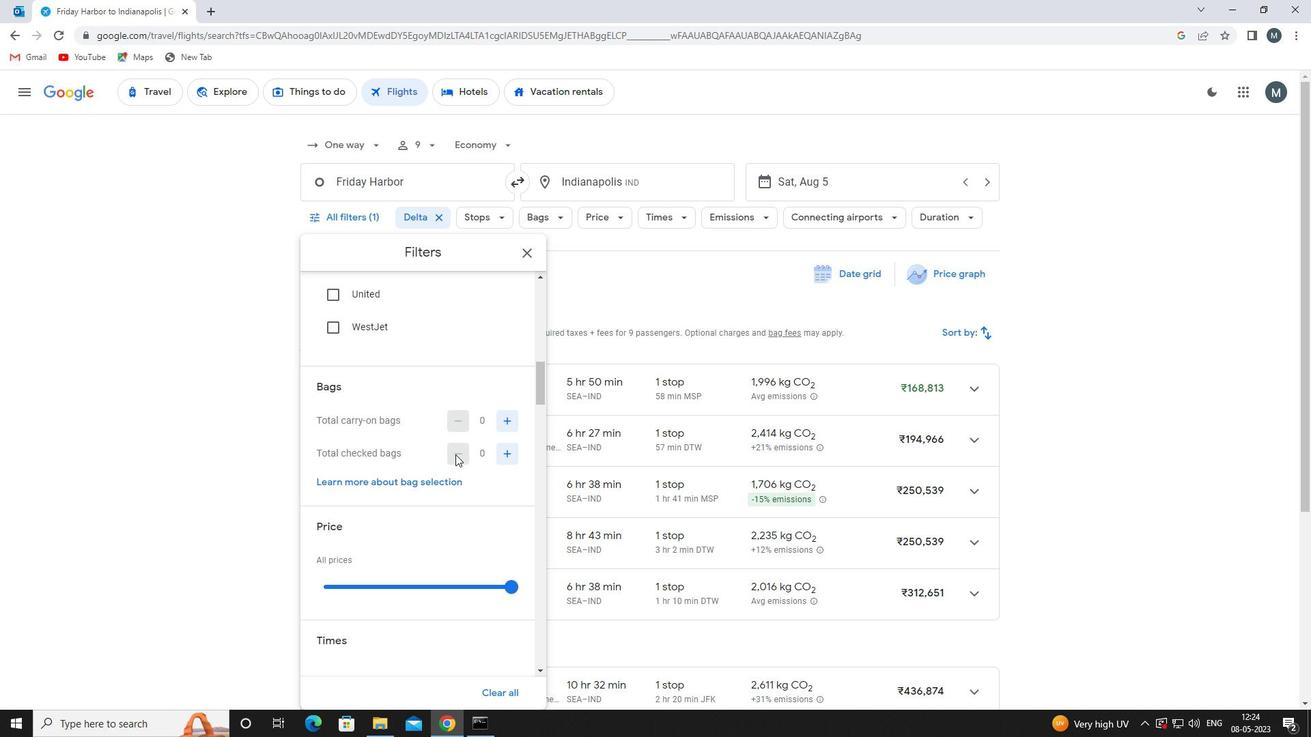 
Action: Mouse pressed left at (517, 458)
Screenshot: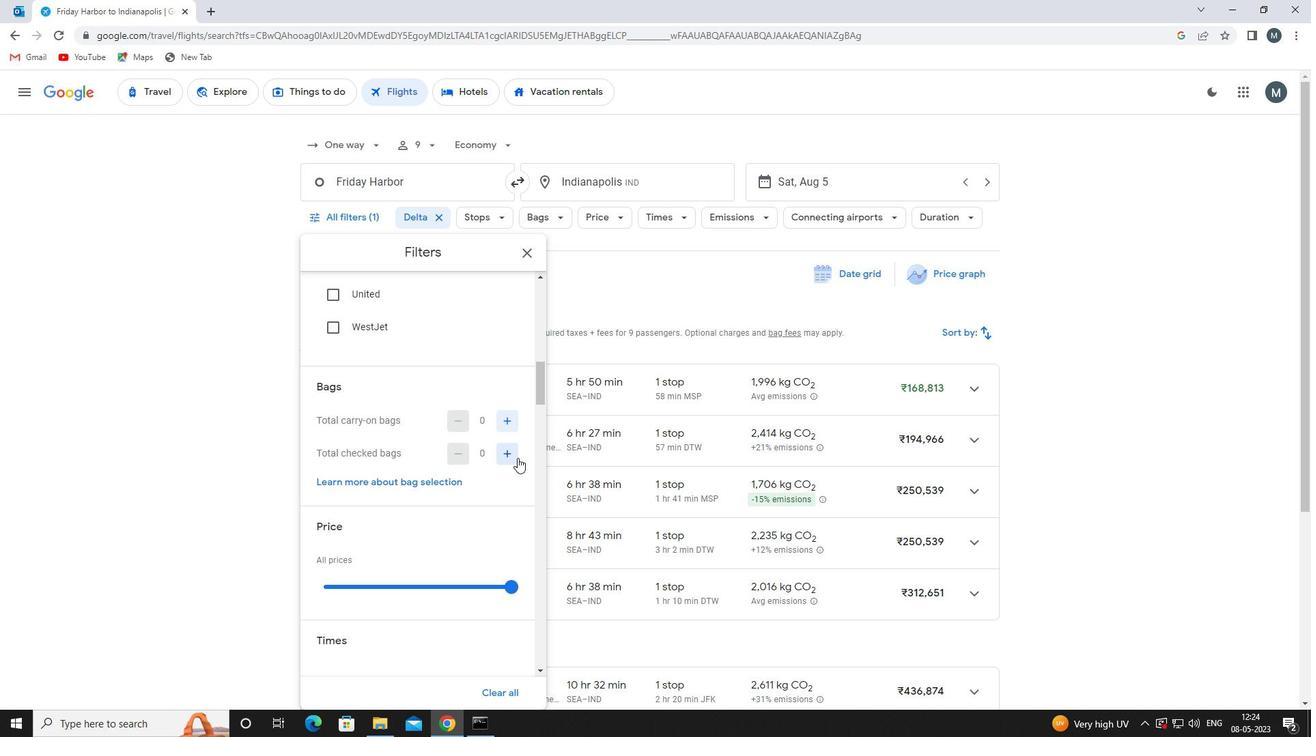 
Action: Mouse moved to (514, 456)
Screenshot: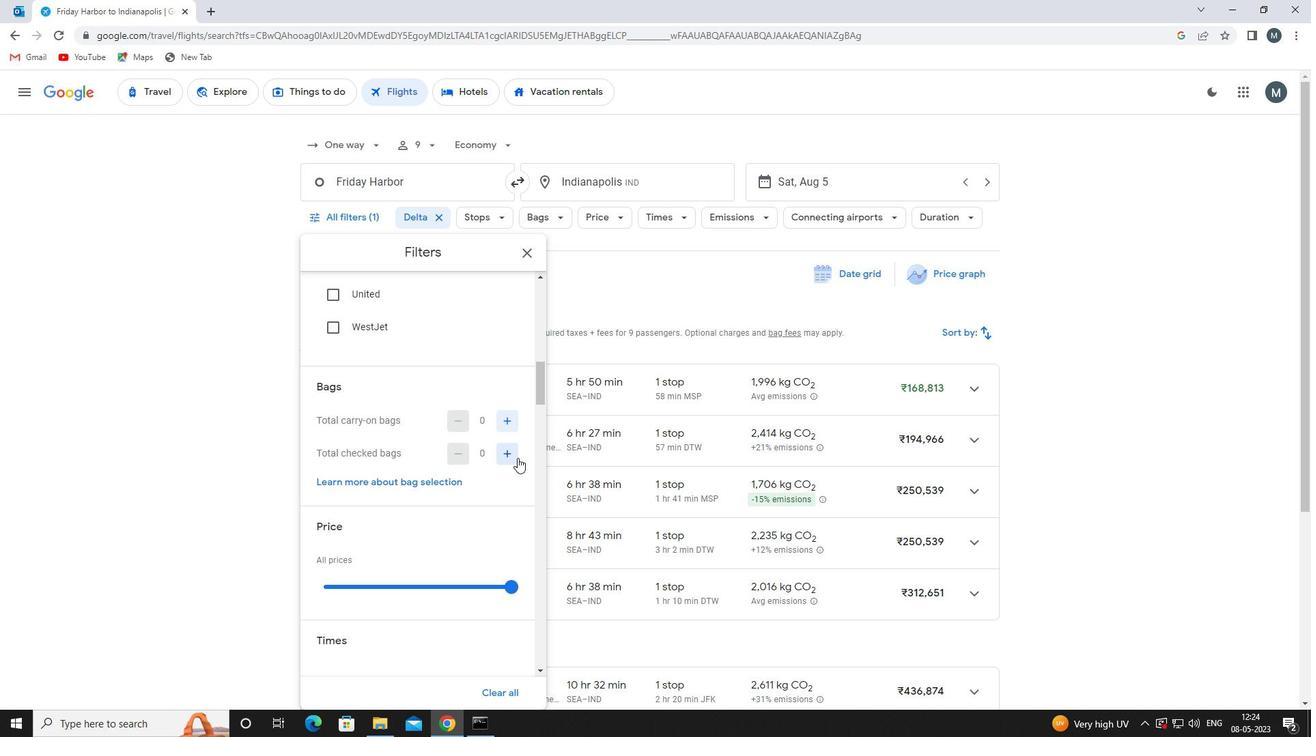 
Action: Mouse pressed left at (514, 456)
Screenshot: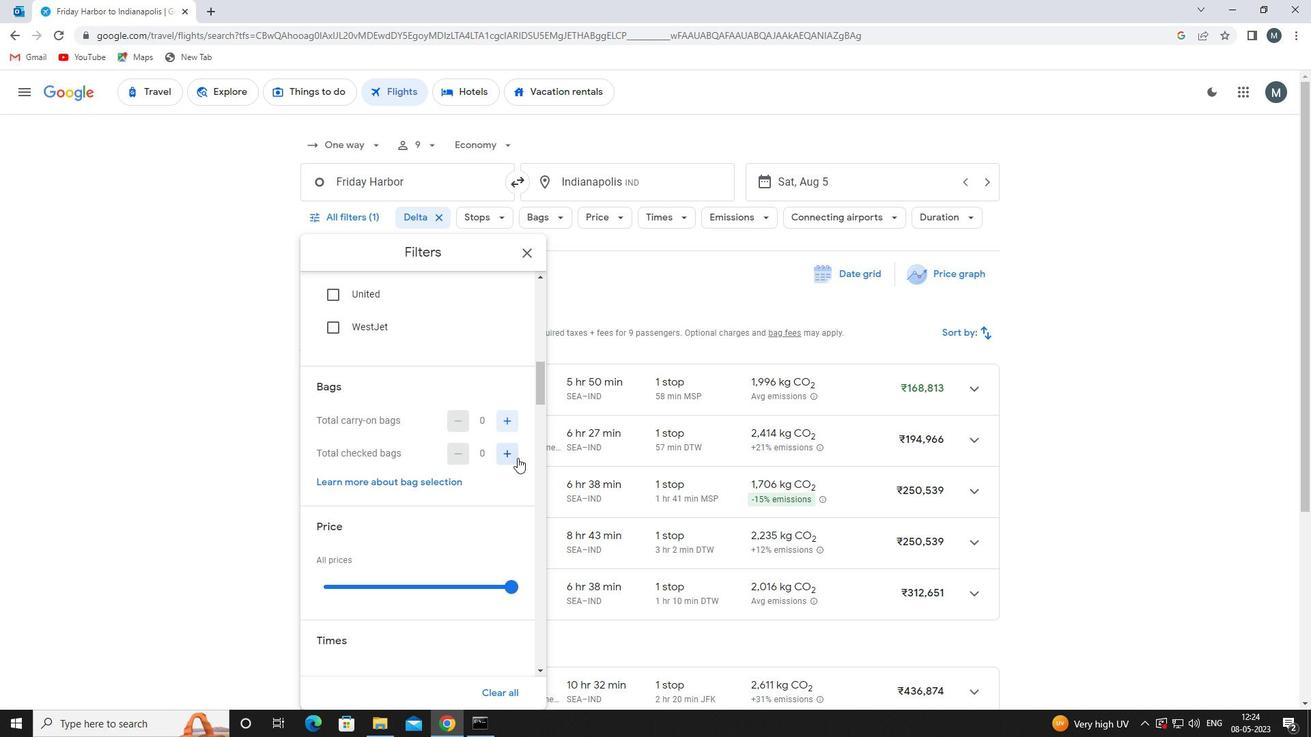 
Action: Mouse pressed left at (514, 456)
Screenshot: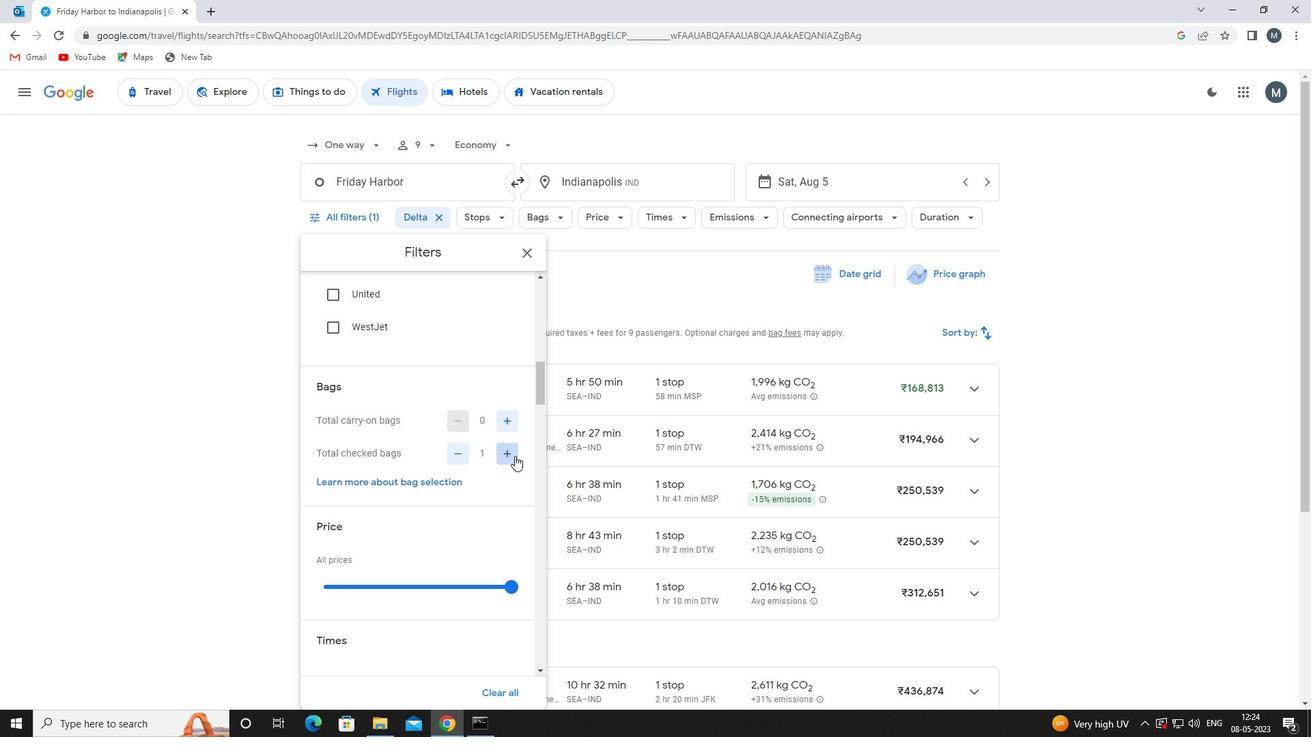 
Action: Mouse pressed left at (514, 456)
Screenshot: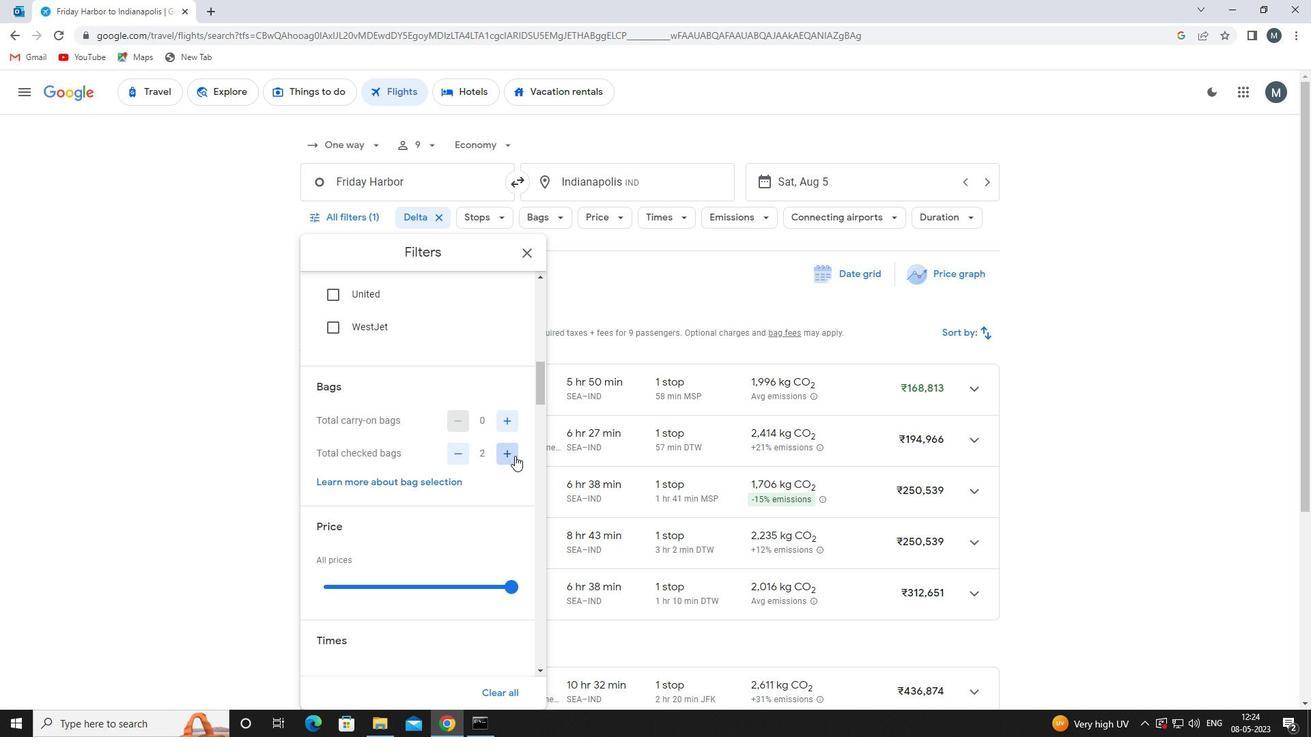 
Action: Mouse pressed left at (514, 456)
Screenshot: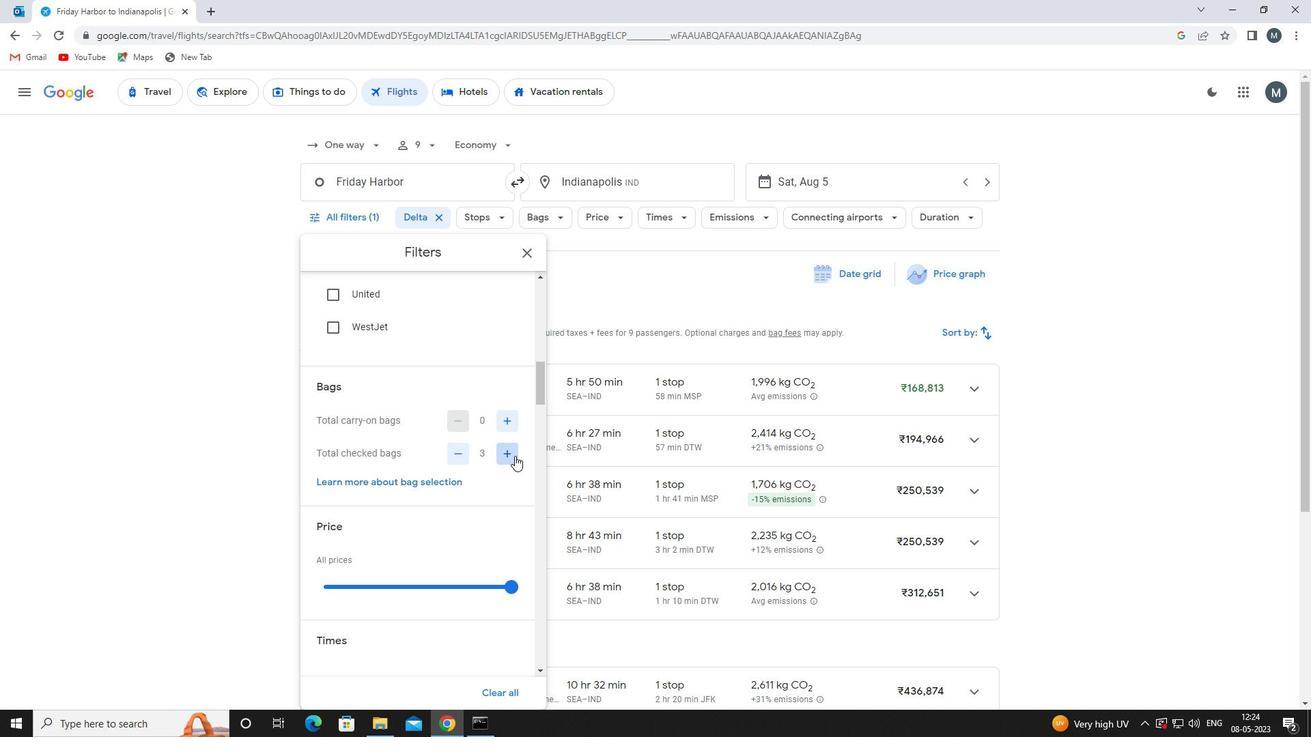 
Action: Mouse pressed left at (514, 456)
Screenshot: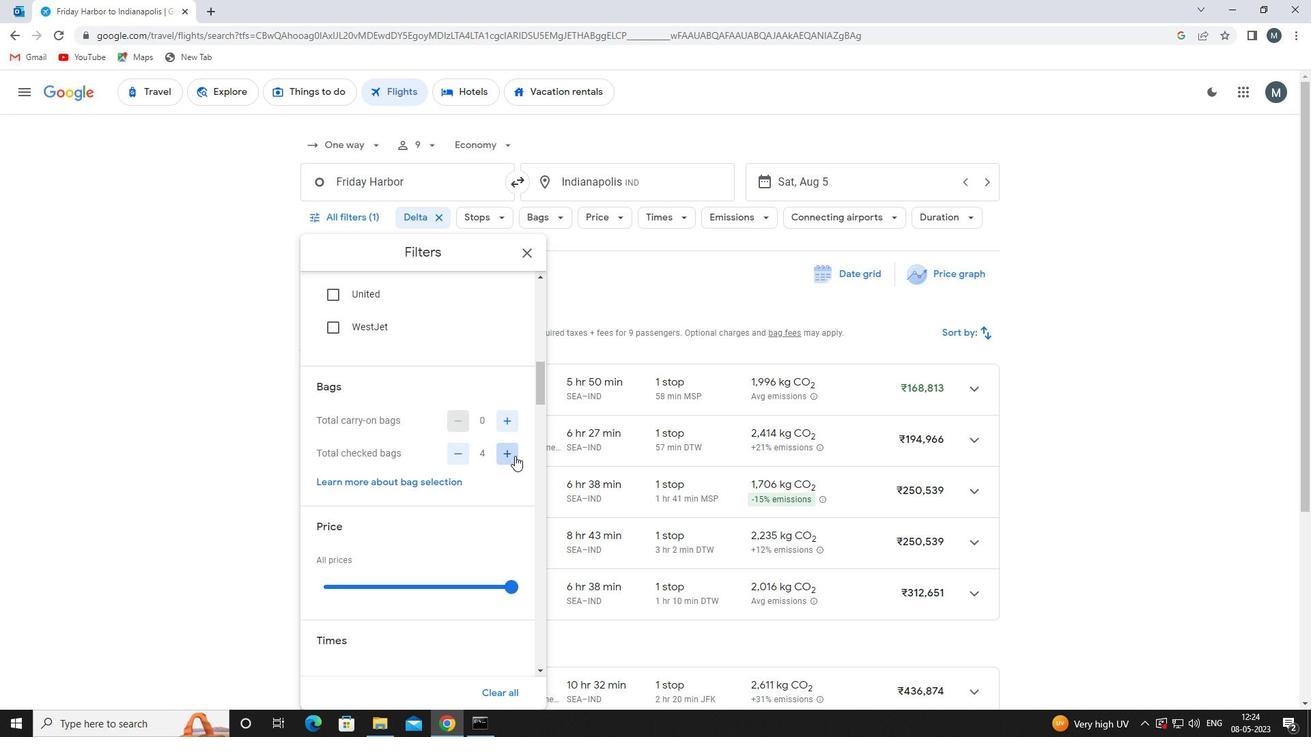 
Action: Mouse pressed left at (514, 456)
Screenshot: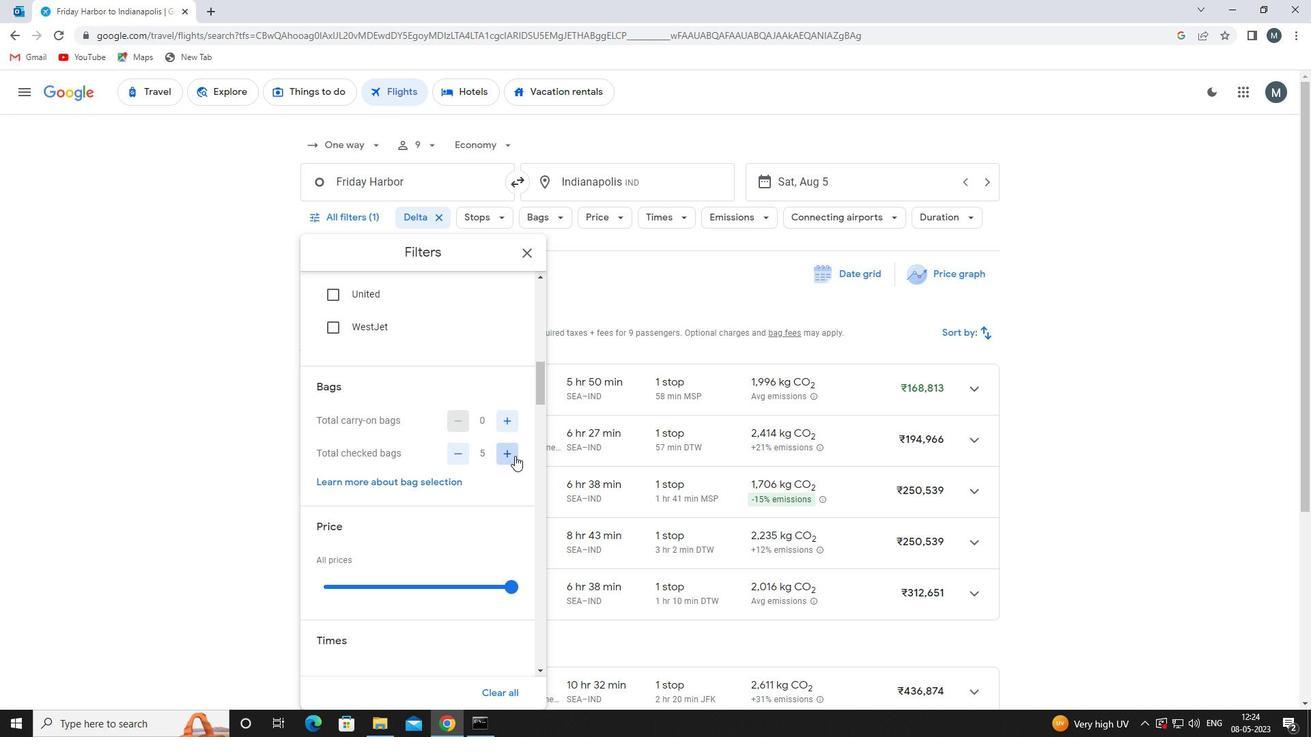 
Action: Mouse pressed left at (514, 456)
Screenshot: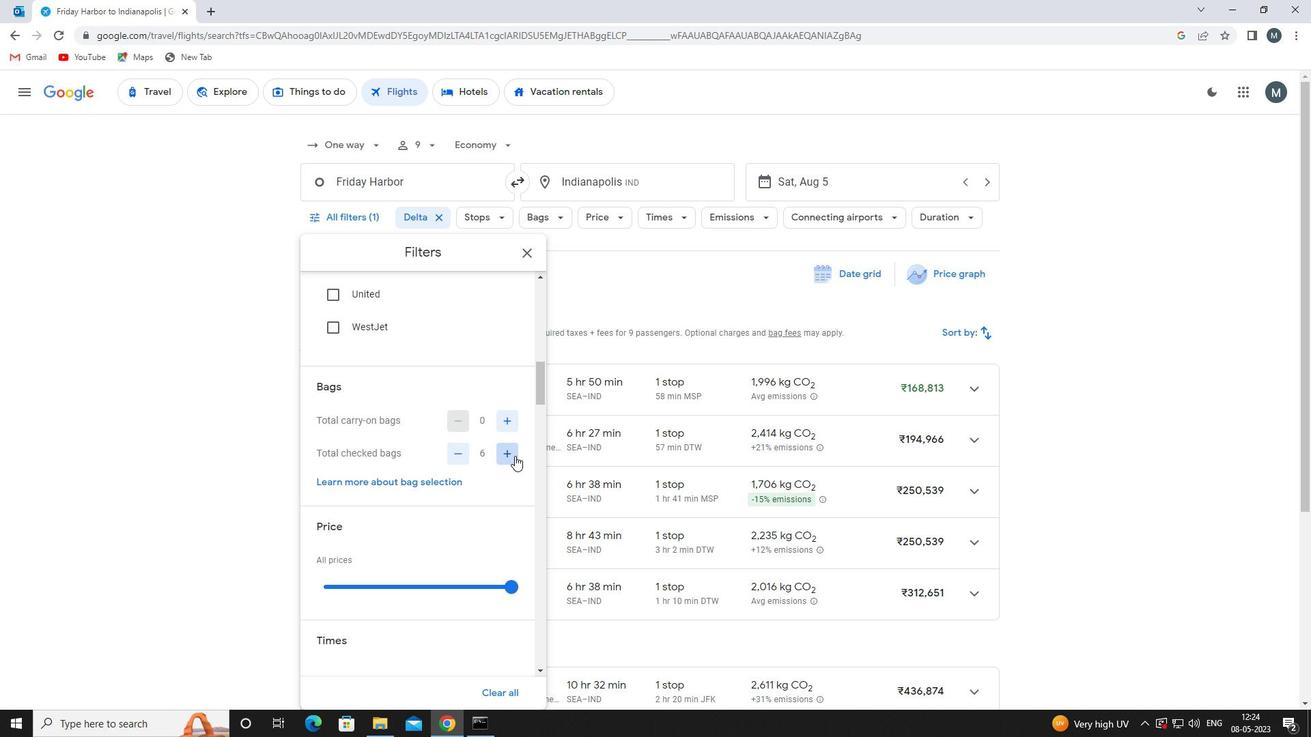 
Action: Mouse pressed left at (514, 456)
Screenshot: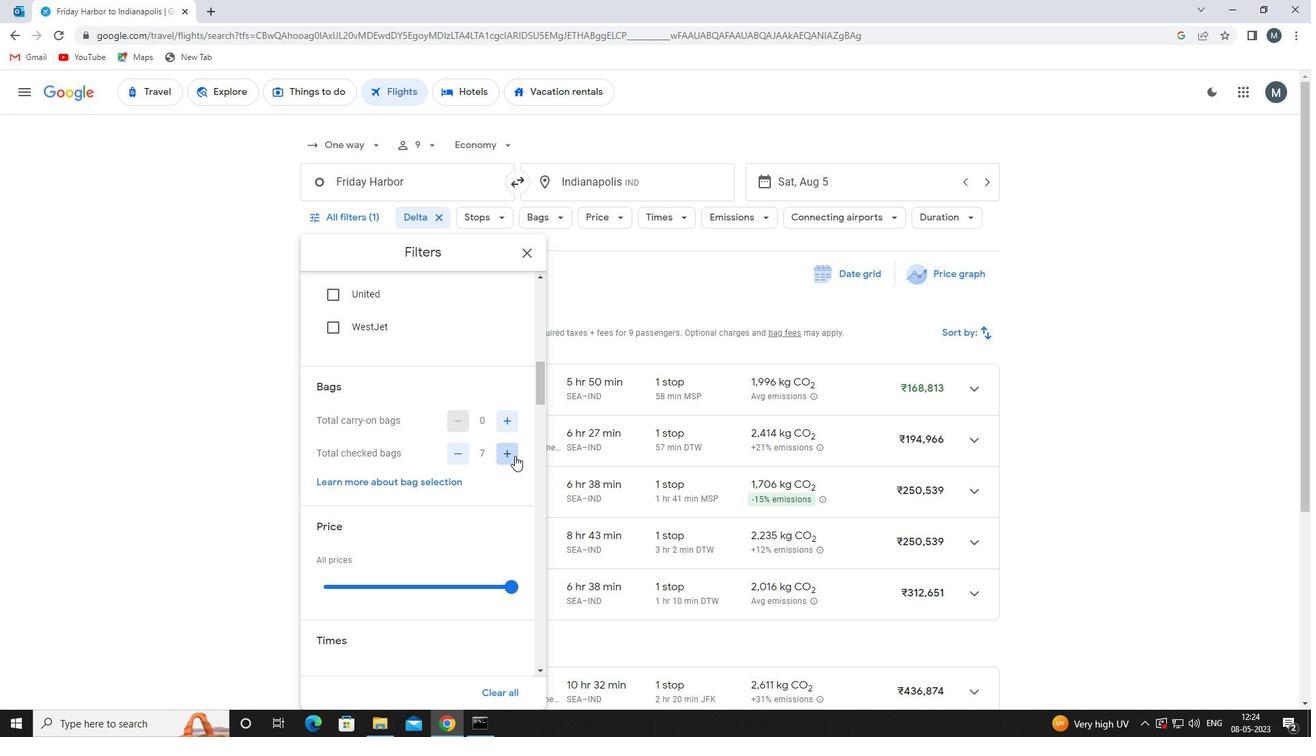 
Action: Mouse pressed left at (514, 456)
Screenshot: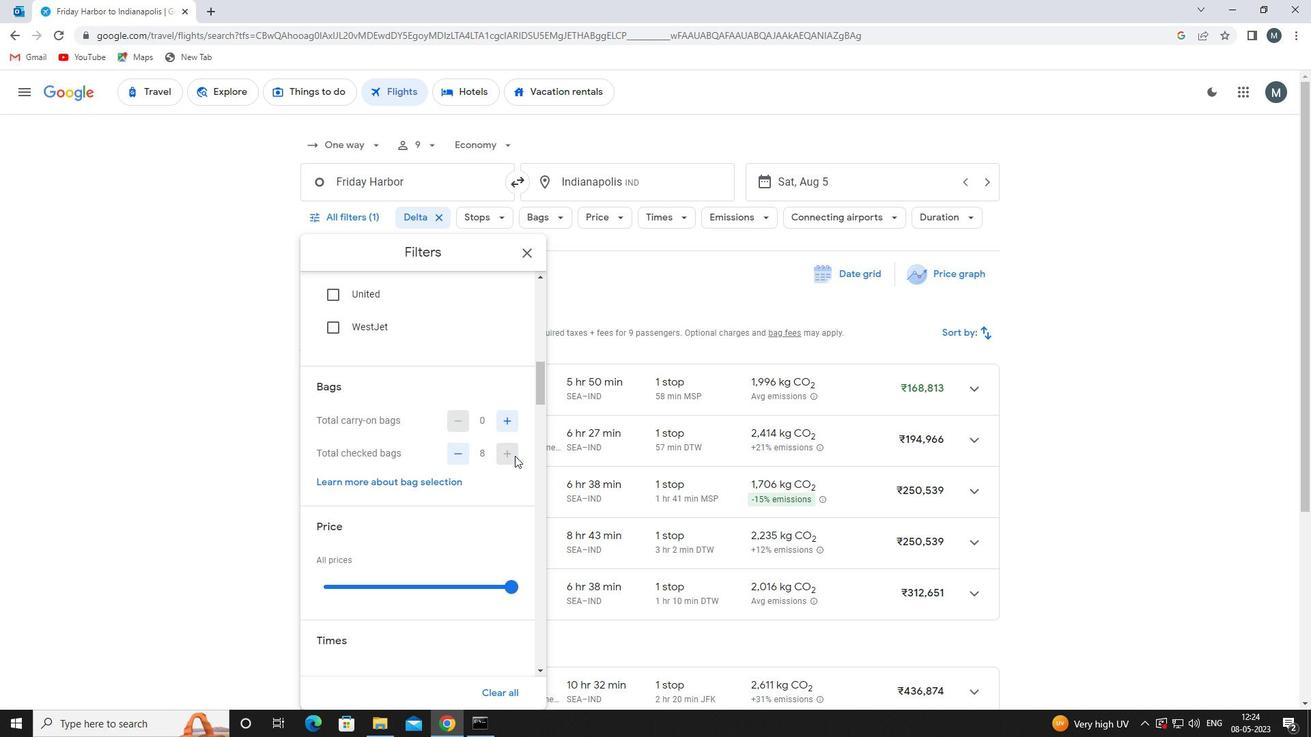 
Action: Mouse pressed left at (514, 456)
Screenshot: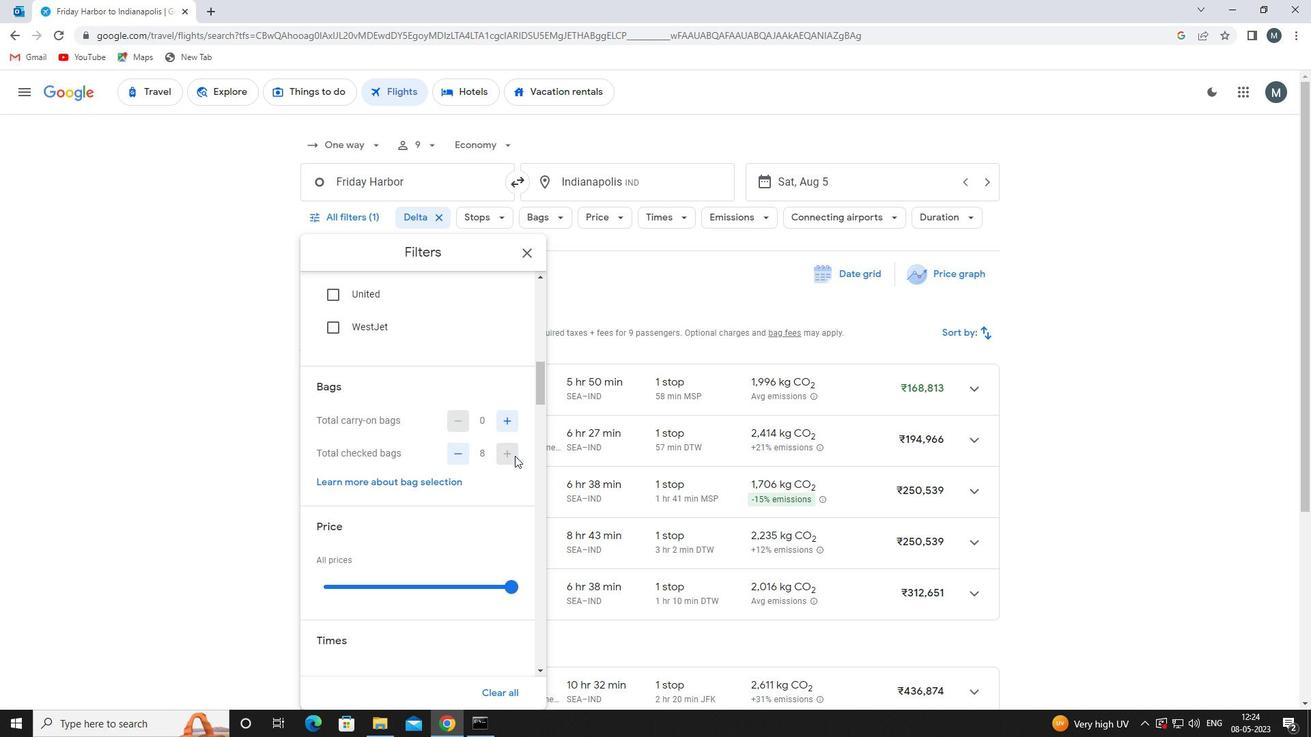 
Action: Mouse pressed left at (514, 456)
Screenshot: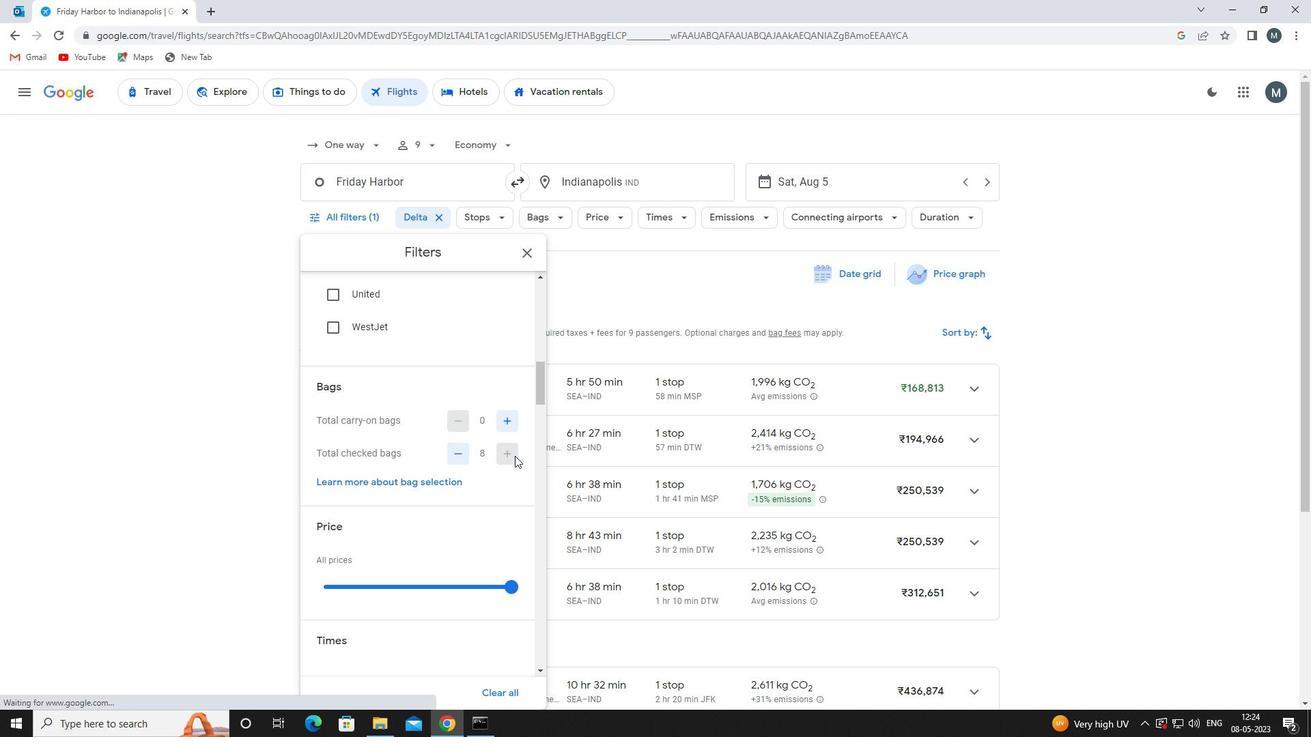 
Action: Mouse pressed left at (514, 456)
Screenshot: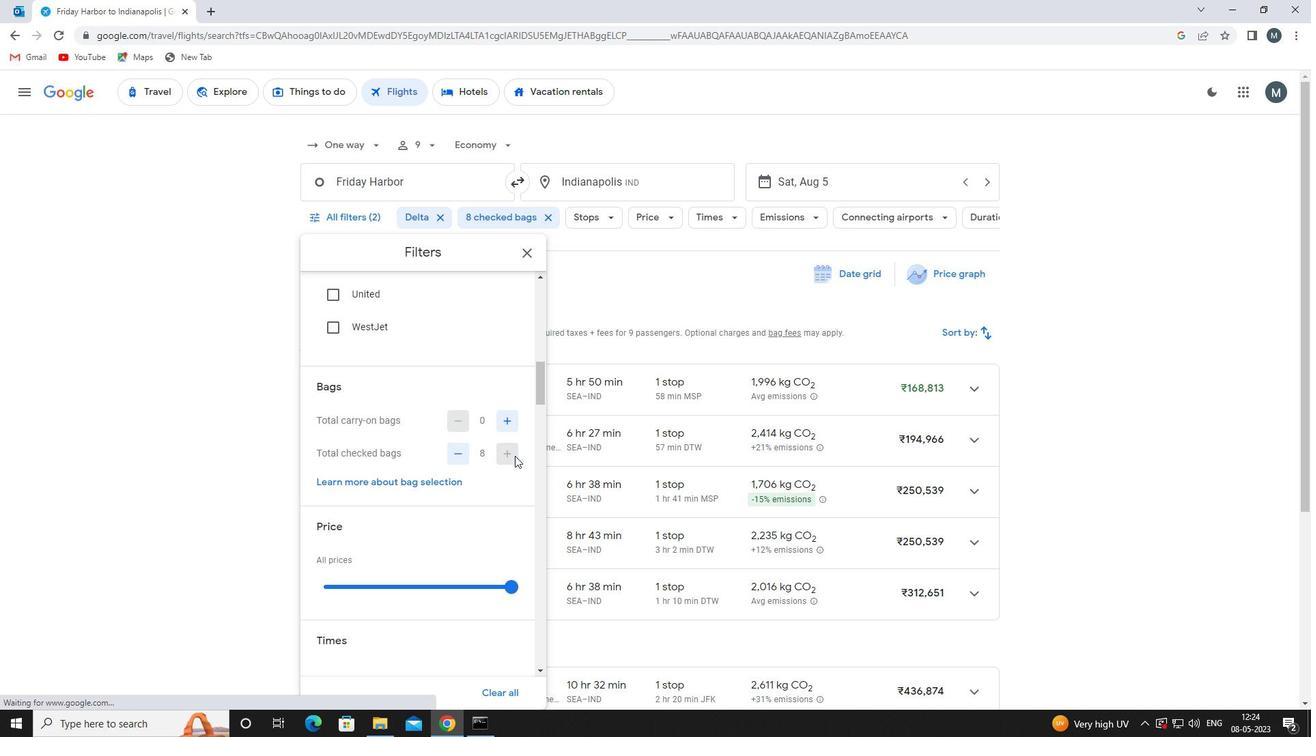 
Action: Mouse moved to (462, 429)
Screenshot: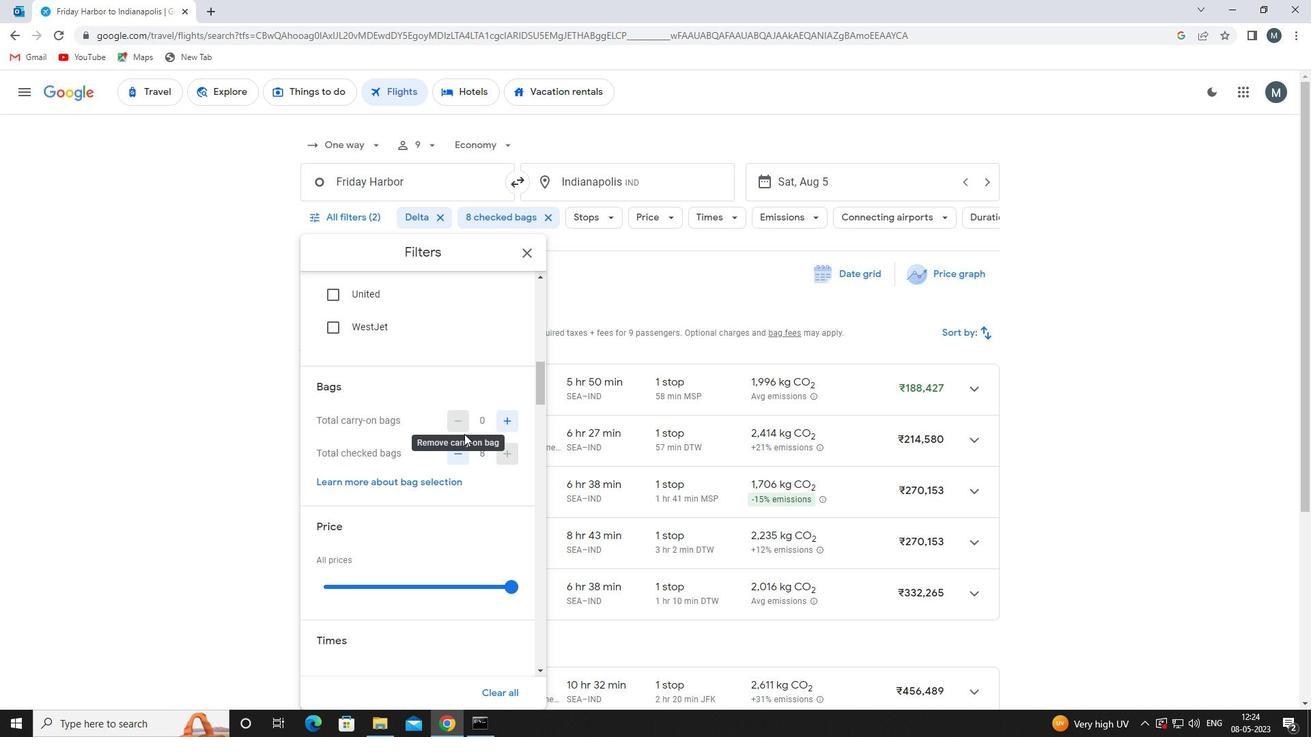 
Action: Mouse scrolled (462, 428) with delta (0, 0)
Screenshot: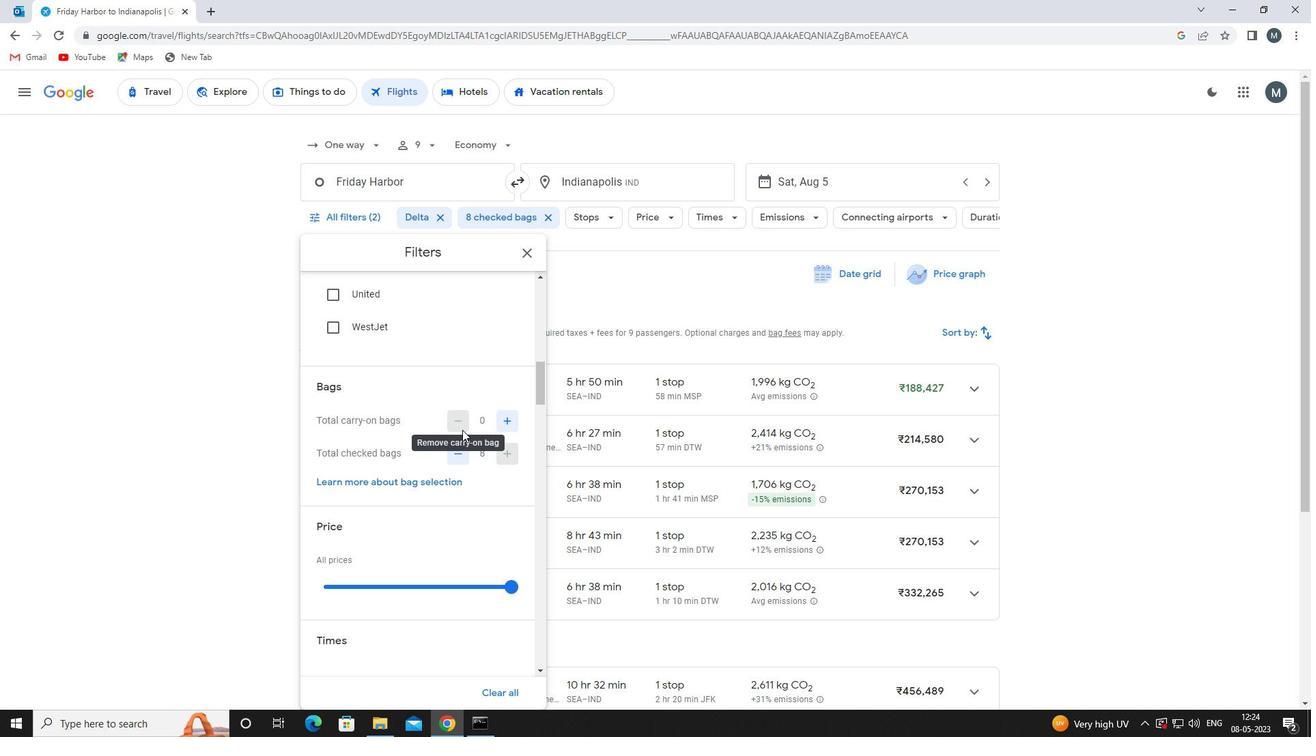 
Action: Mouse moved to (461, 426)
Screenshot: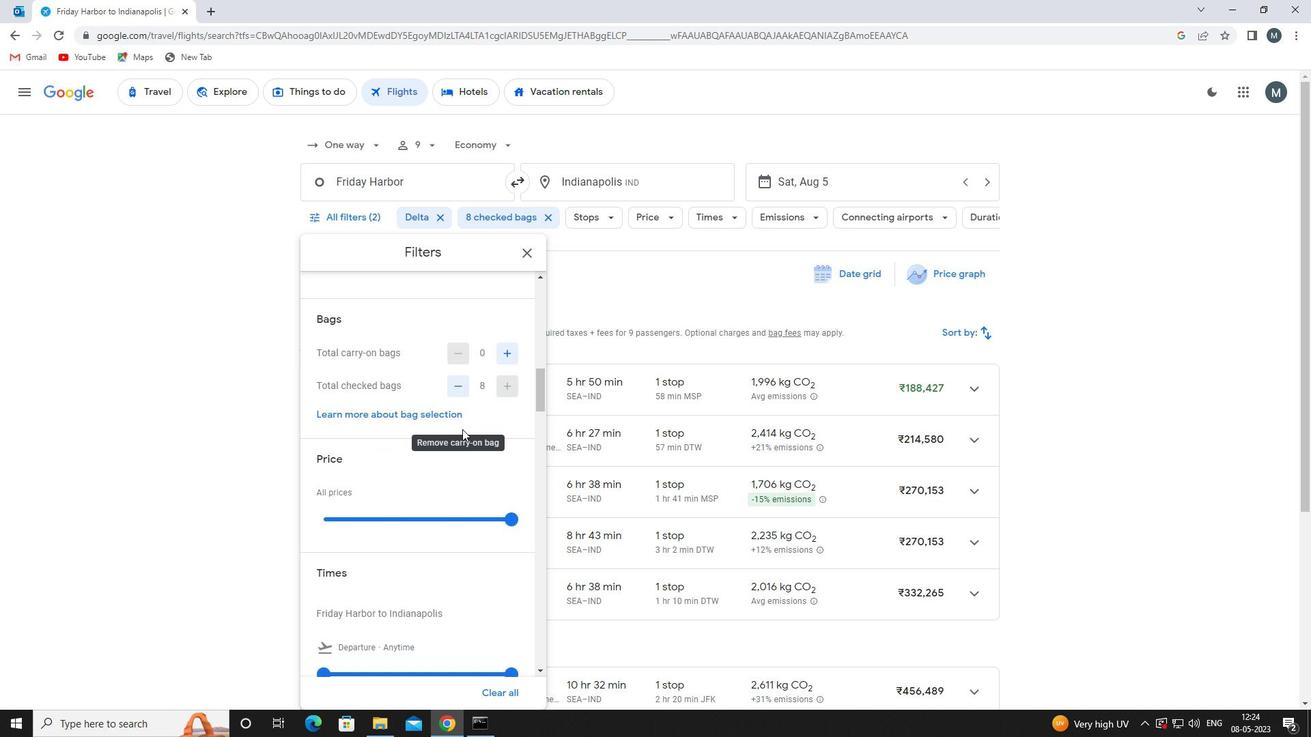 
Action: Mouse scrolled (461, 425) with delta (0, 0)
Screenshot: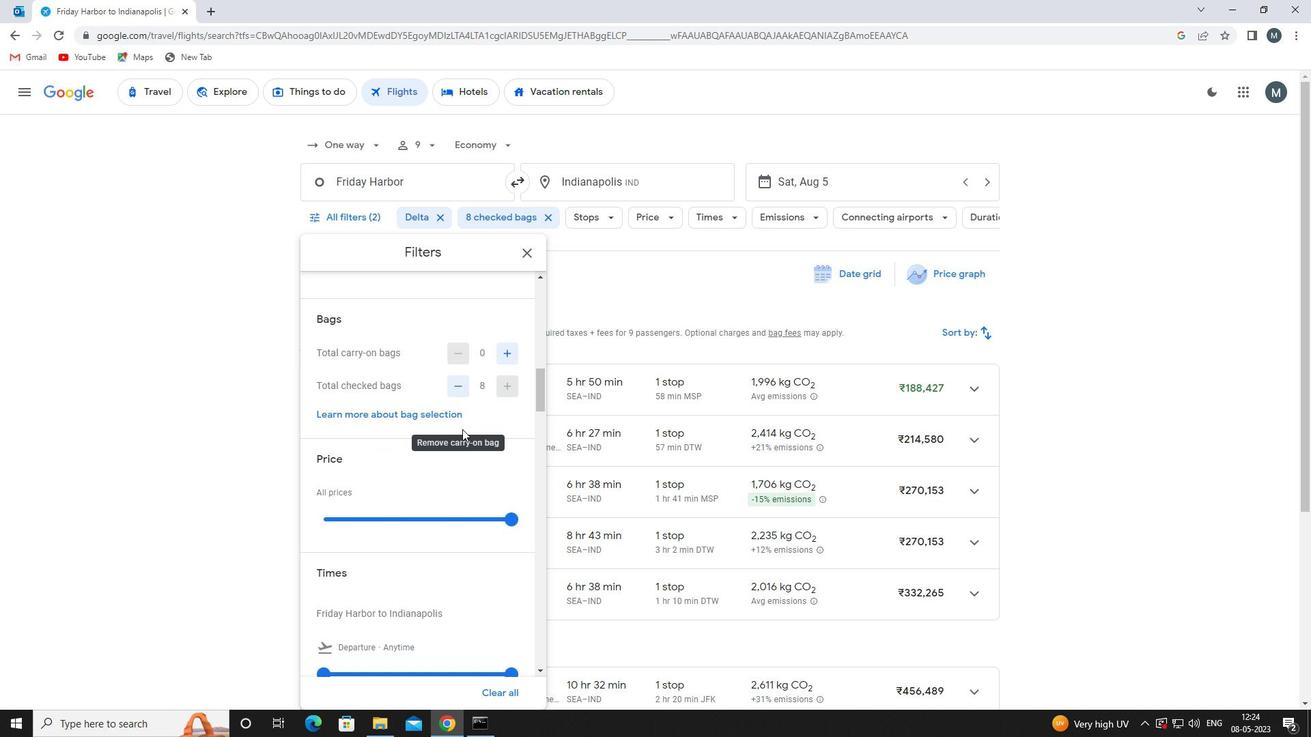 
Action: Mouse moved to (409, 448)
Screenshot: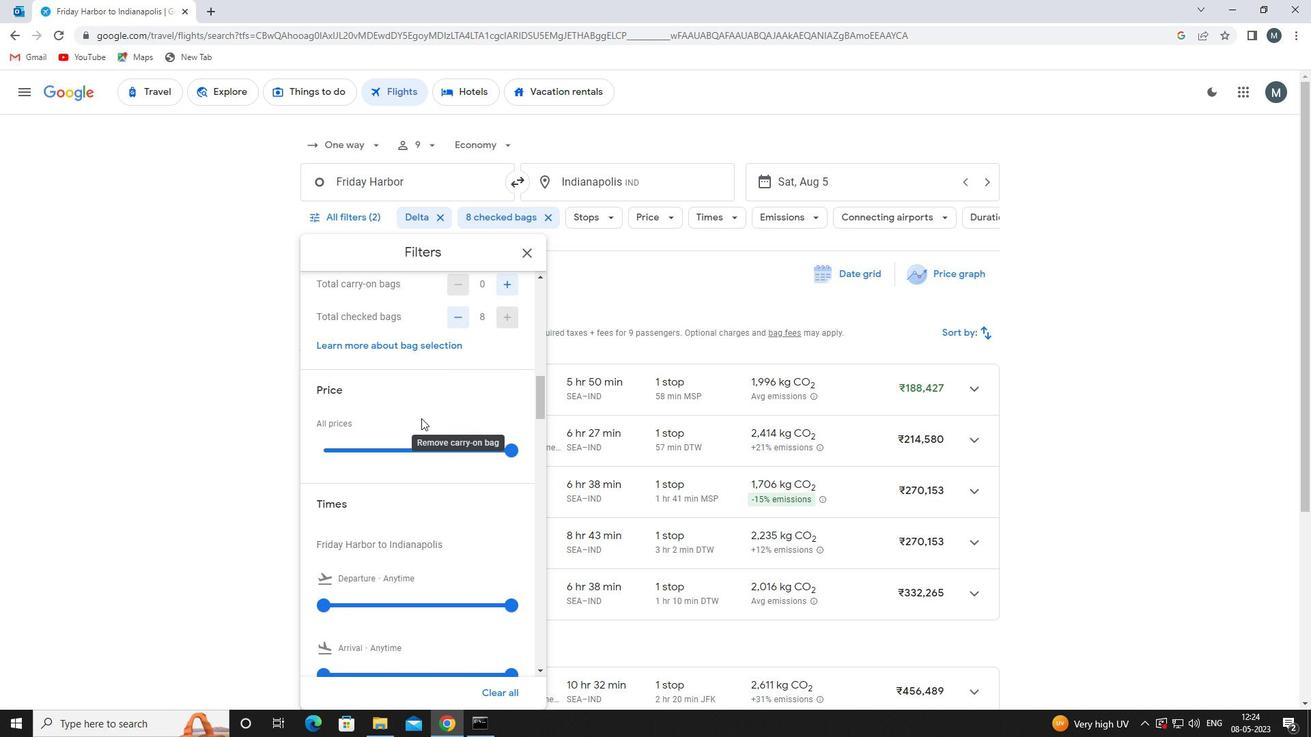 
Action: Mouse pressed left at (409, 448)
Screenshot: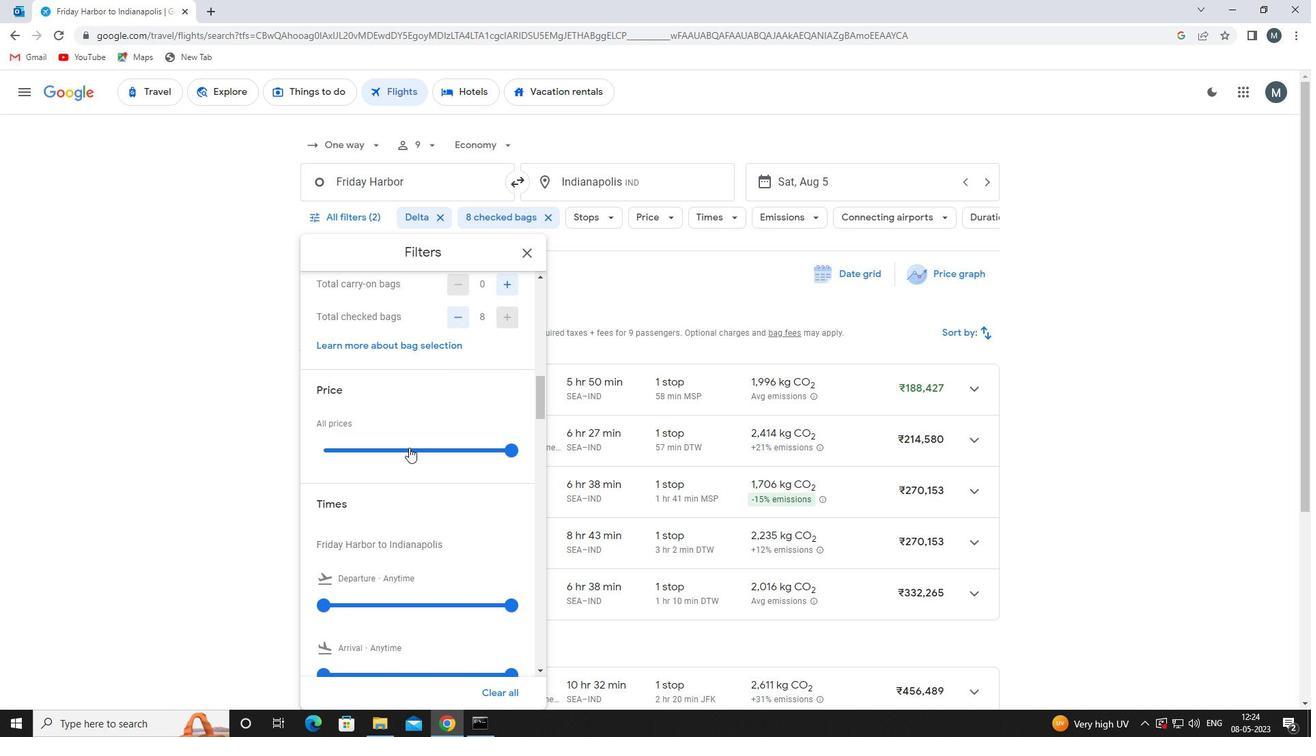 
Action: Mouse pressed left at (409, 448)
Screenshot: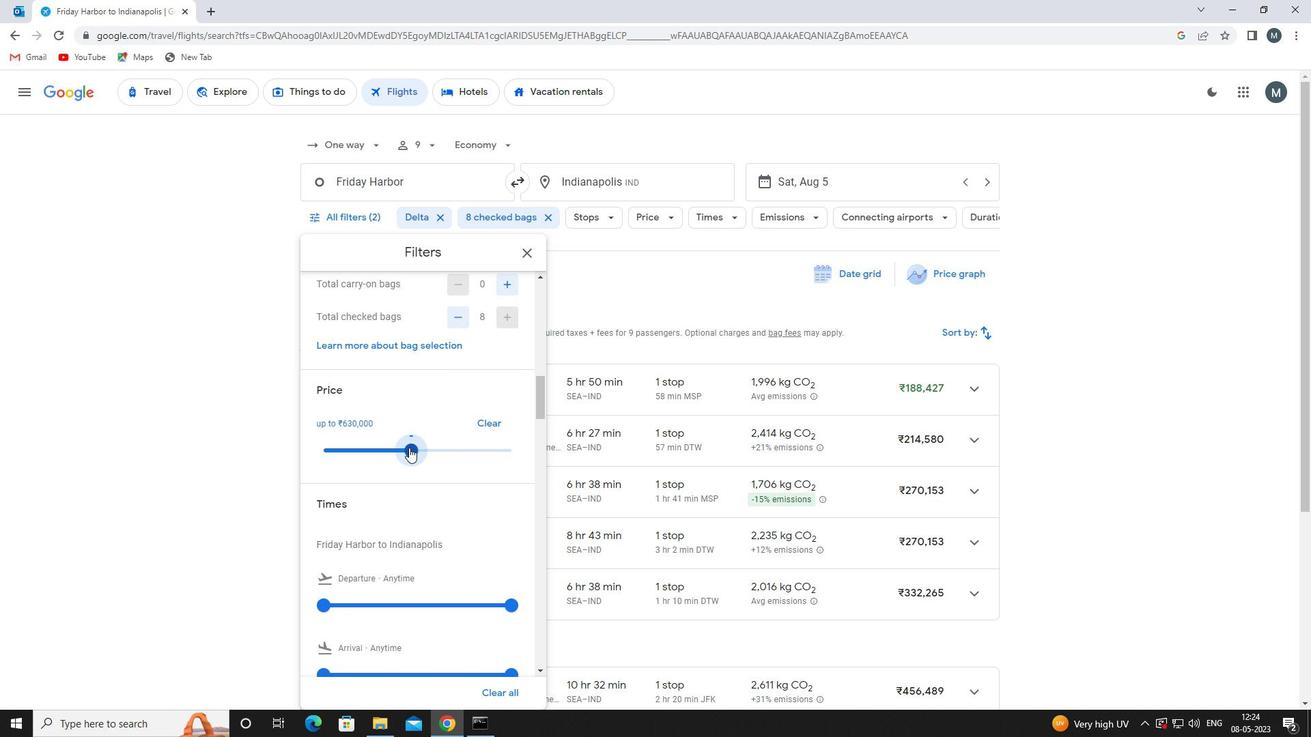 
Action: Mouse moved to (385, 441)
Screenshot: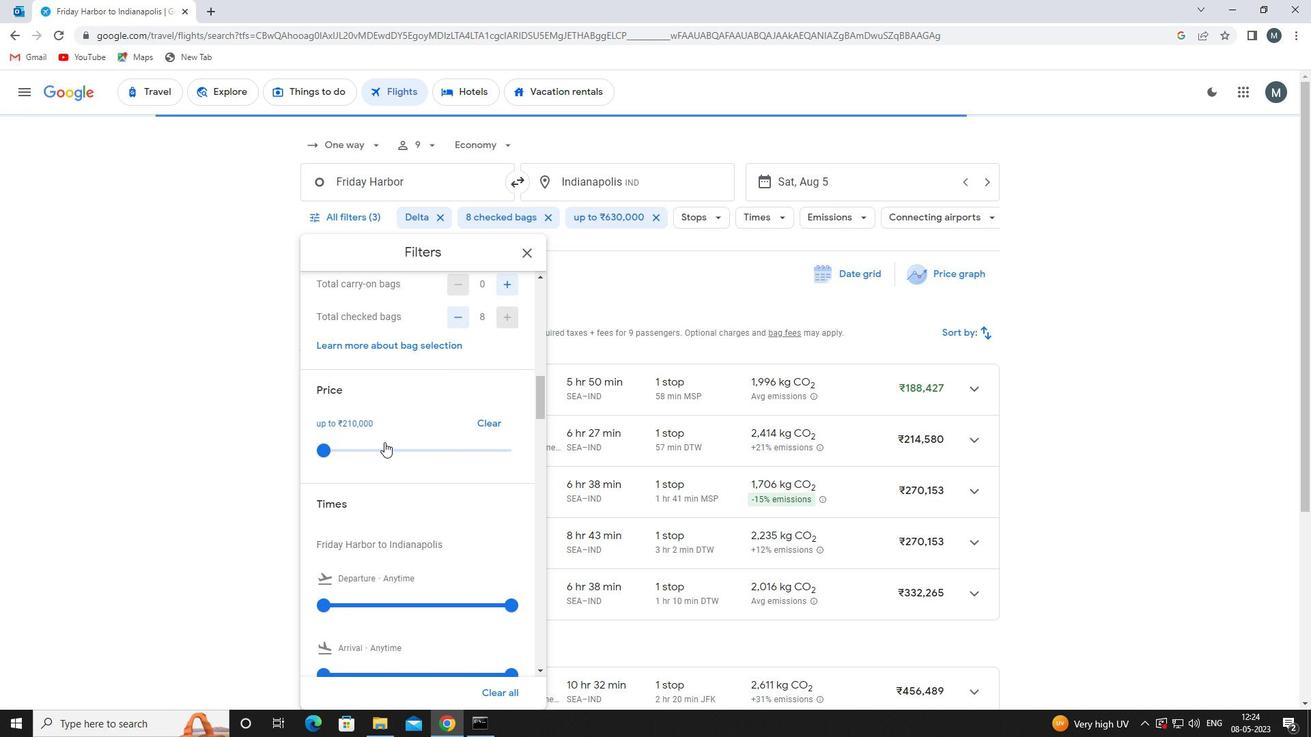 
Action: Mouse scrolled (385, 440) with delta (0, 0)
Screenshot: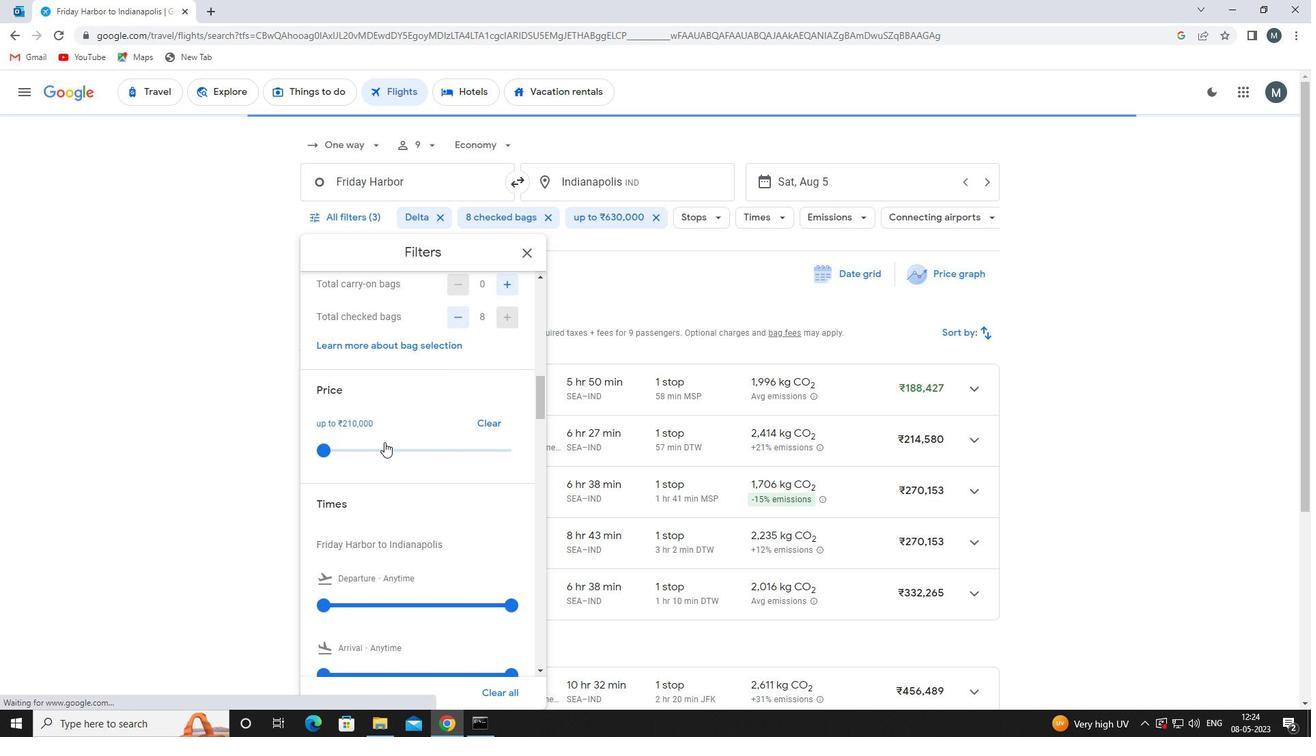 
Action: Mouse moved to (412, 418)
Screenshot: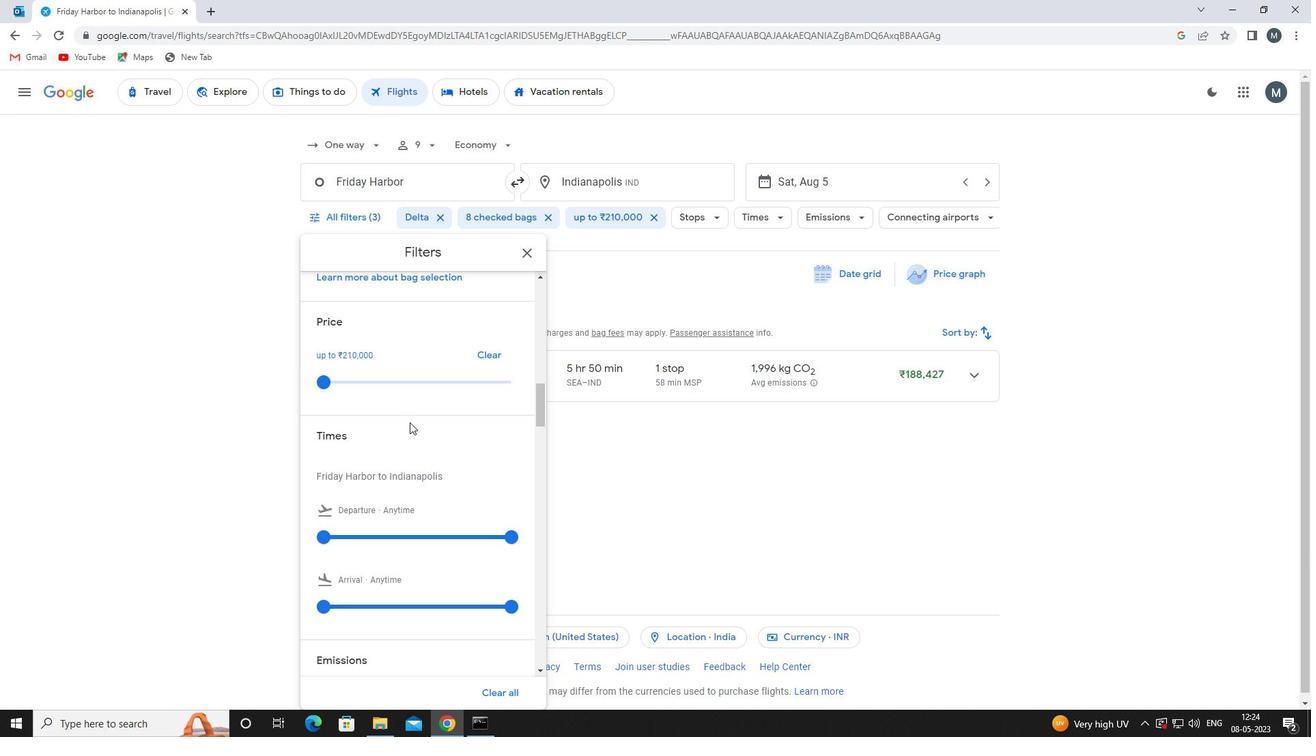 
Action: Mouse scrolled (412, 417) with delta (0, 0)
Screenshot: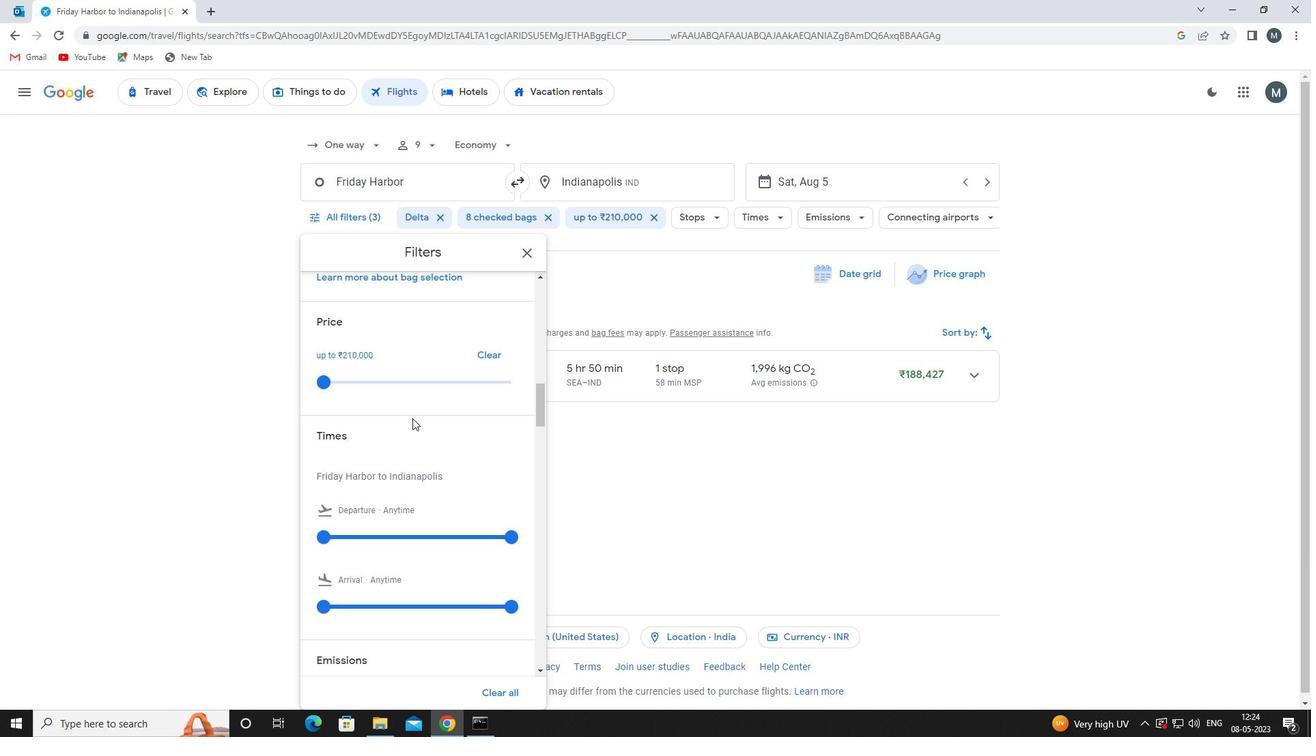 
Action: Mouse moved to (322, 458)
Screenshot: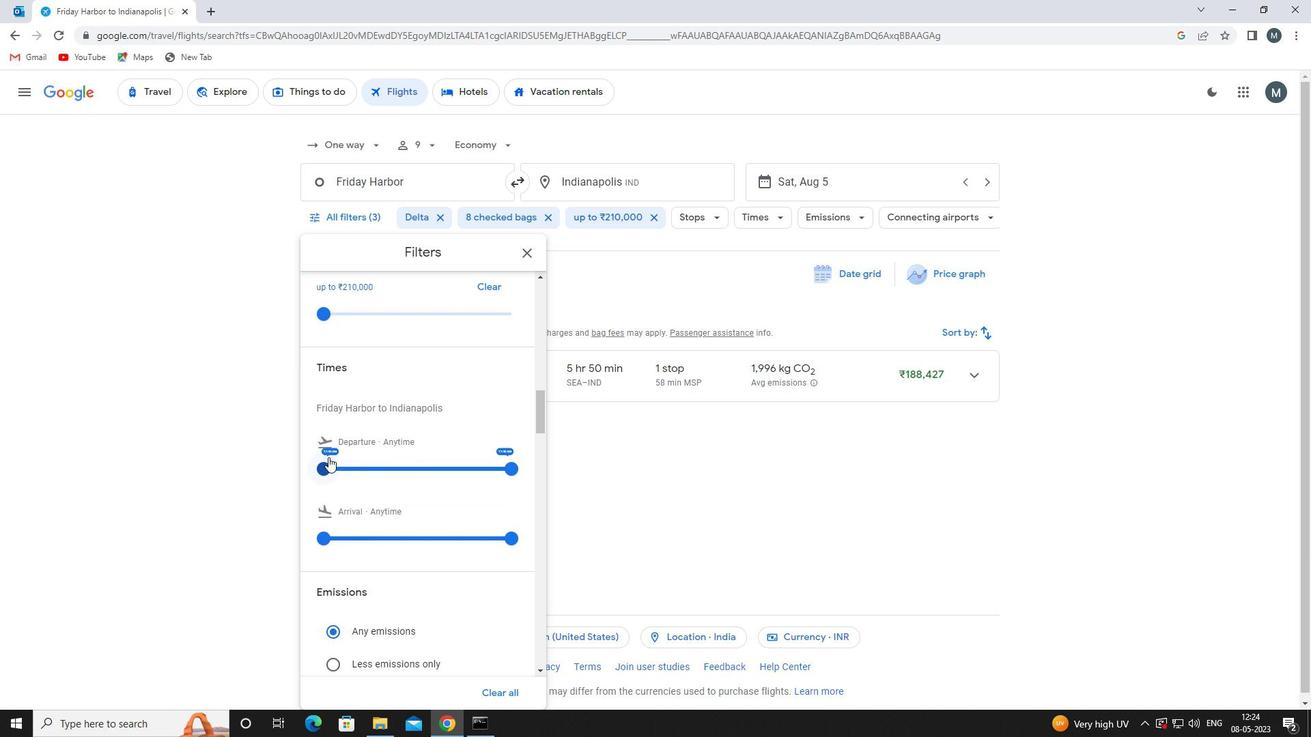 
Action: Mouse pressed left at (322, 458)
Screenshot: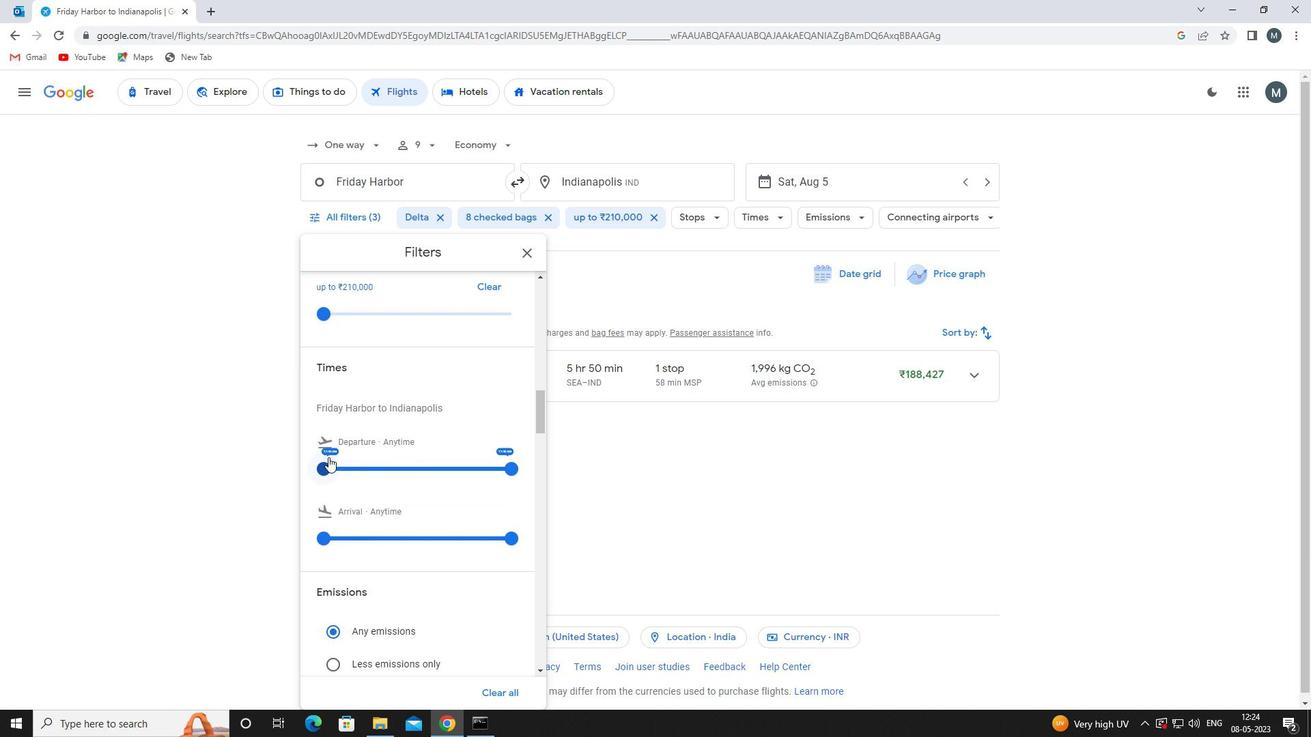 
Action: Mouse moved to (514, 469)
Screenshot: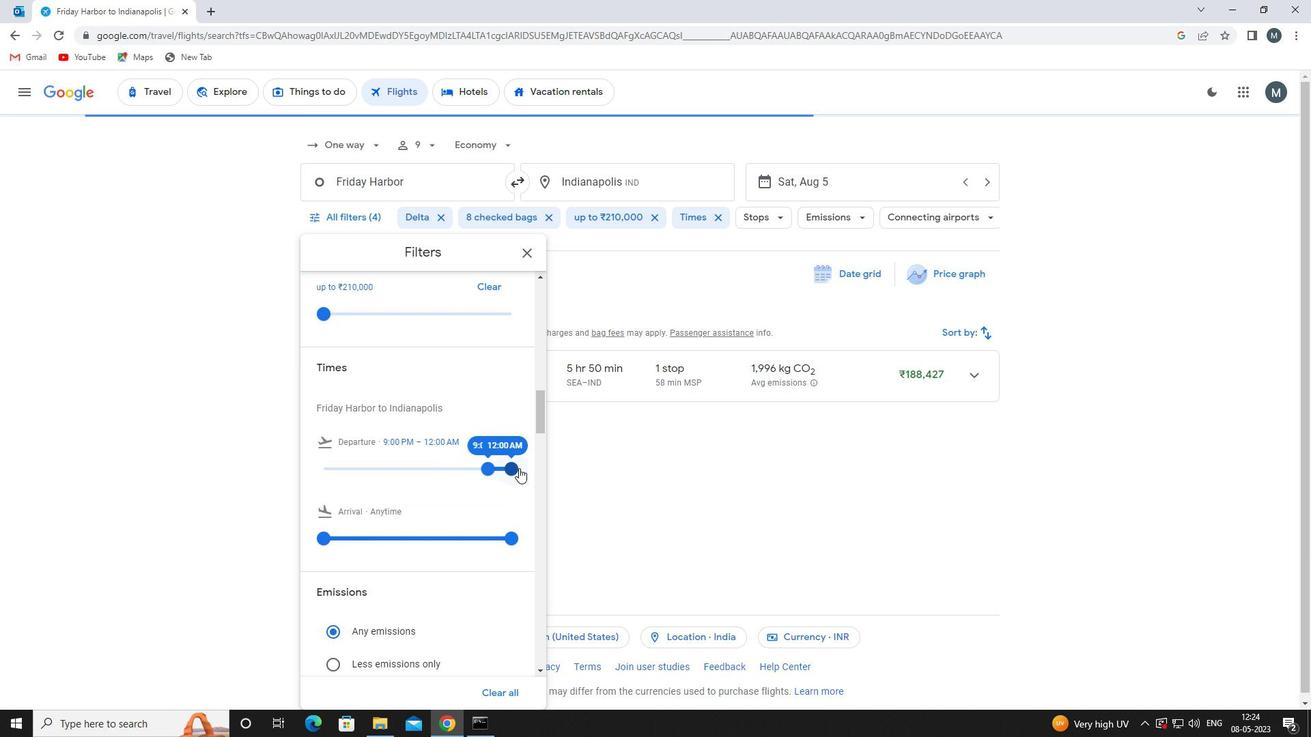 
Action: Mouse pressed left at (514, 469)
Screenshot: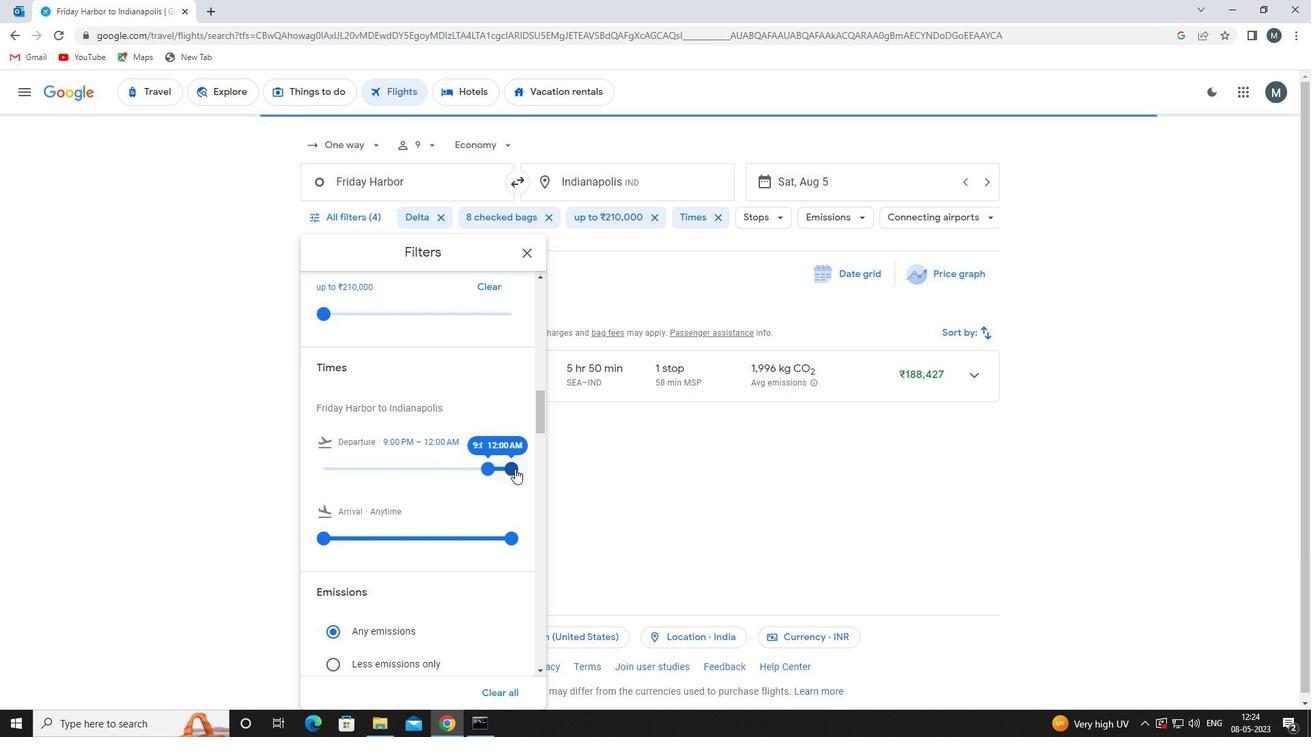 
Action: Mouse moved to (475, 469)
Screenshot: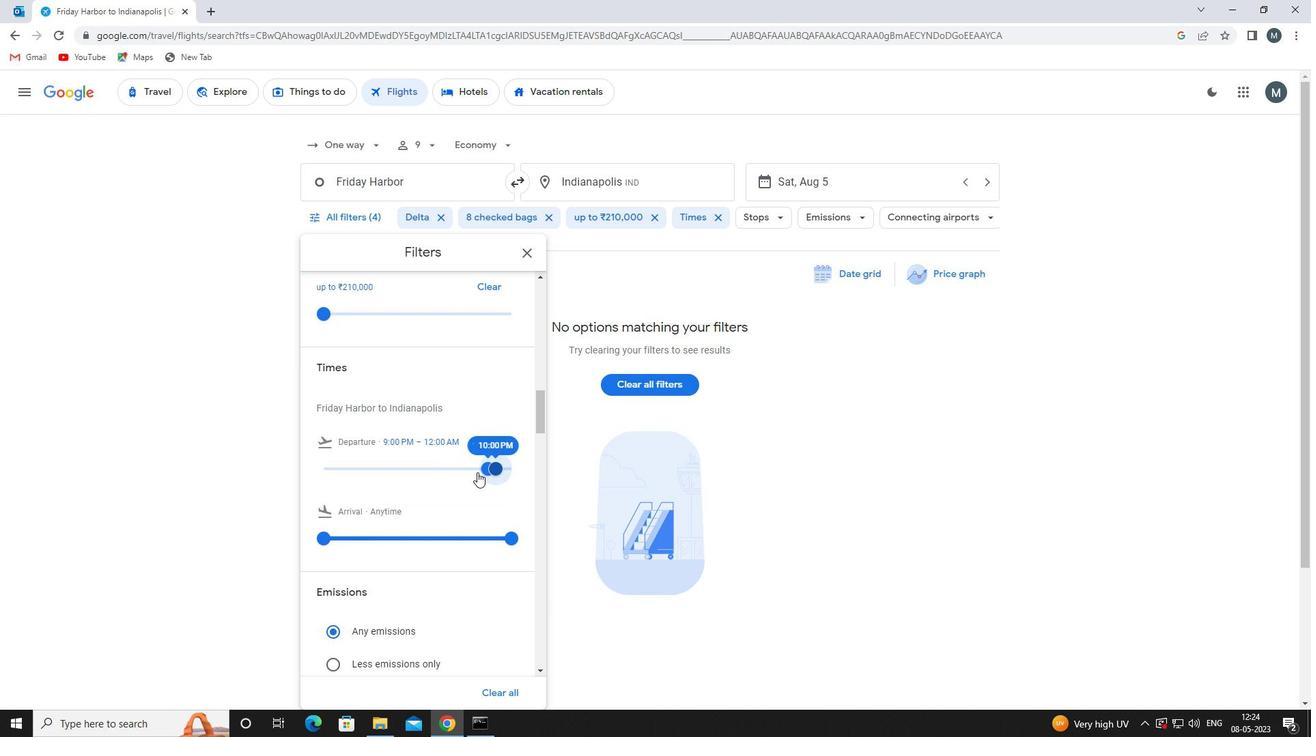 
Action: Mouse scrolled (475, 468) with delta (0, 0)
Screenshot: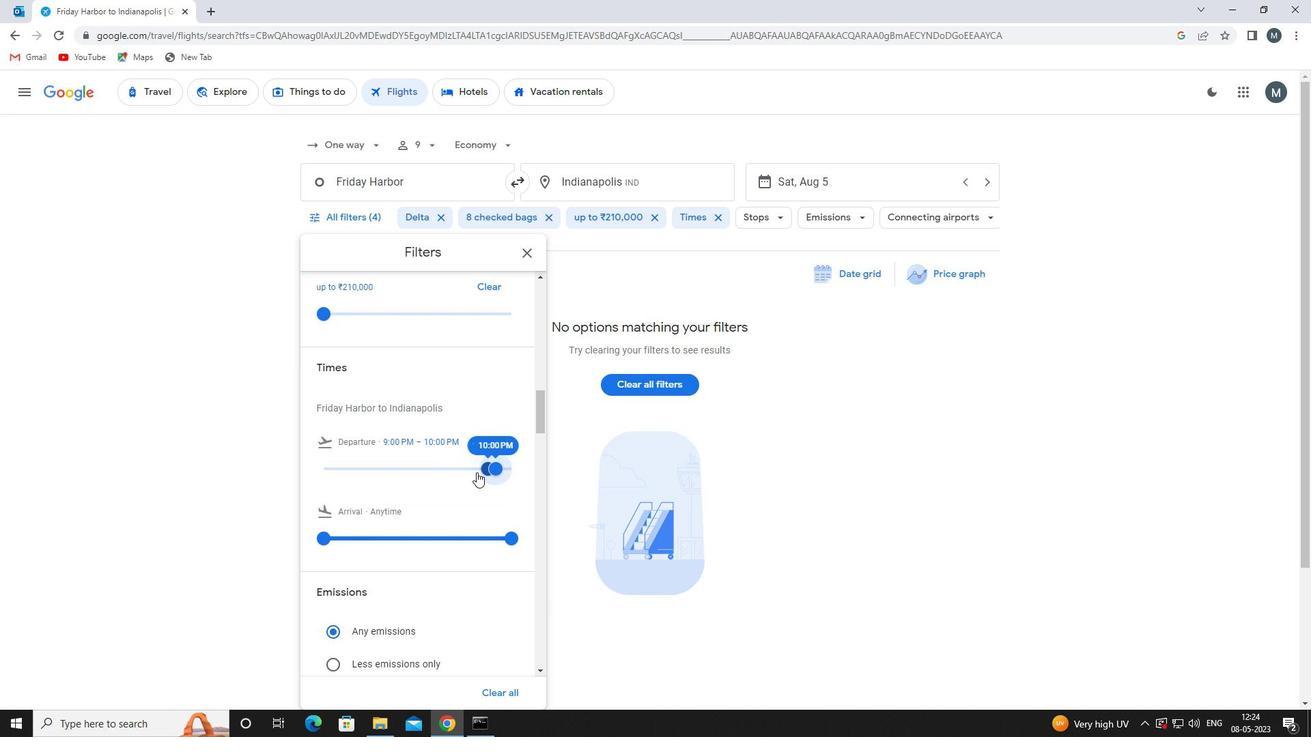 
Action: Mouse scrolled (475, 468) with delta (0, 0)
Screenshot: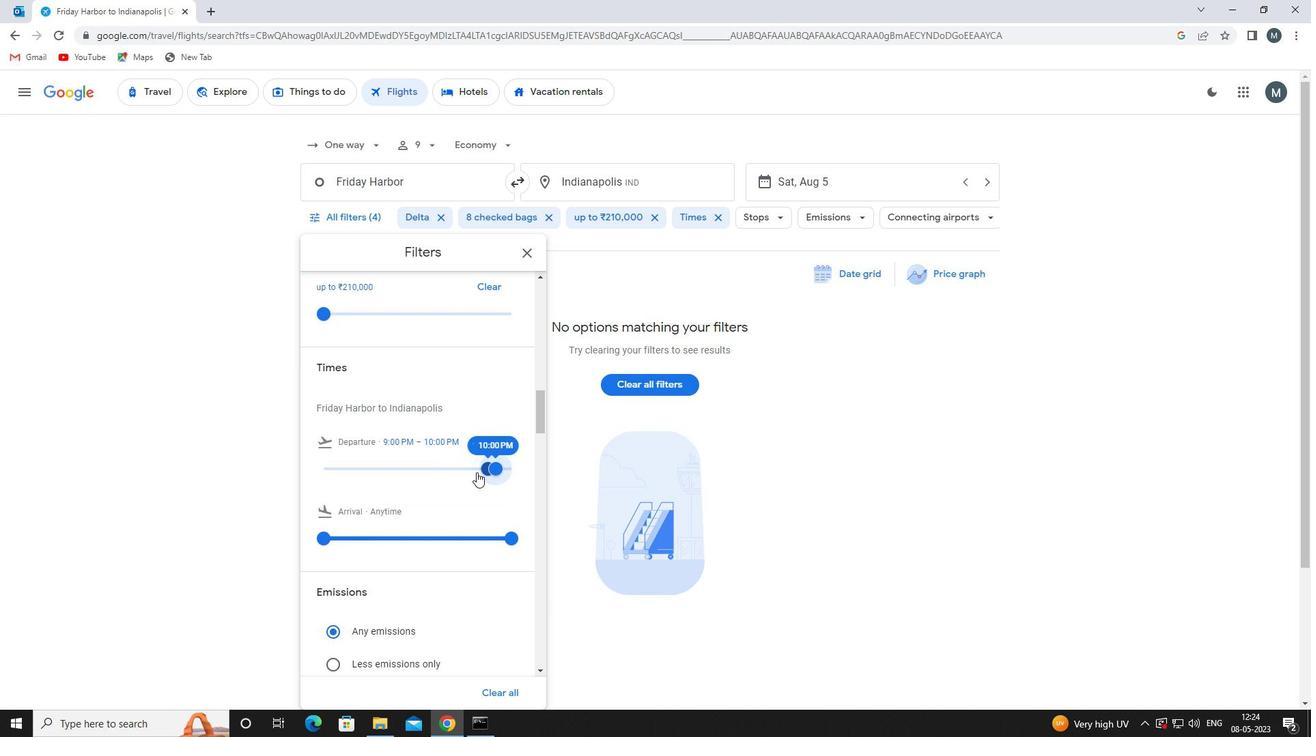 
Action: Mouse moved to (523, 256)
Screenshot: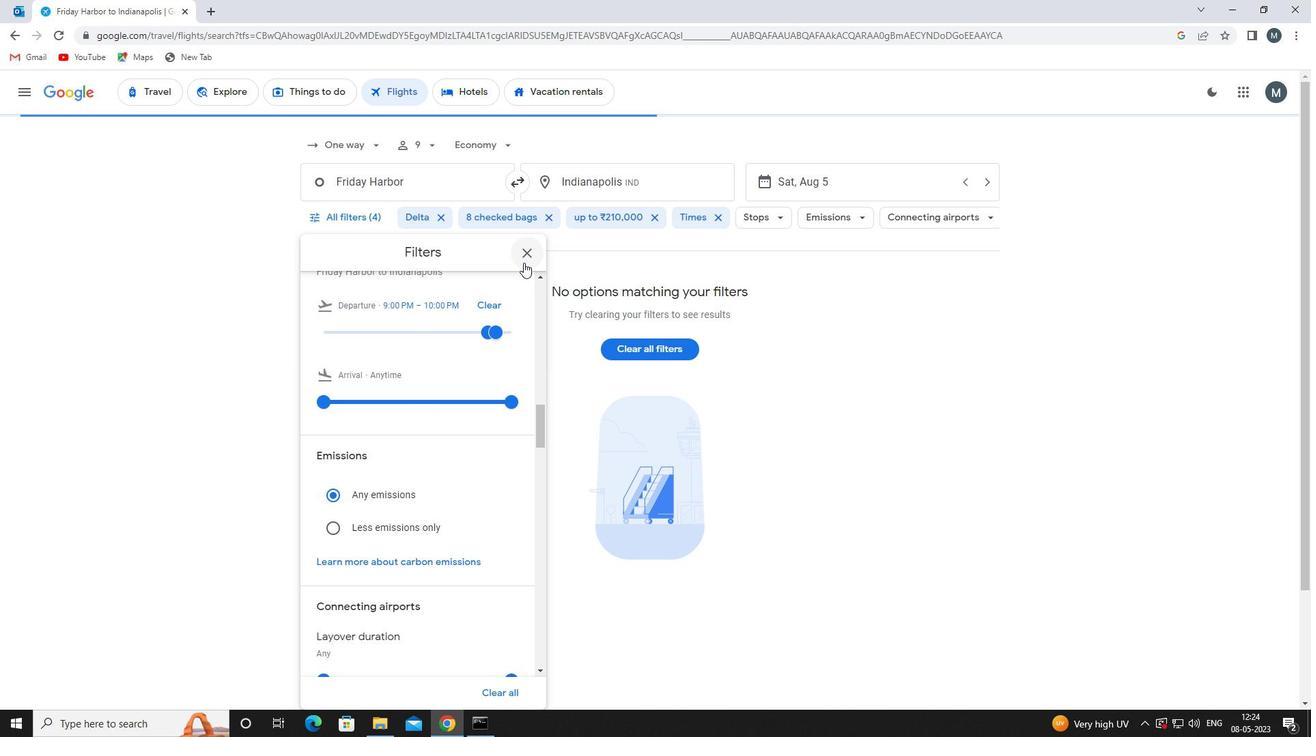 
Action: Mouse pressed left at (523, 256)
Screenshot: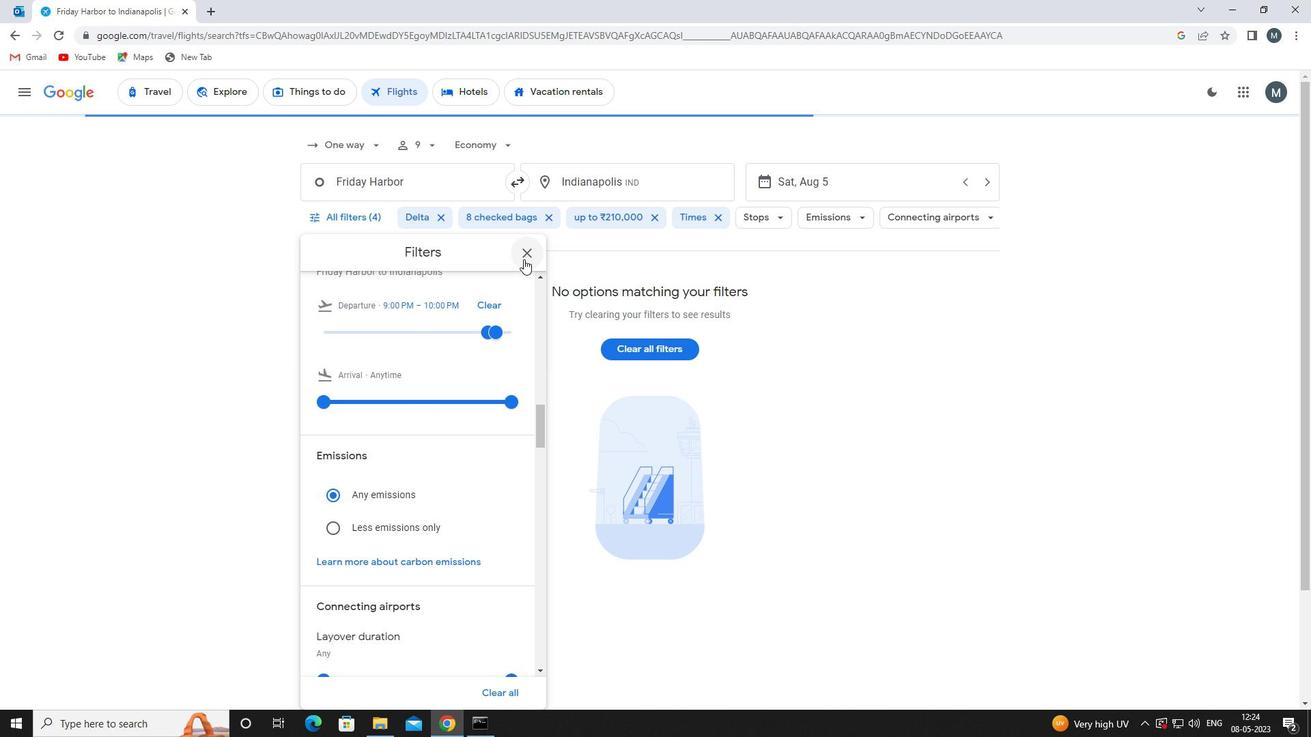 
Action: Mouse moved to (521, 257)
Screenshot: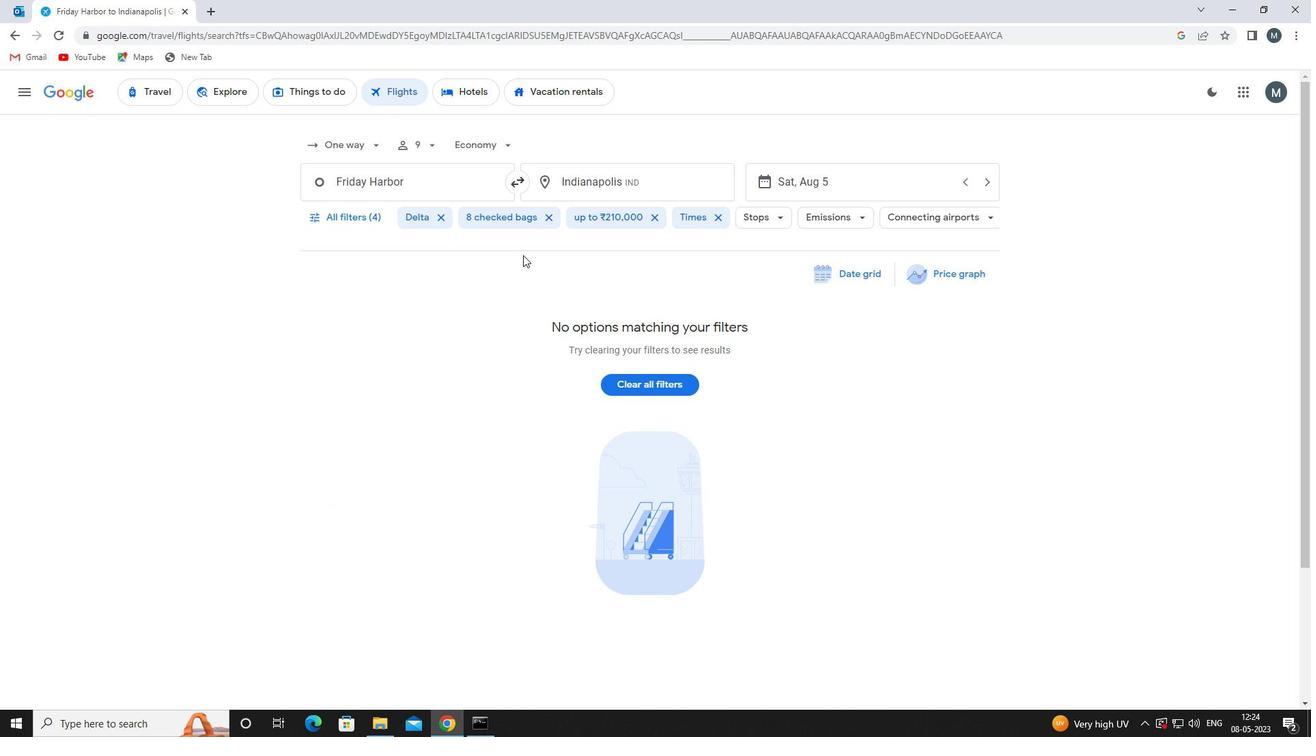 
